 Task: Find connections with filter location Itapipoca with filter topic #tecnologiawith filter profile language Potuguese with filter current company Sopra Banking Software with filter school Indian Institute of Management Ahmedabad with filter industry Hydroelectric Power Generation with filter service category Information Security with filter keywords title Copy Editor
Action: Mouse moved to (619, 127)
Screenshot: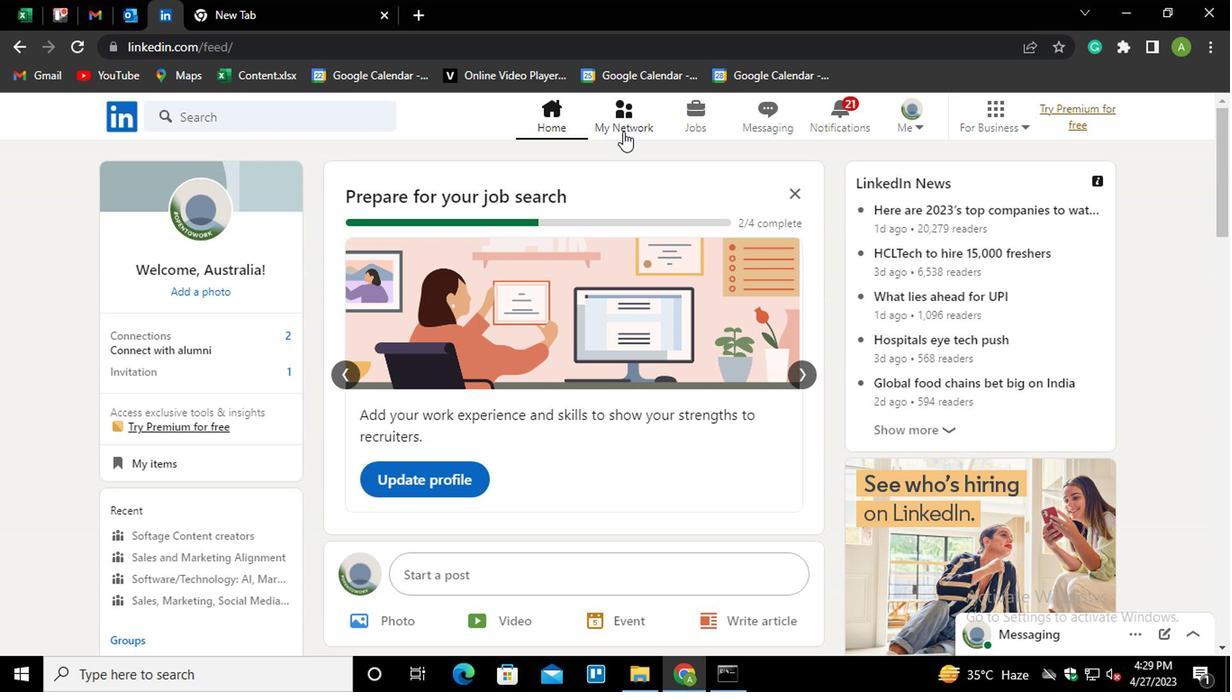 
Action: Mouse pressed left at (619, 127)
Screenshot: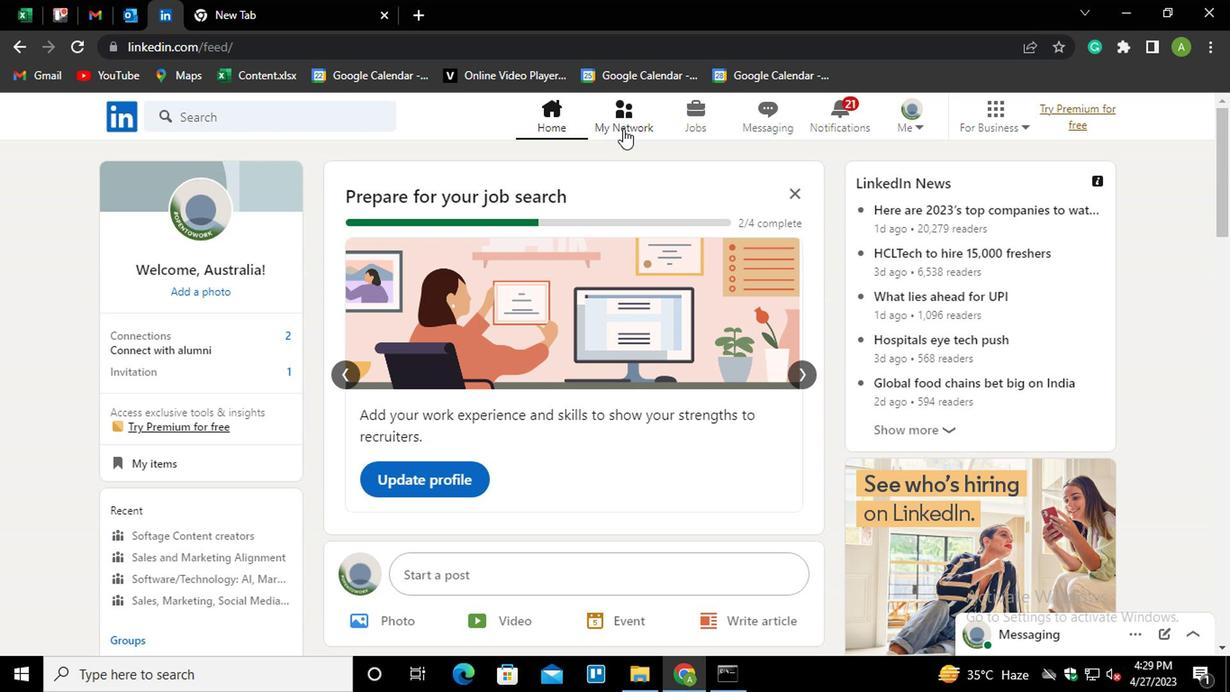 
Action: Mouse moved to (314, 216)
Screenshot: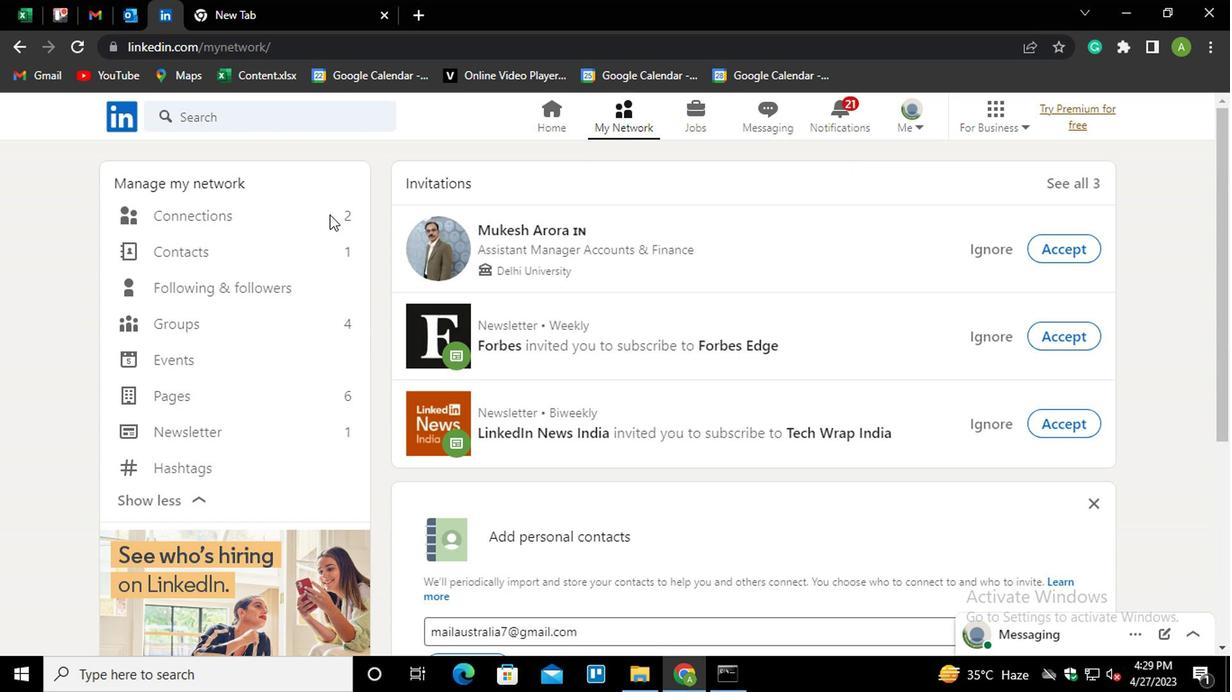 
Action: Mouse pressed left at (314, 216)
Screenshot: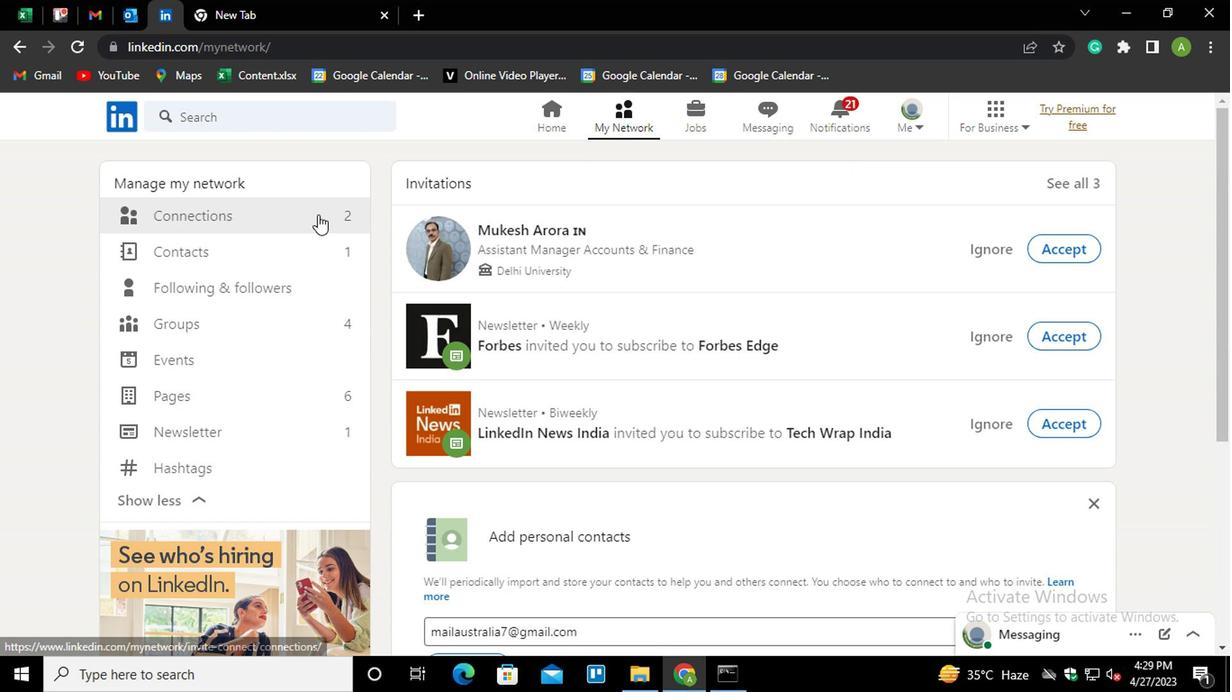 
Action: Mouse moved to (766, 221)
Screenshot: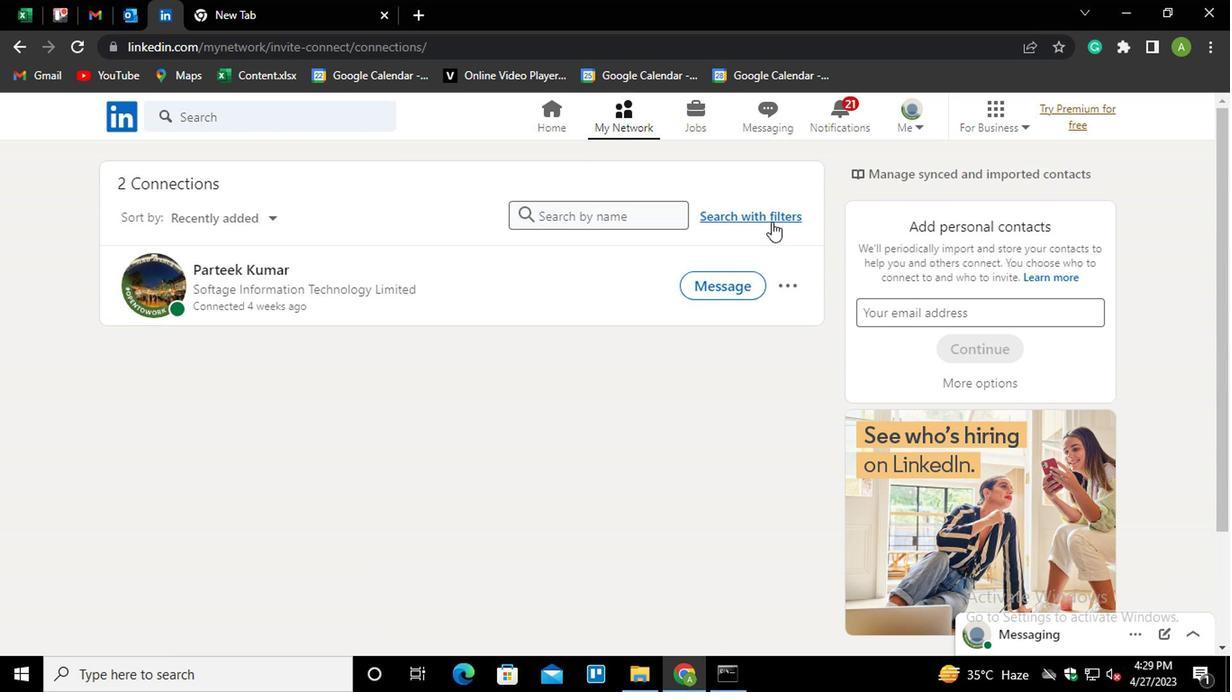 
Action: Mouse pressed left at (766, 221)
Screenshot: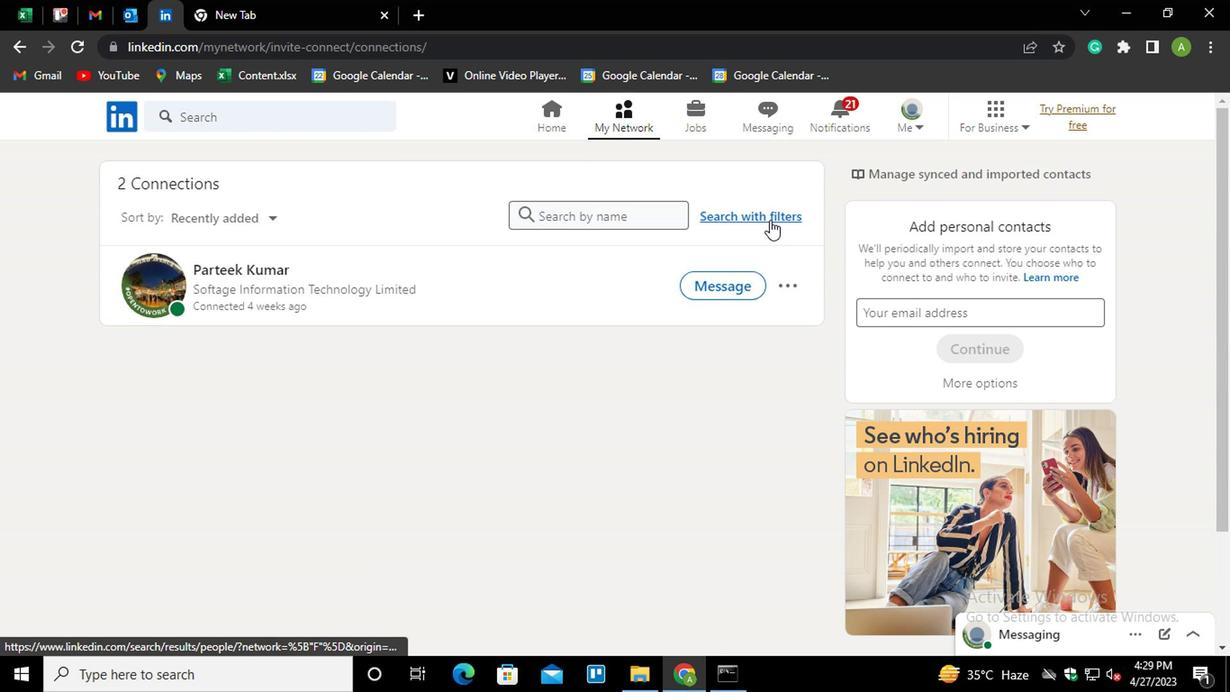 
Action: Mouse moved to (662, 167)
Screenshot: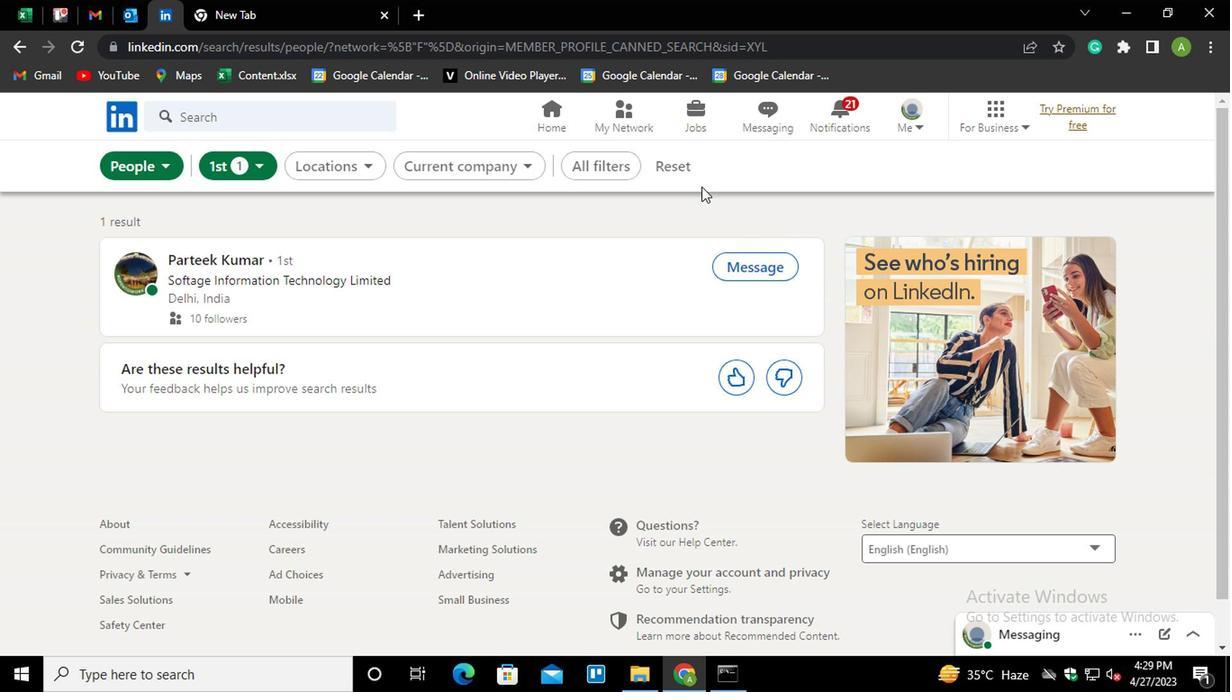 
Action: Mouse pressed left at (662, 167)
Screenshot: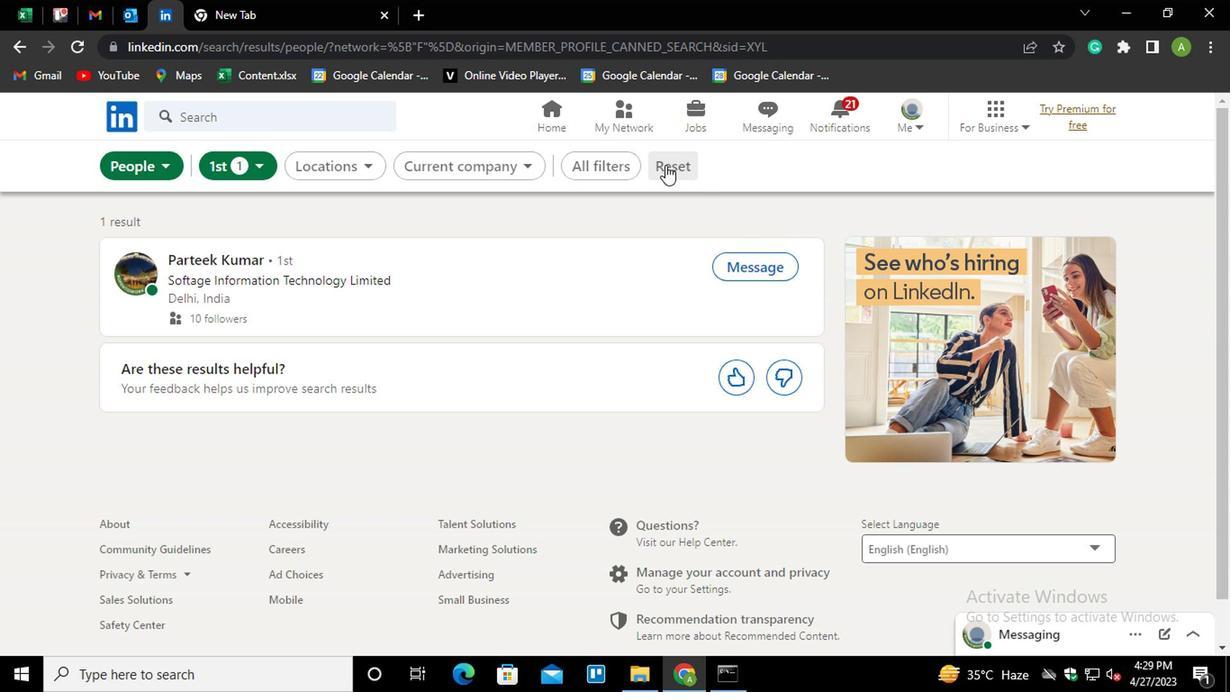 
Action: Mouse moved to (653, 169)
Screenshot: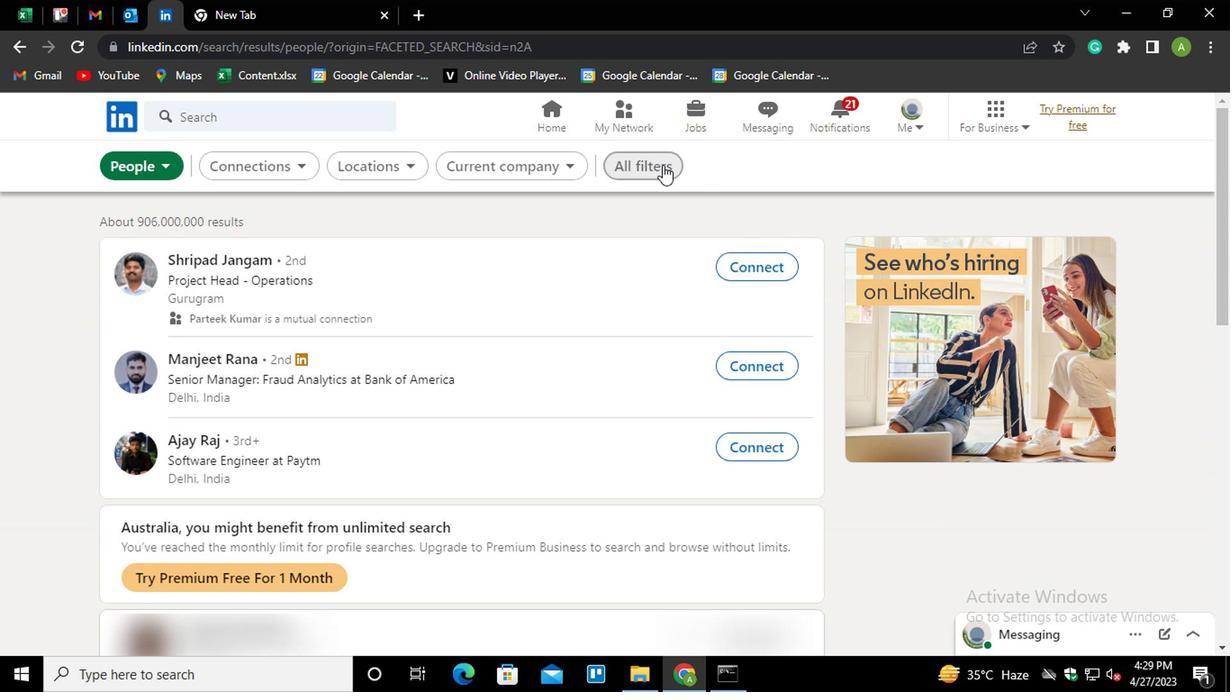 
Action: Mouse pressed left at (653, 169)
Screenshot: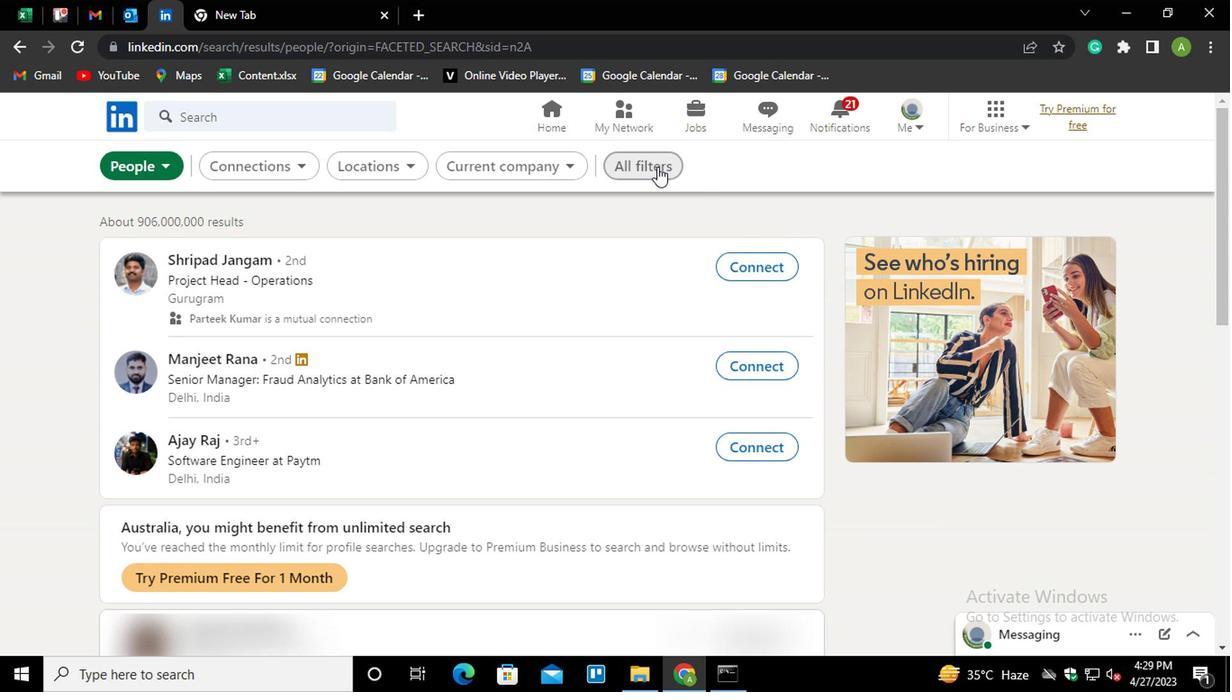
Action: Mouse moved to (942, 378)
Screenshot: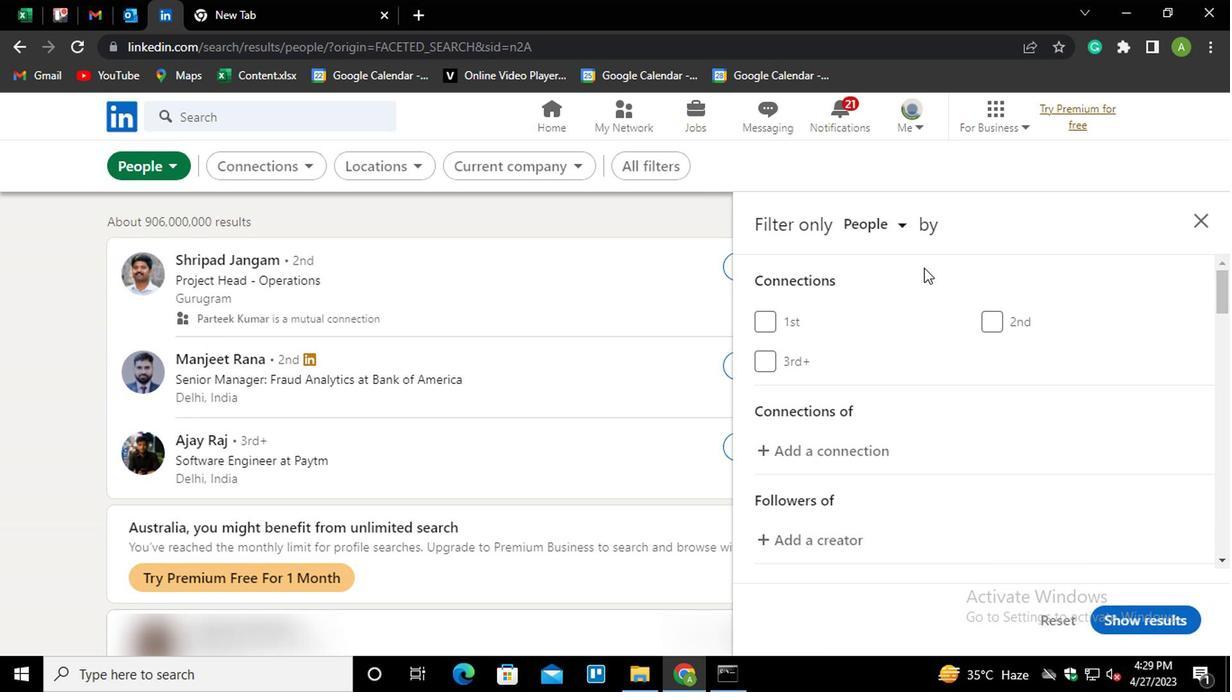 
Action: Mouse scrolled (942, 377) with delta (0, 0)
Screenshot: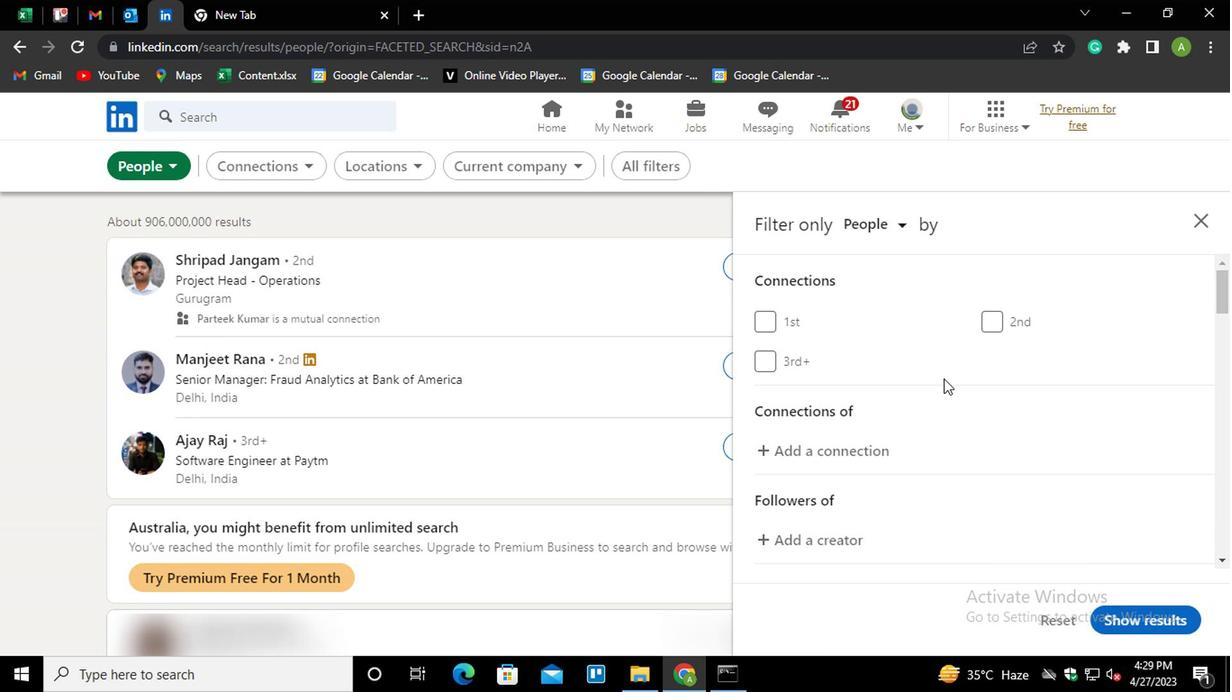 
Action: Mouse scrolled (942, 377) with delta (0, 0)
Screenshot: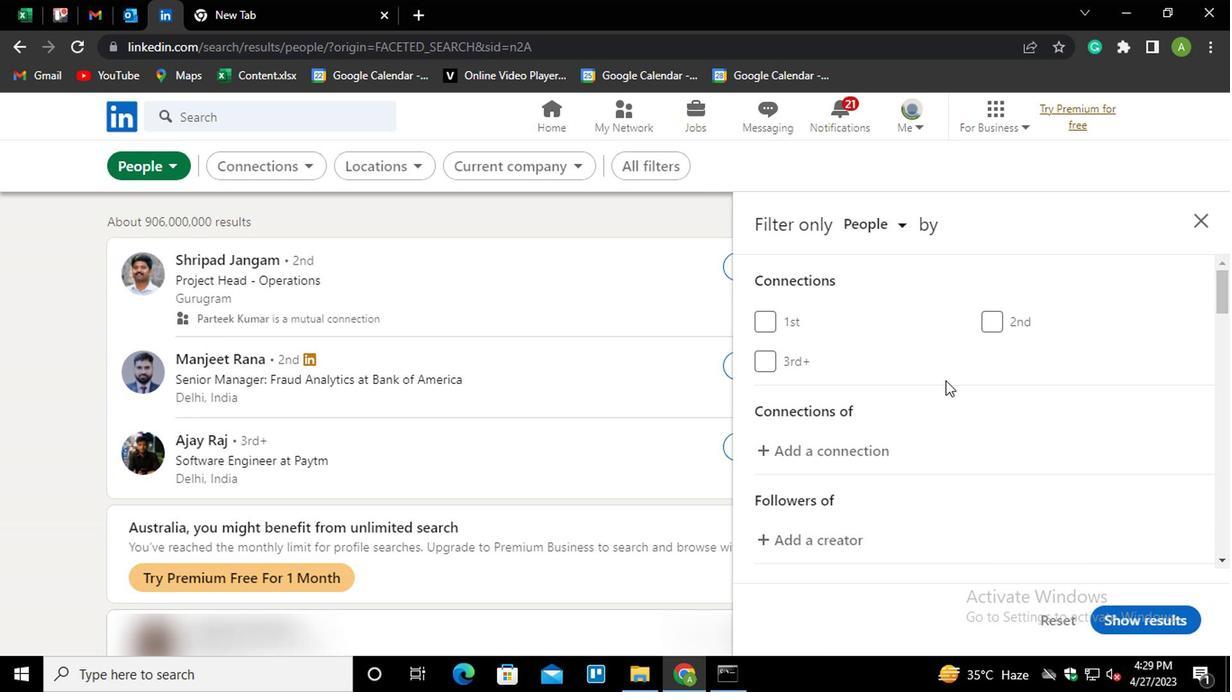 
Action: Mouse scrolled (942, 377) with delta (0, 0)
Screenshot: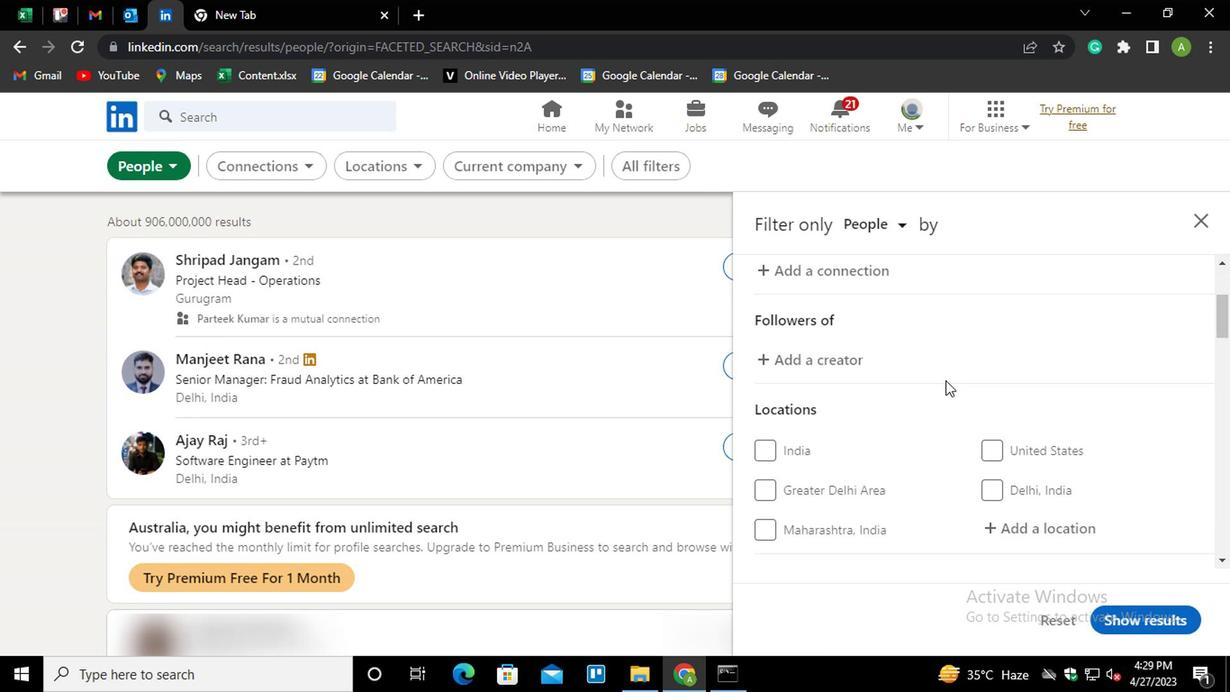 
Action: Mouse moved to (944, 380)
Screenshot: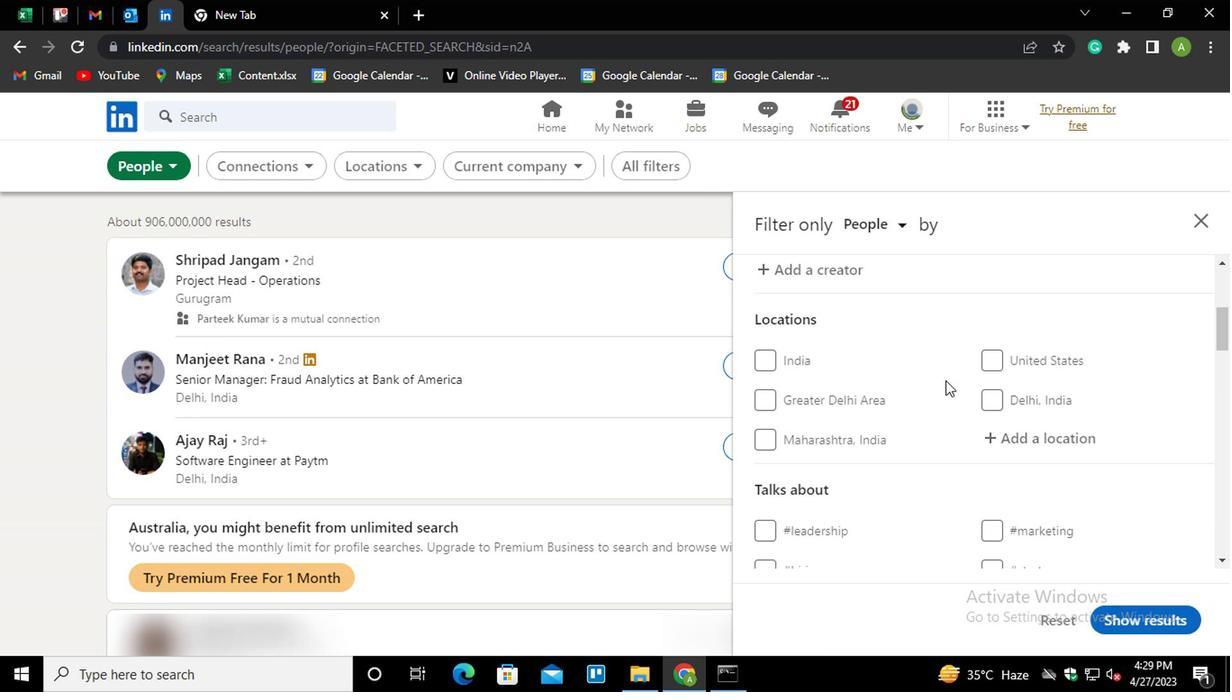 
Action: Mouse scrolled (944, 378) with delta (0, -1)
Screenshot: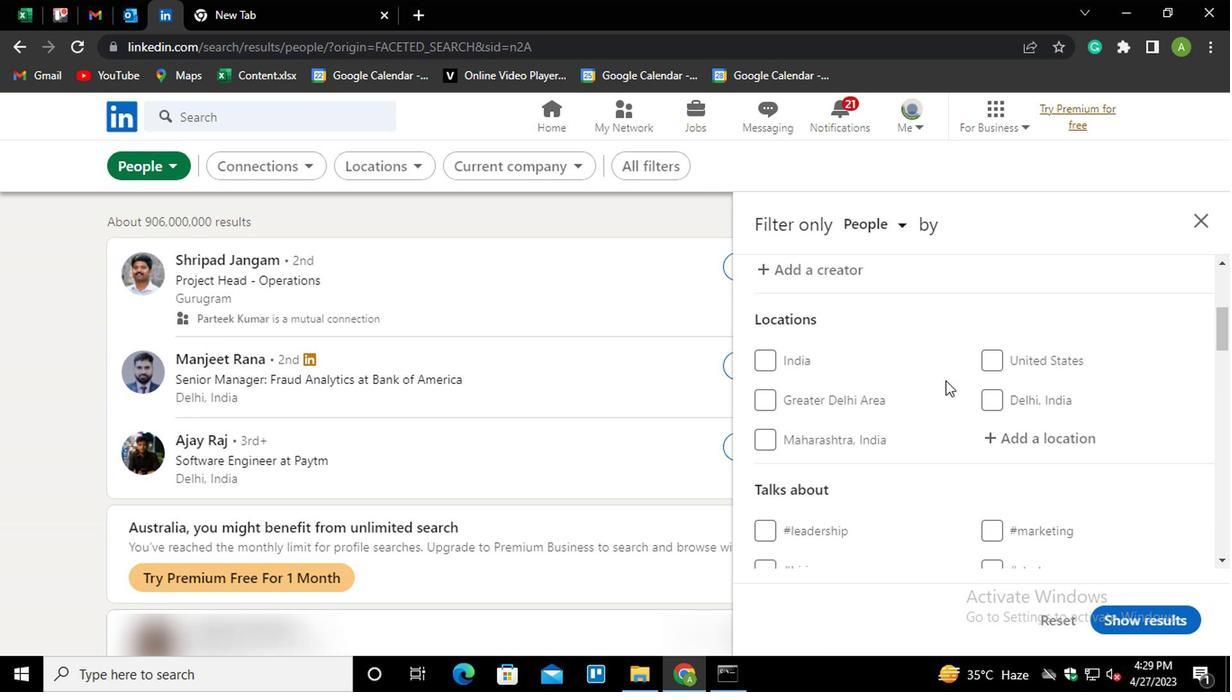 
Action: Mouse moved to (1027, 346)
Screenshot: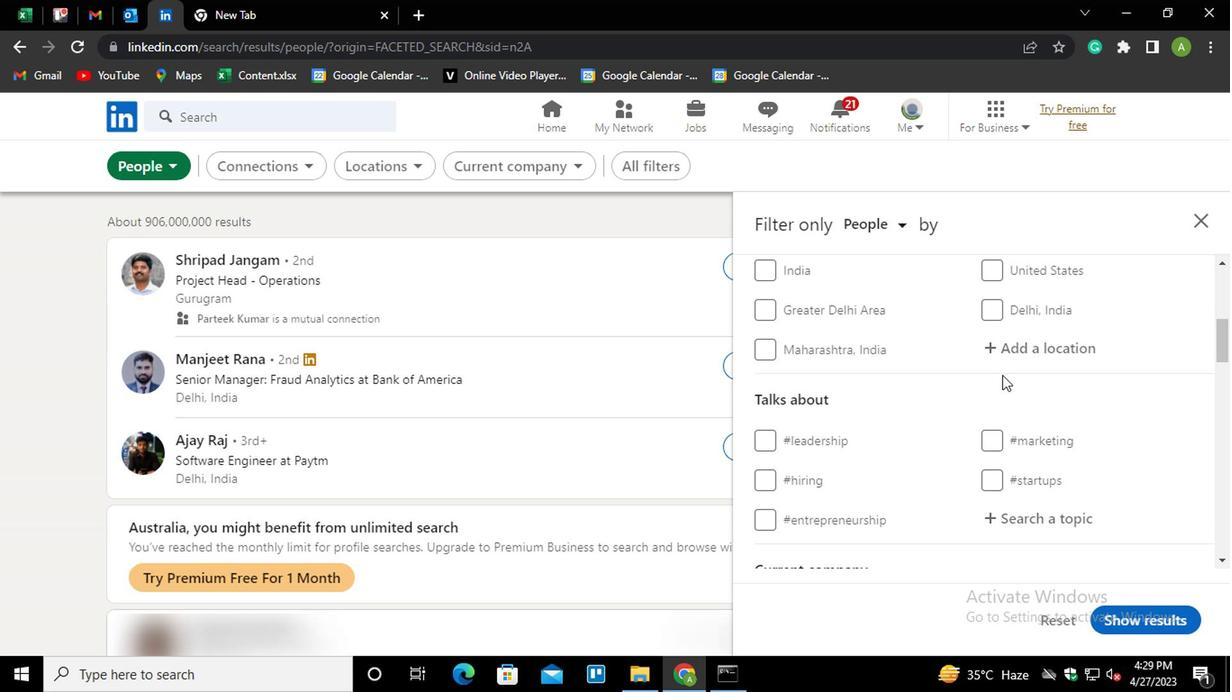 
Action: Mouse pressed left at (1027, 346)
Screenshot: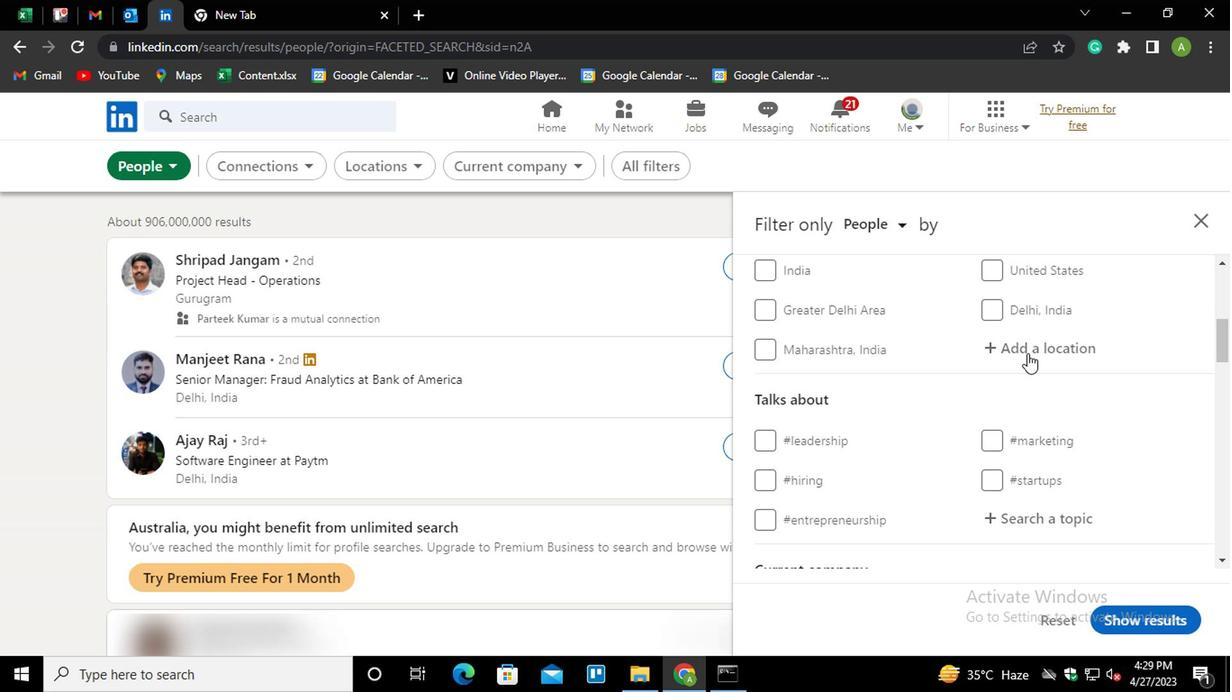 
Action: Mouse moved to (1030, 347)
Screenshot: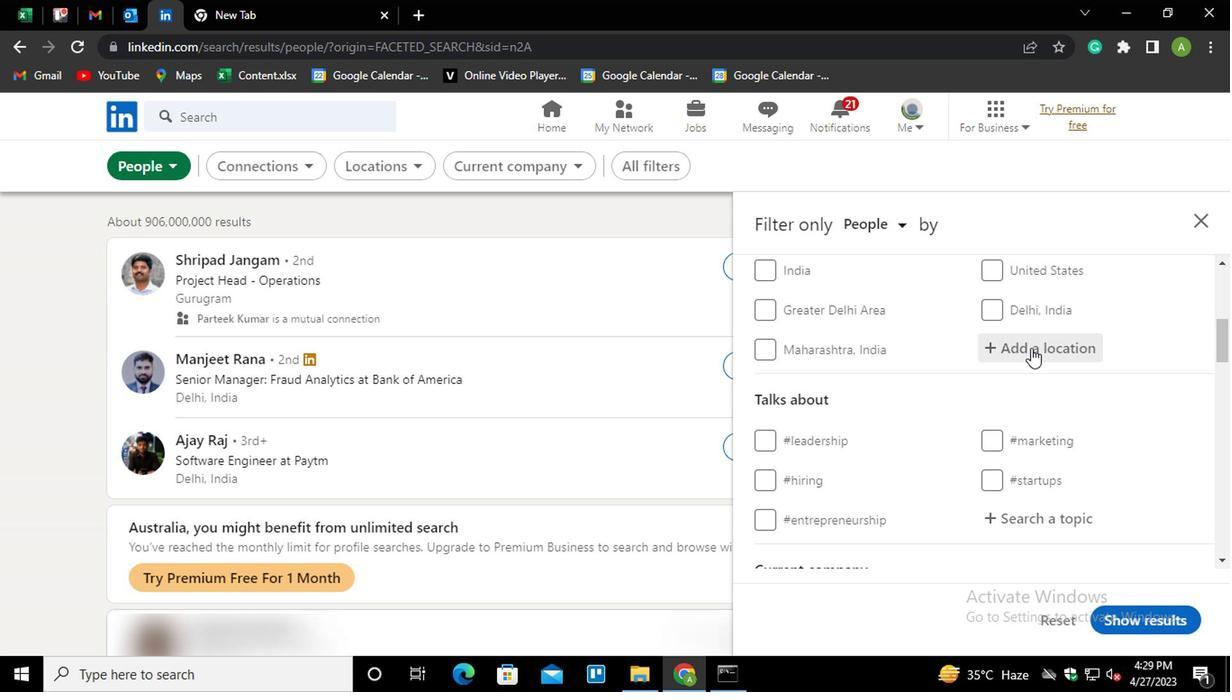 
Action: Mouse pressed left at (1030, 347)
Screenshot: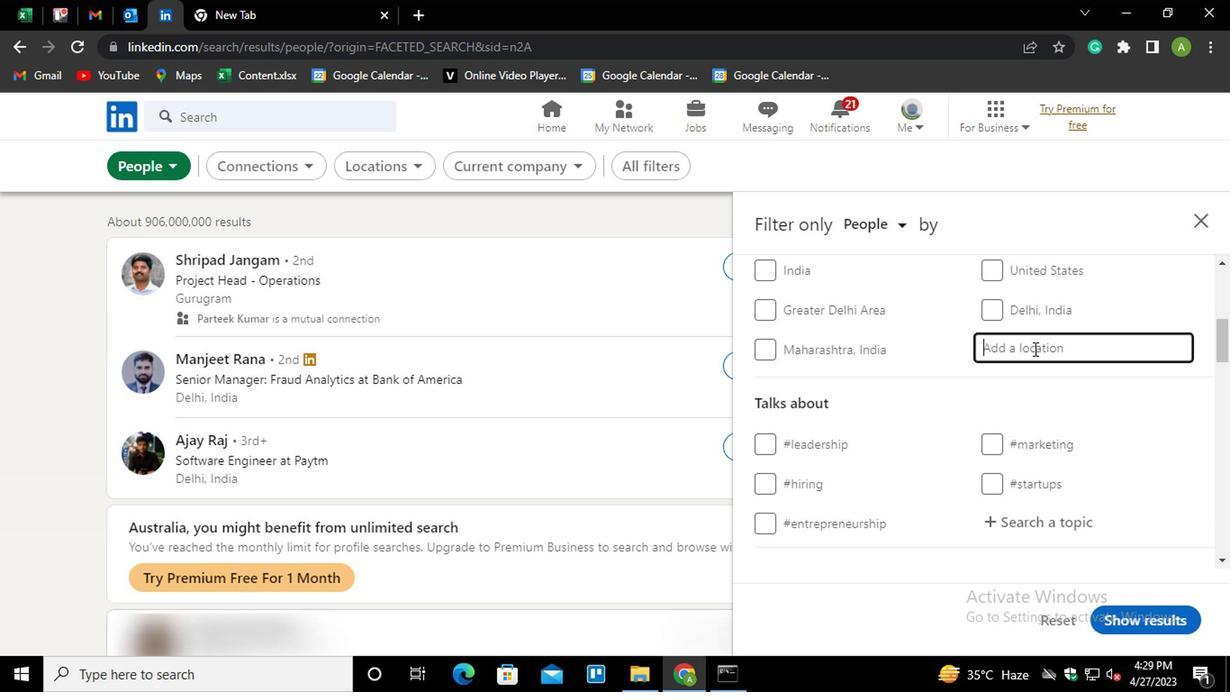 
Action: Key pressed <Key.shift>ITAPIPO<Key.left><Key.down><Key.enter>
Screenshot: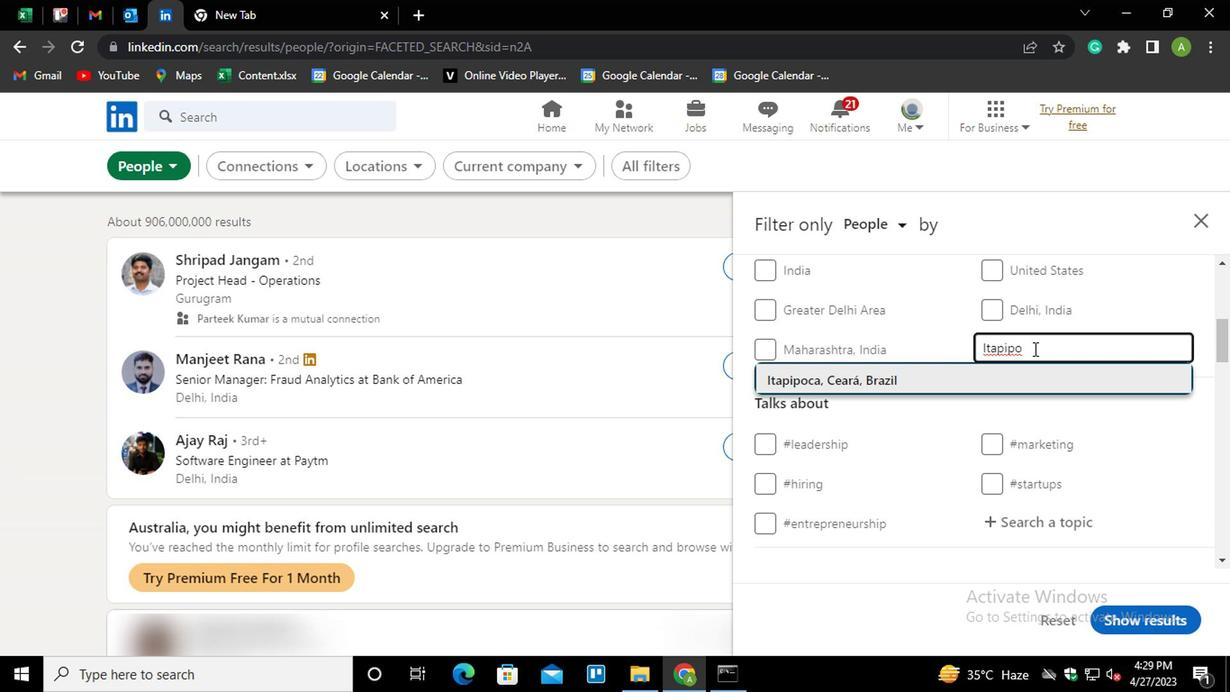 
Action: Mouse moved to (1042, 344)
Screenshot: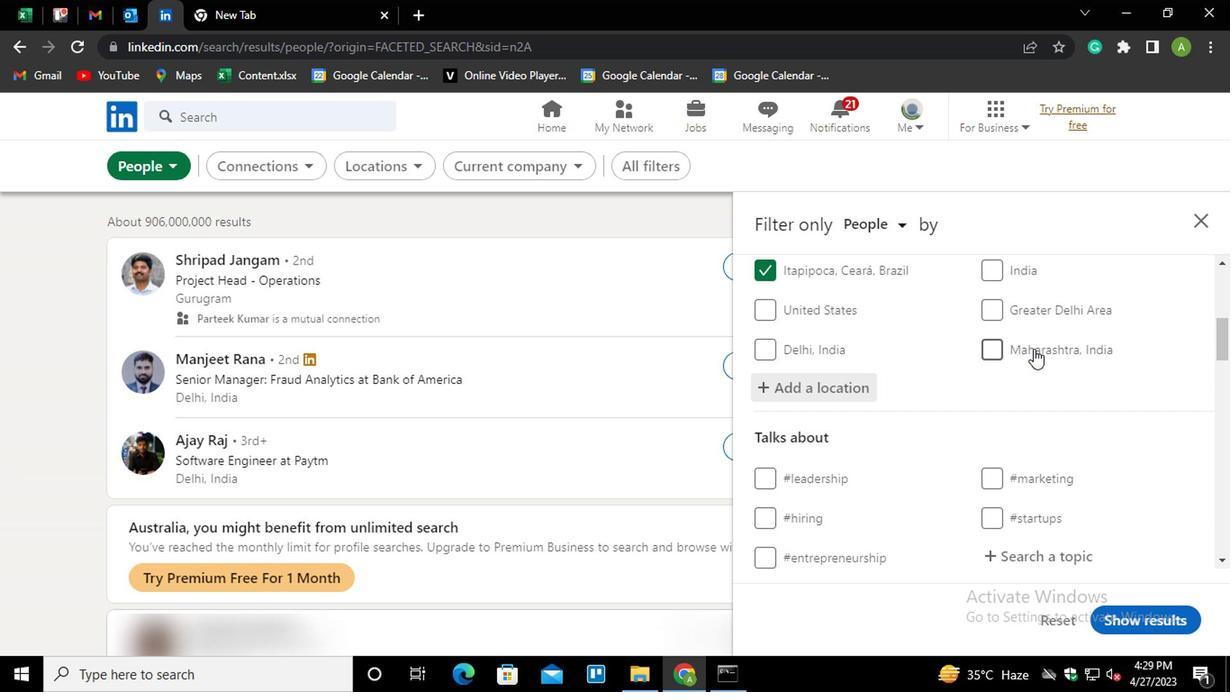 
Action: Mouse scrolled (1042, 343) with delta (0, -1)
Screenshot: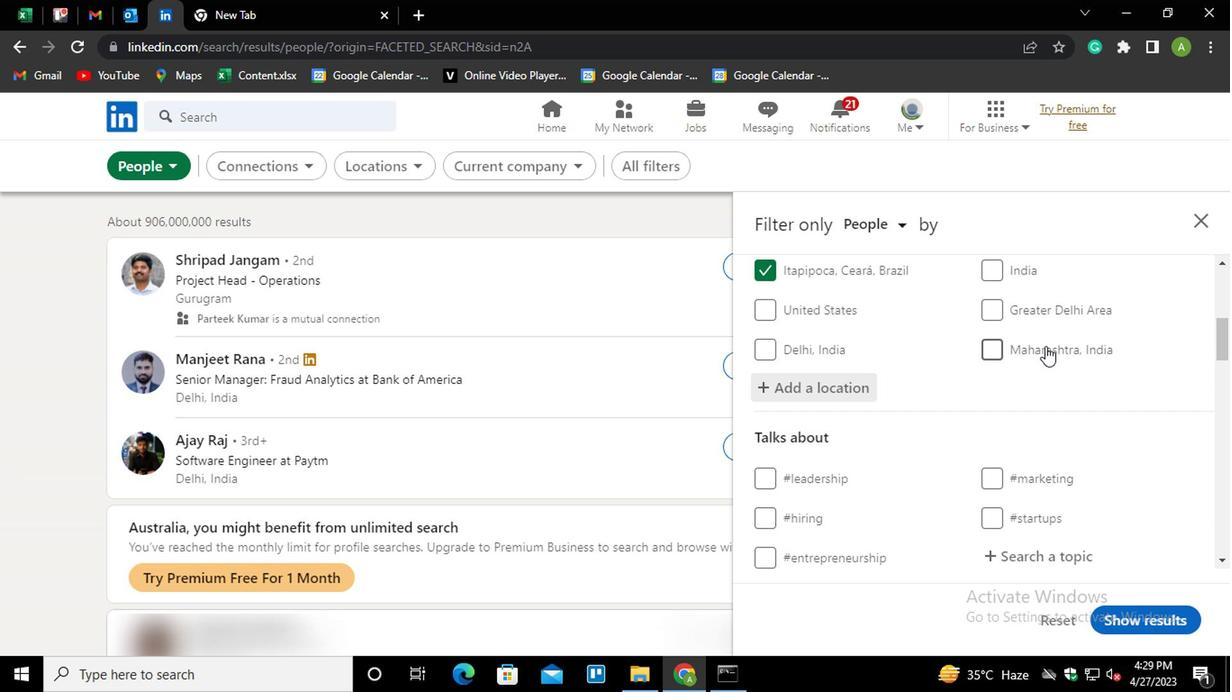 
Action: Mouse scrolled (1042, 343) with delta (0, -1)
Screenshot: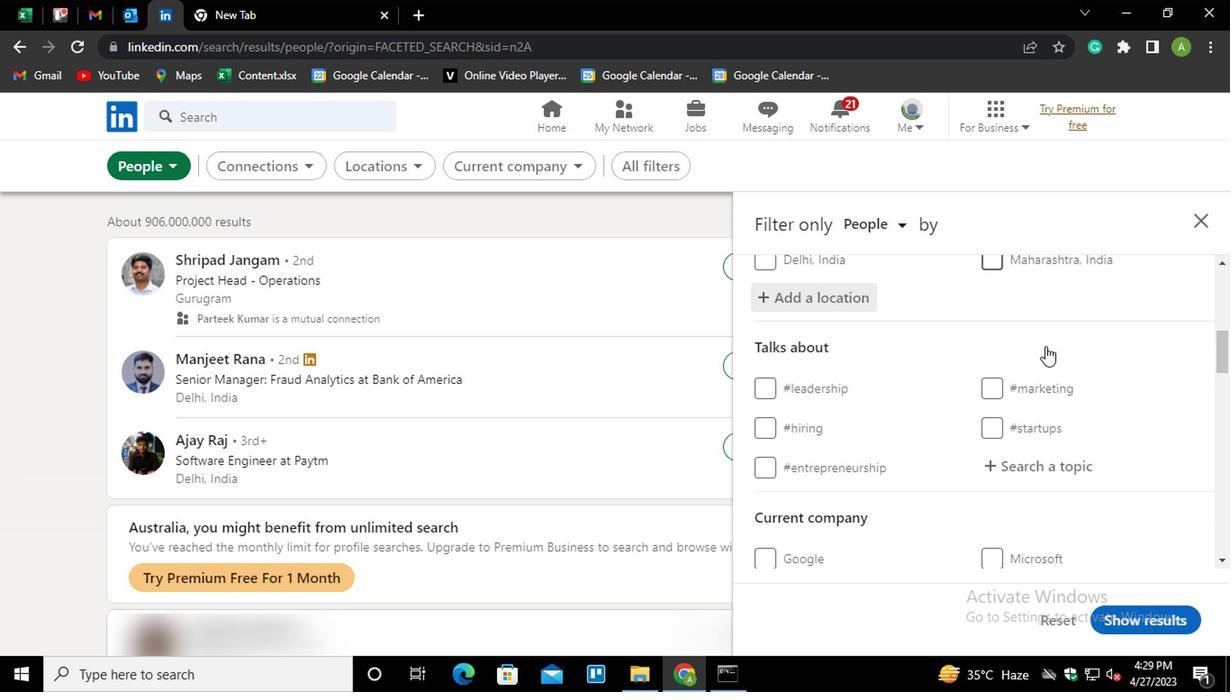 
Action: Mouse moved to (1029, 378)
Screenshot: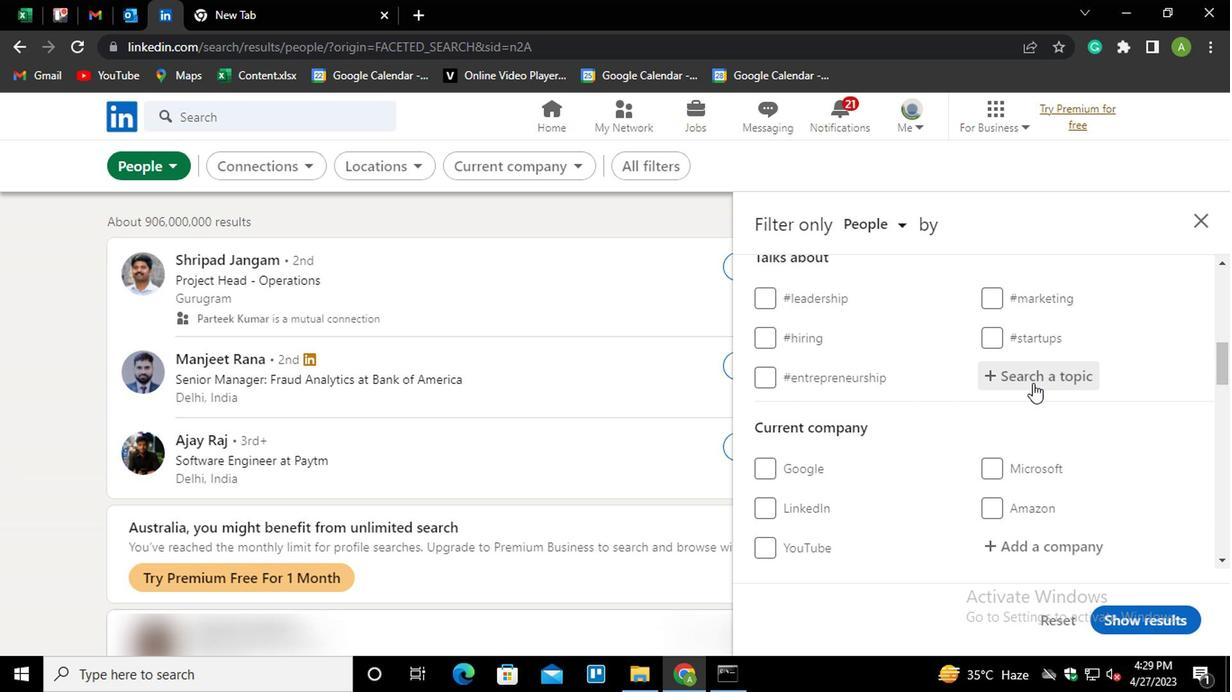 
Action: Mouse pressed left at (1029, 378)
Screenshot: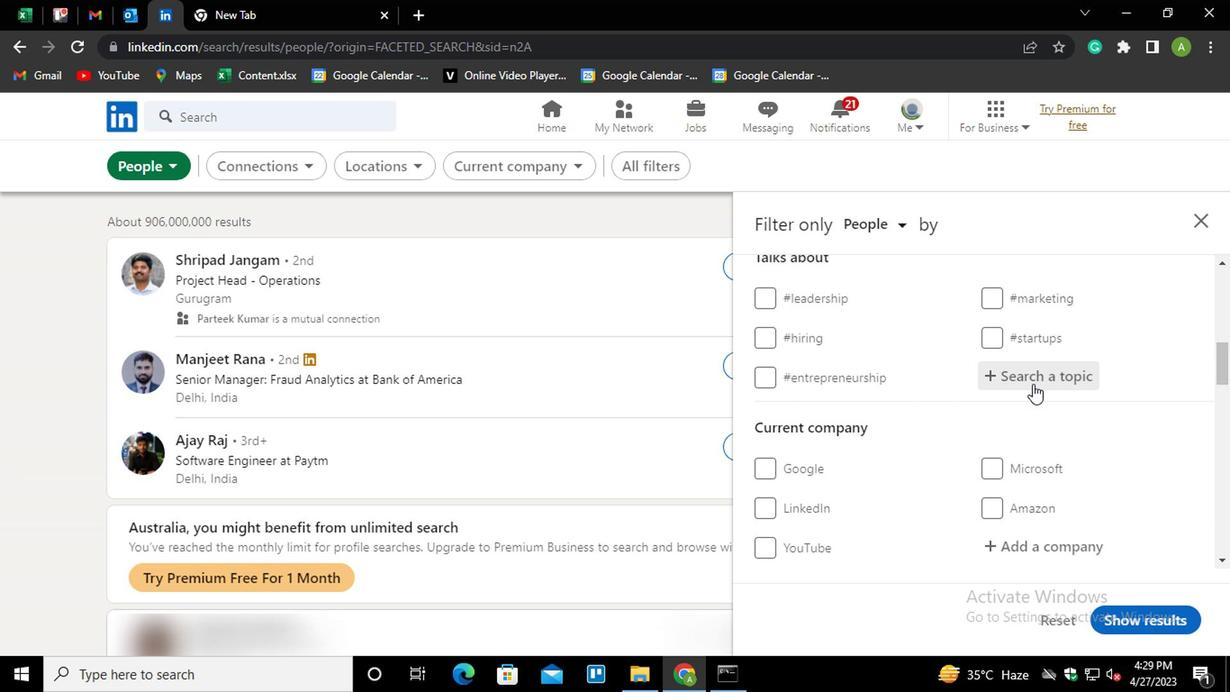 
Action: Key pressed TECHO<Key.backspace>NOLO<Key.down><Key.down>GIA<Key.down><Key.enter>
Screenshot: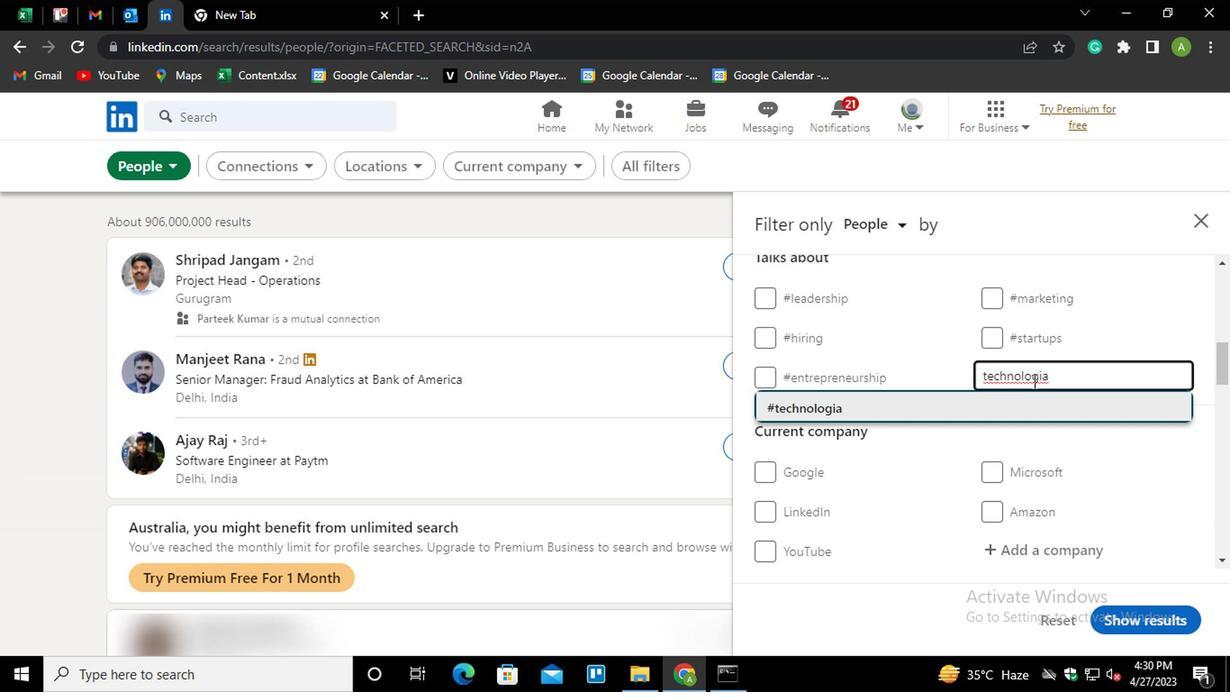 
Action: Mouse scrolled (1029, 378) with delta (0, 0)
Screenshot: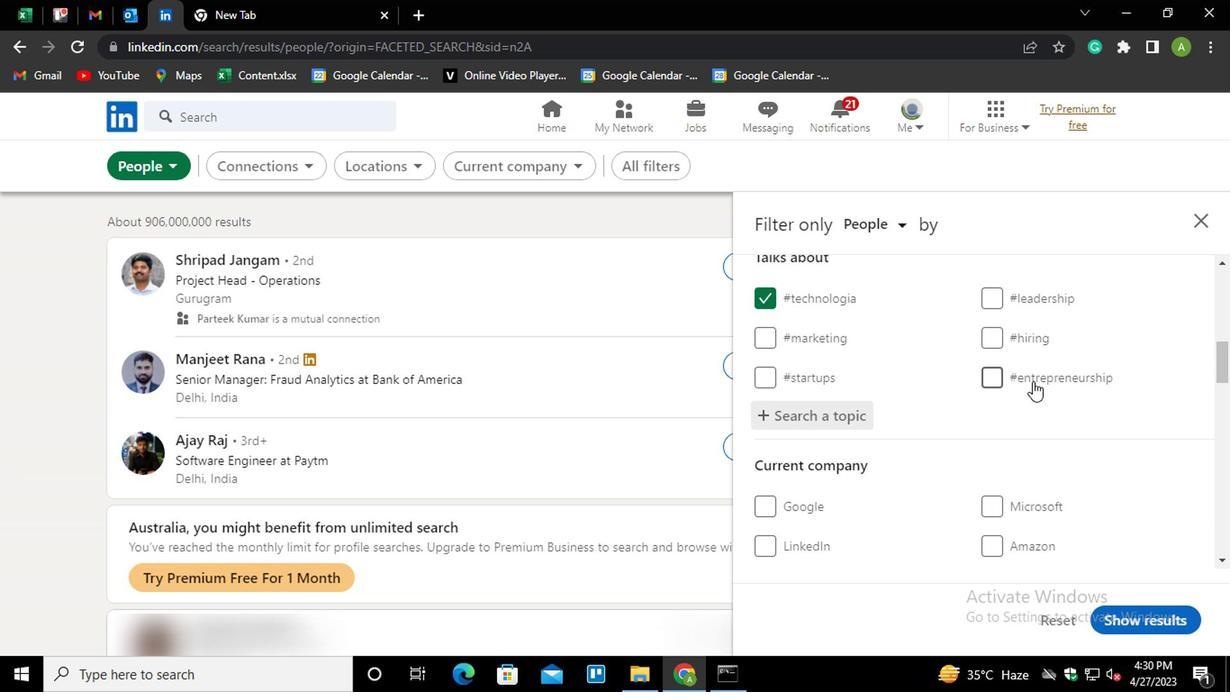 
Action: Mouse scrolled (1029, 378) with delta (0, 0)
Screenshot: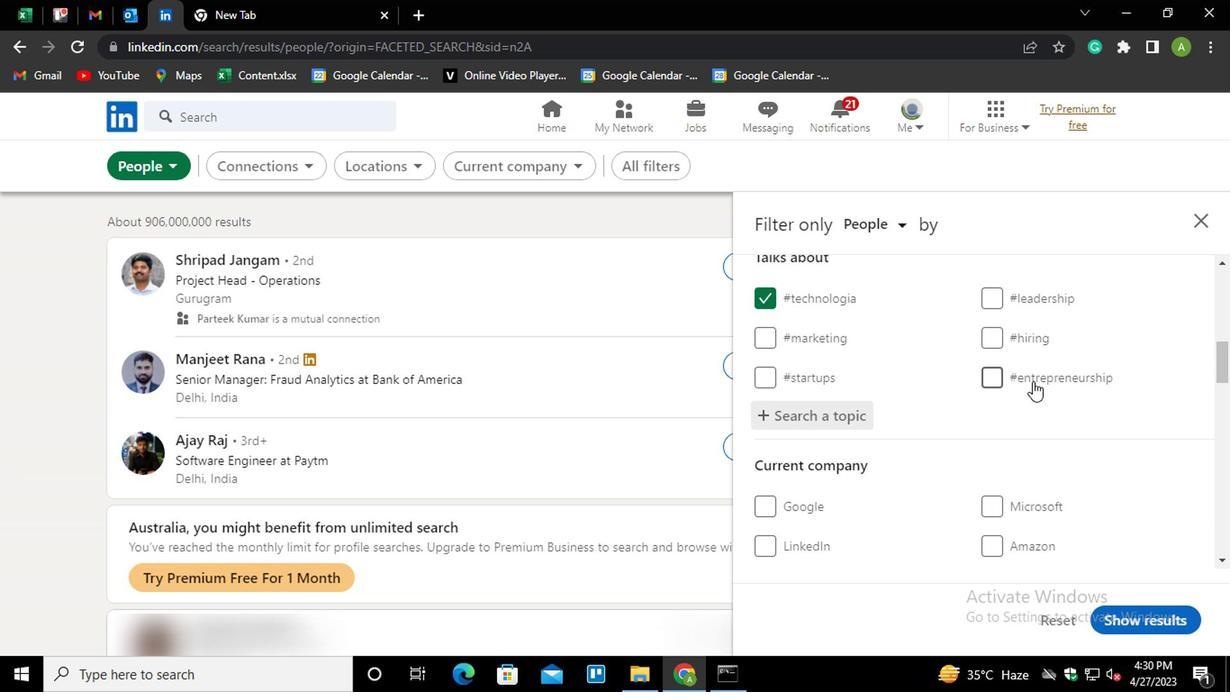 
Action: Mouse scrolled (1029, 378) with delta (0, 0)
Screenshot: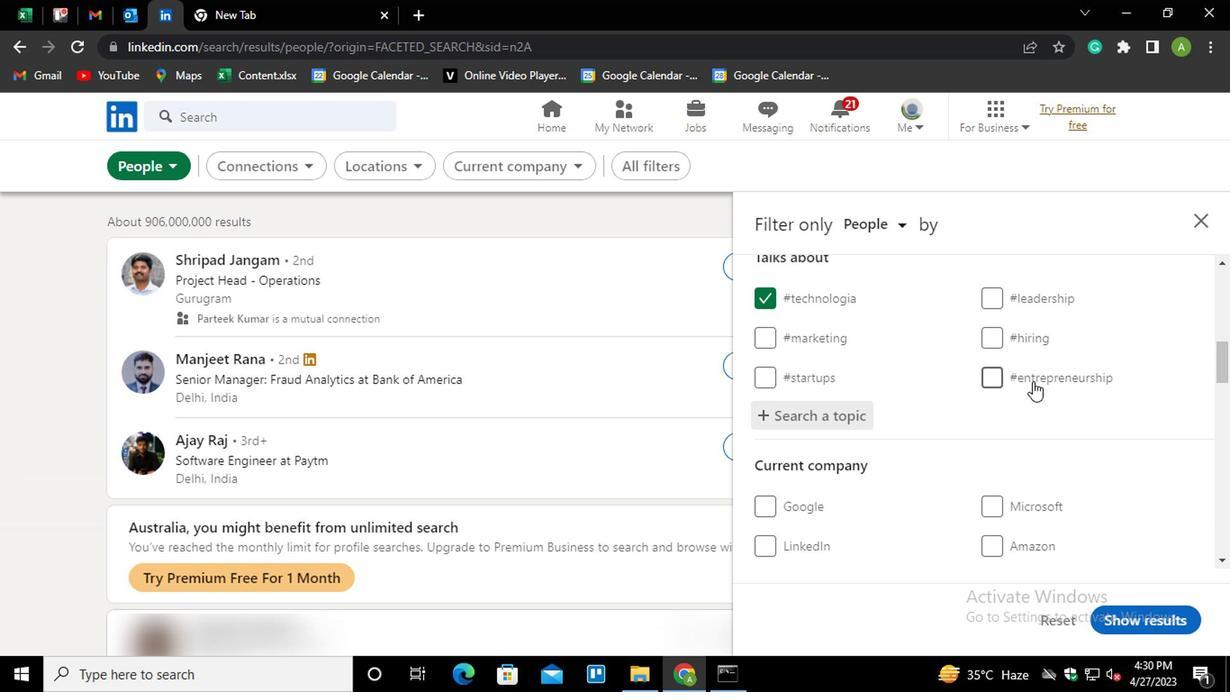 
Action: Mouse scrolled (1029, 378) with delta (0, 0)
Screenshot: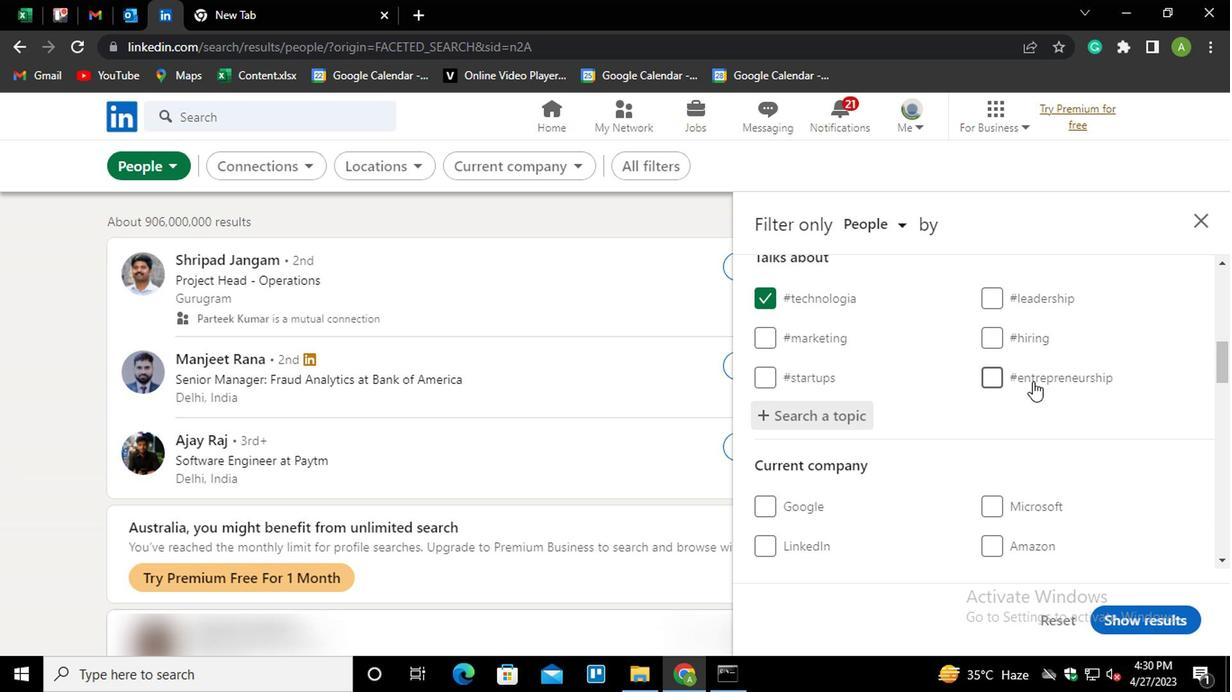 
Action: Mouse scrolled (1029, 378) with delta (0, 0)
Screenshot: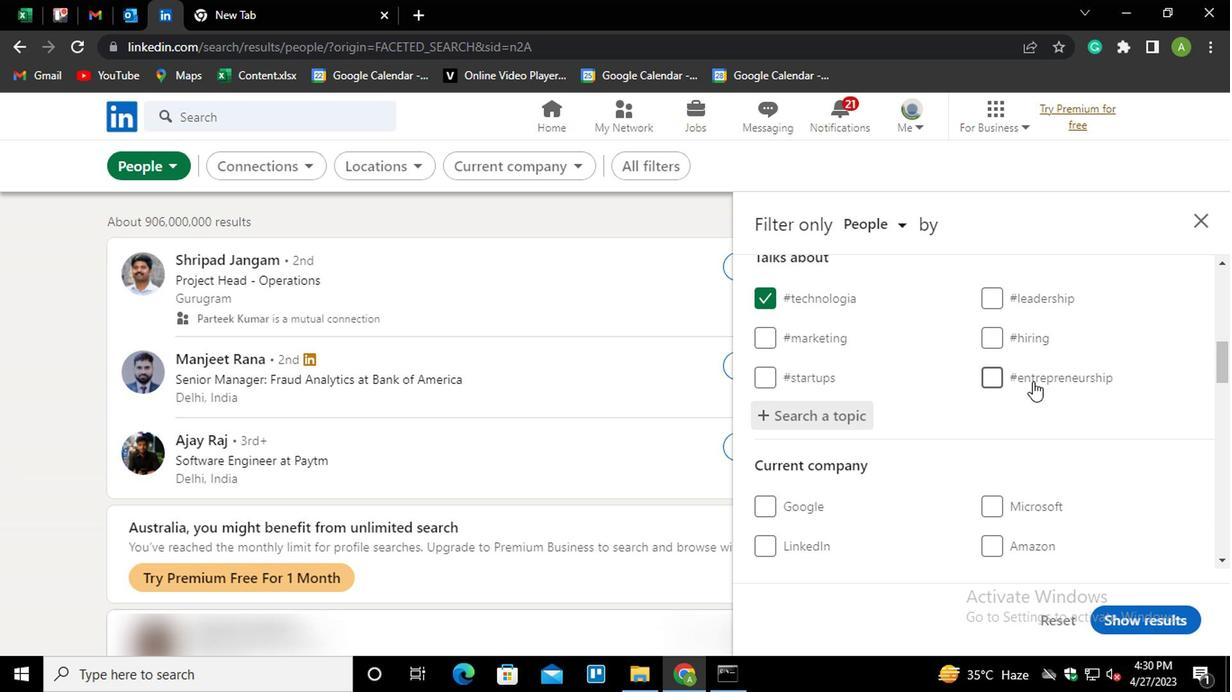 
Action: Mouse moved to (1034, 428)
Screenshot: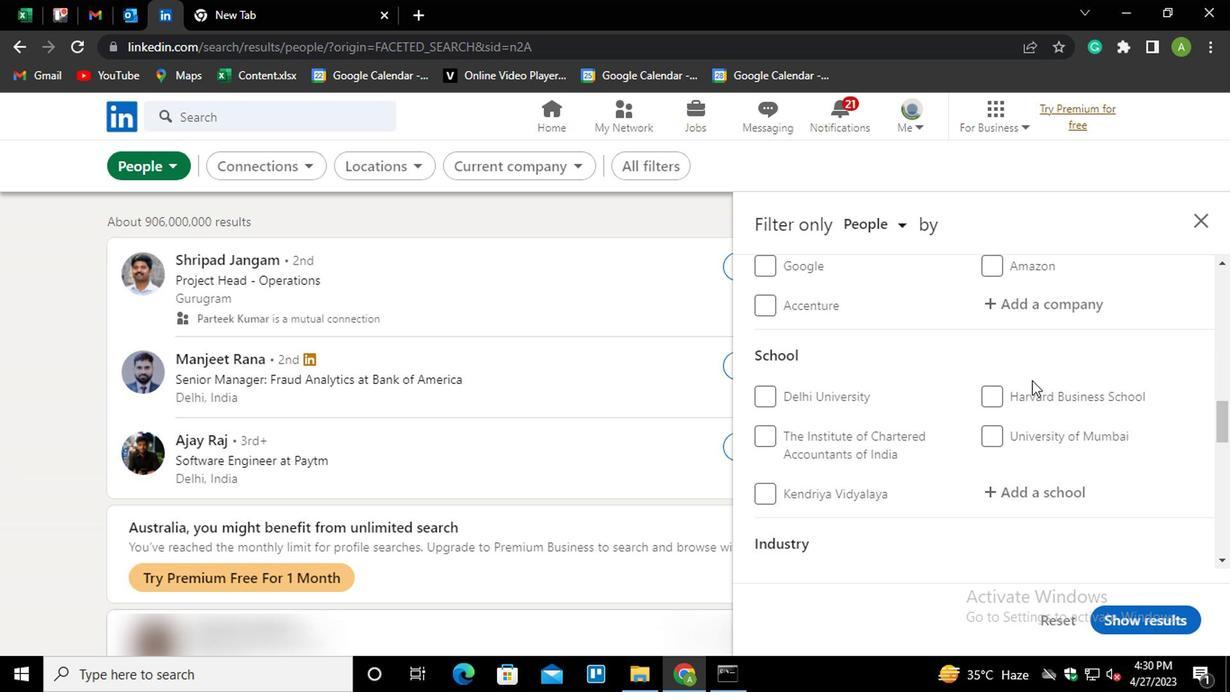 
Action: Mouse scrolled (1034, 427) with delta (0, 0)
Screenshot: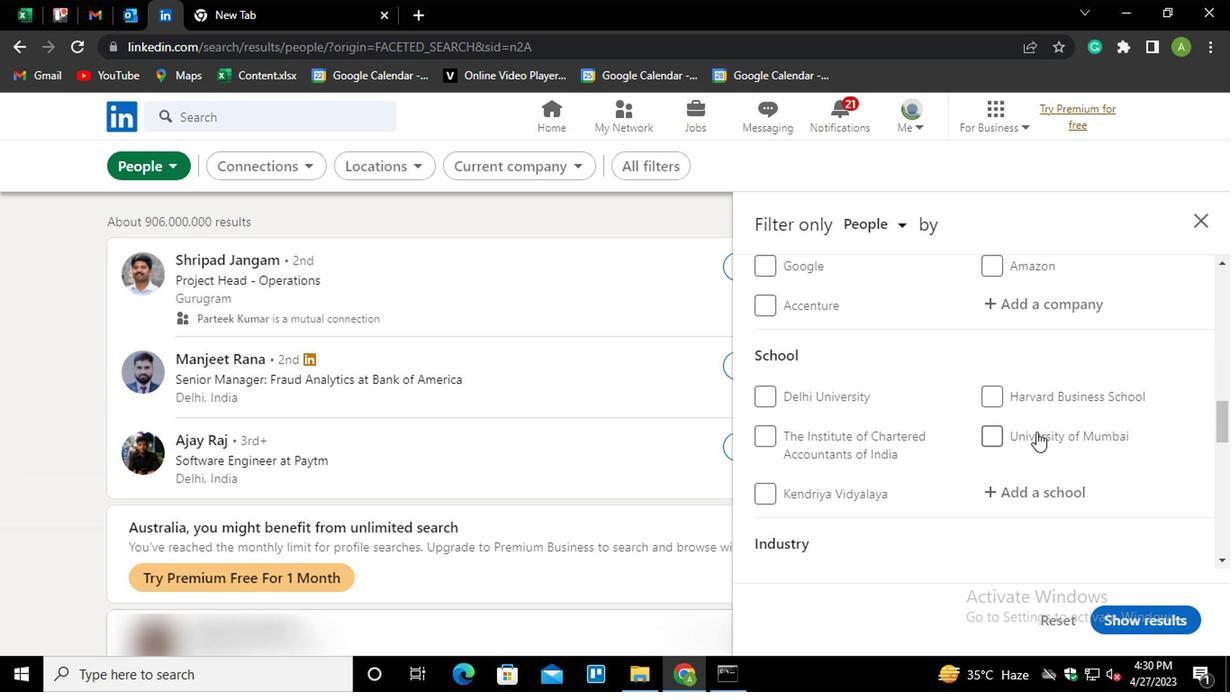 
Action: Mouse scrolled (1034, 427) with delta (0, 0)
Screenshot: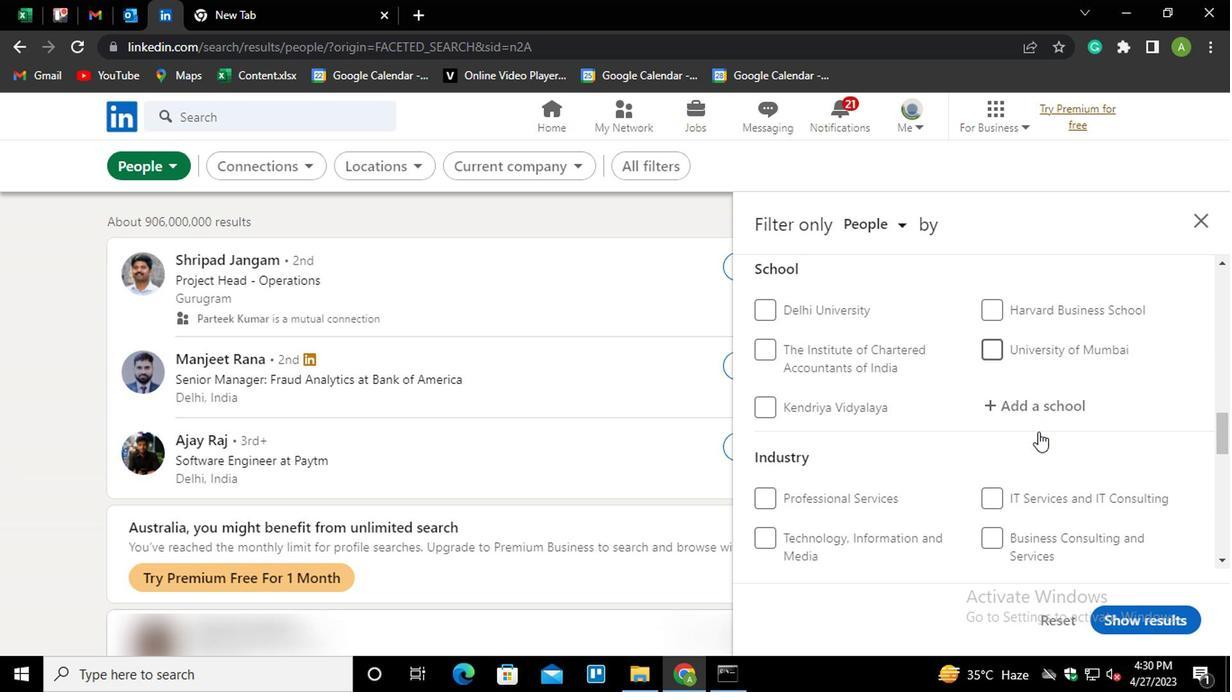 
Action: Mouse scrolled (1034, 427) with delta (0, 0)
Screenshot: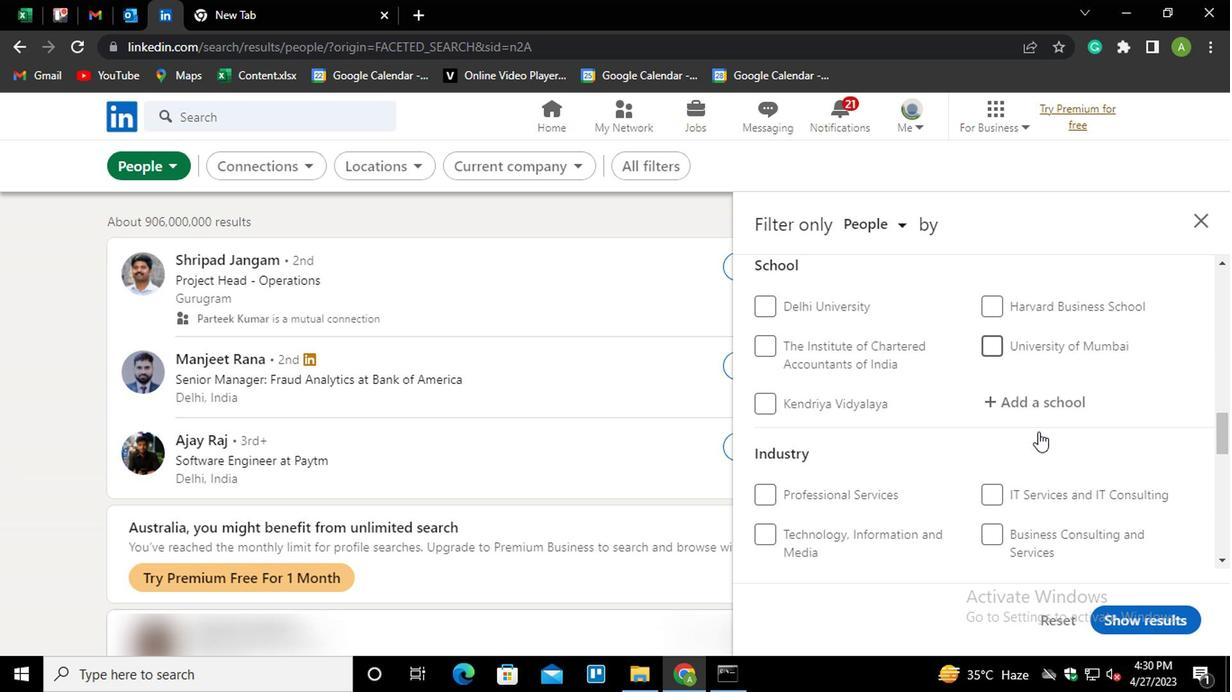 
Action: Mouse moved to (1035, 428)
Screenshot: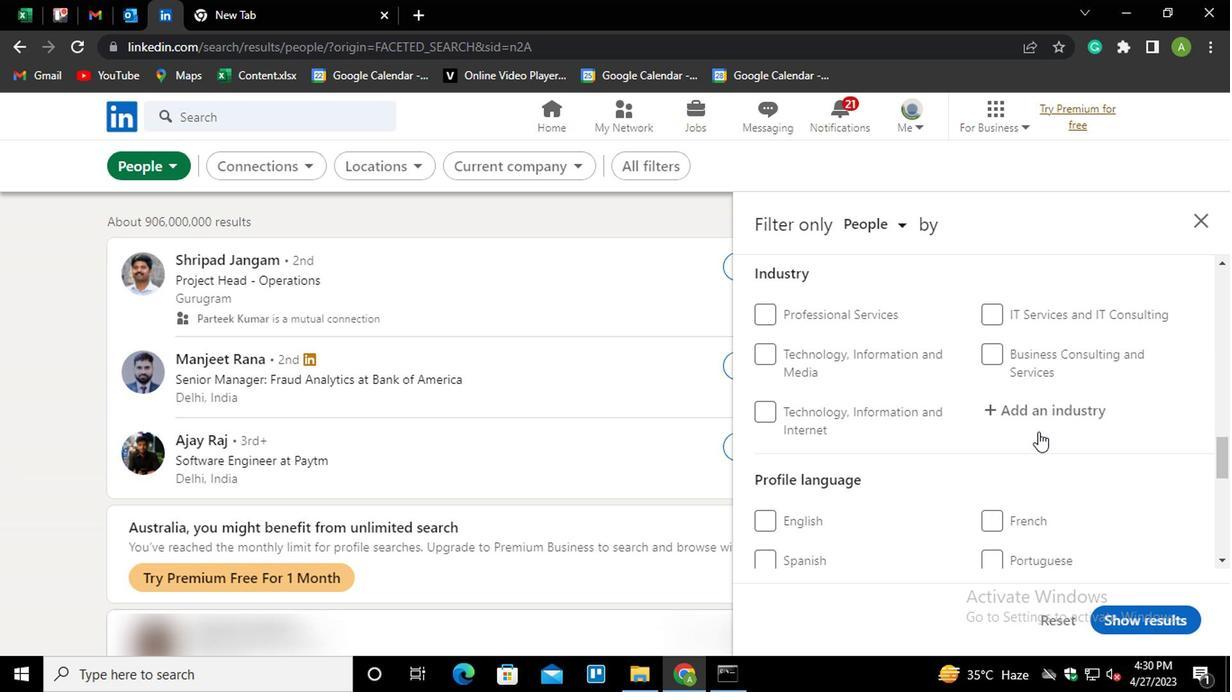 
Action: Mouse scrolled (1035, 427) with delta (0, 0)
Screenshot: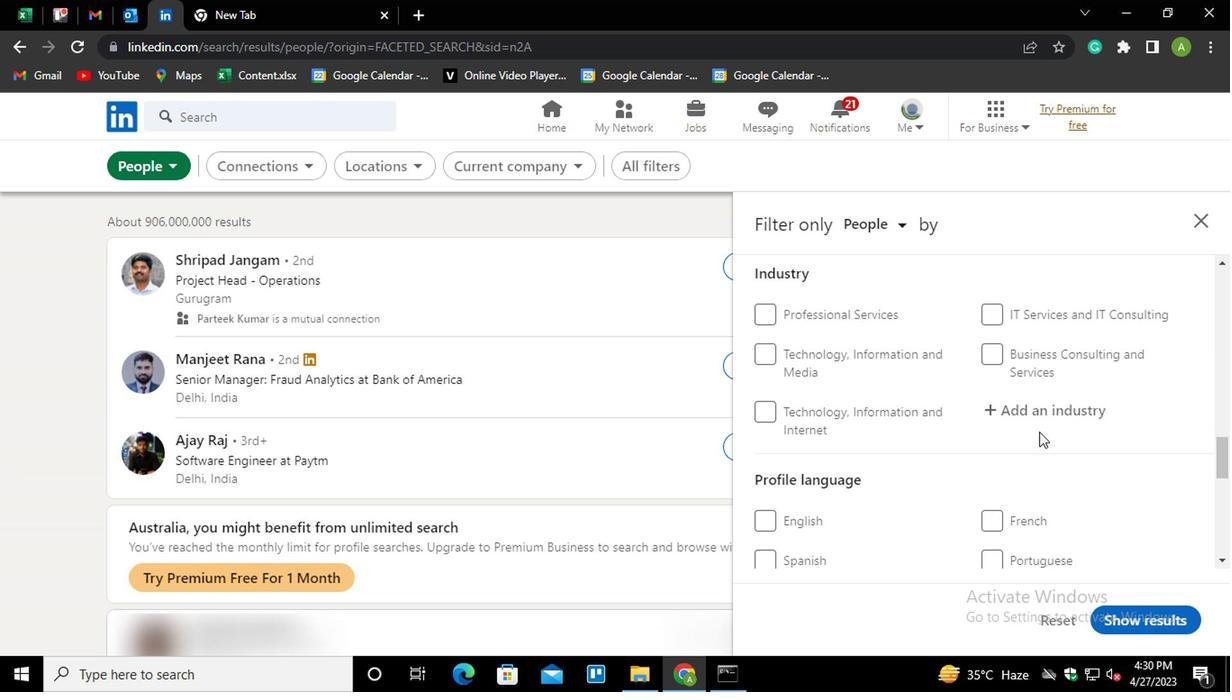 
Action: Mouse scrolled (1035, 427) with delta (0, 0)
Screenshot: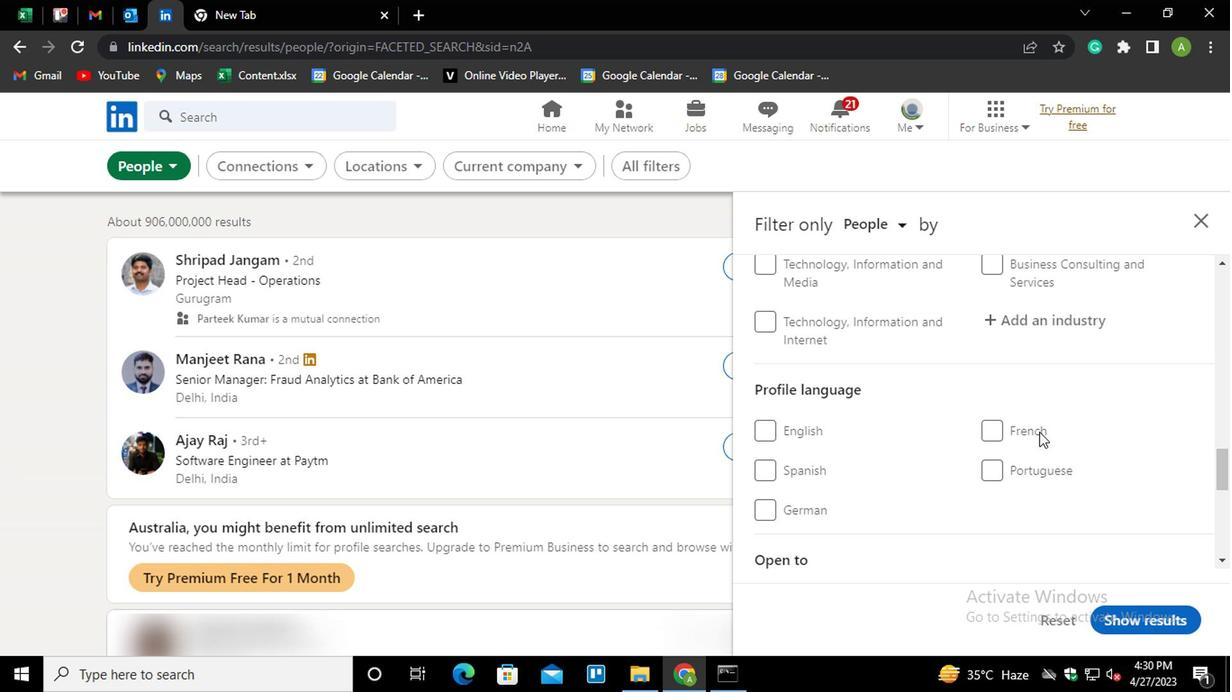 
Action: Mouse moved to (987, 378)
Screenshot: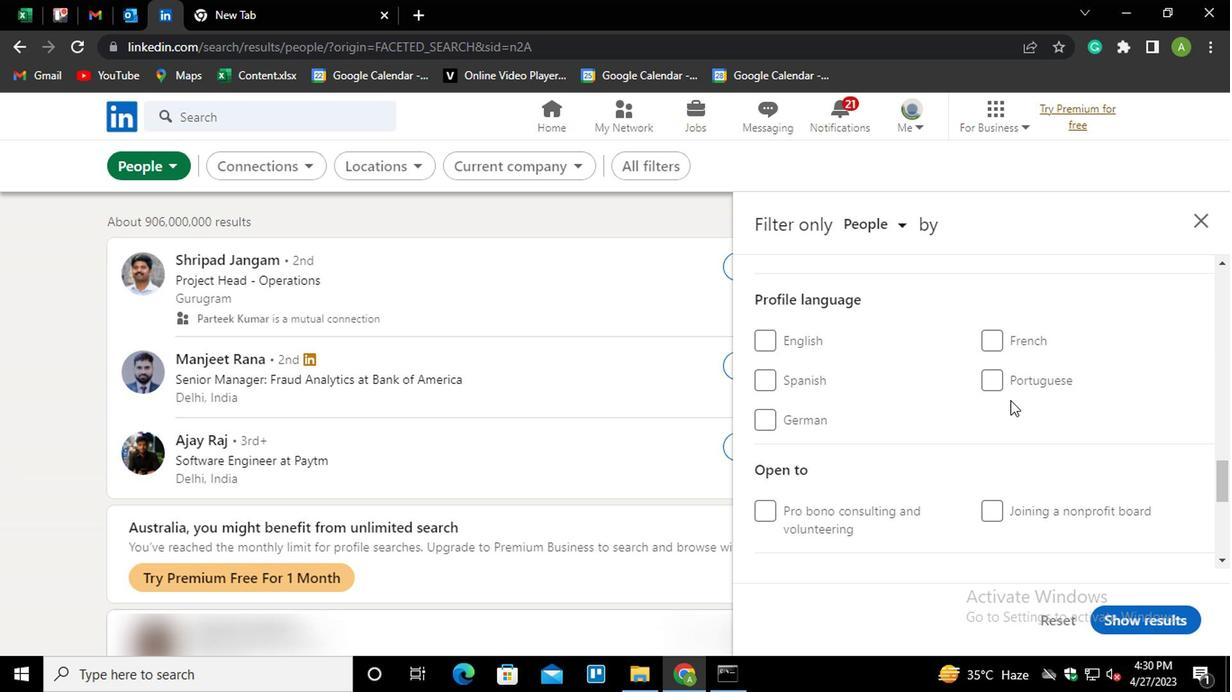 
Action: Mouse pressed left at (987, 378)
Screenshot: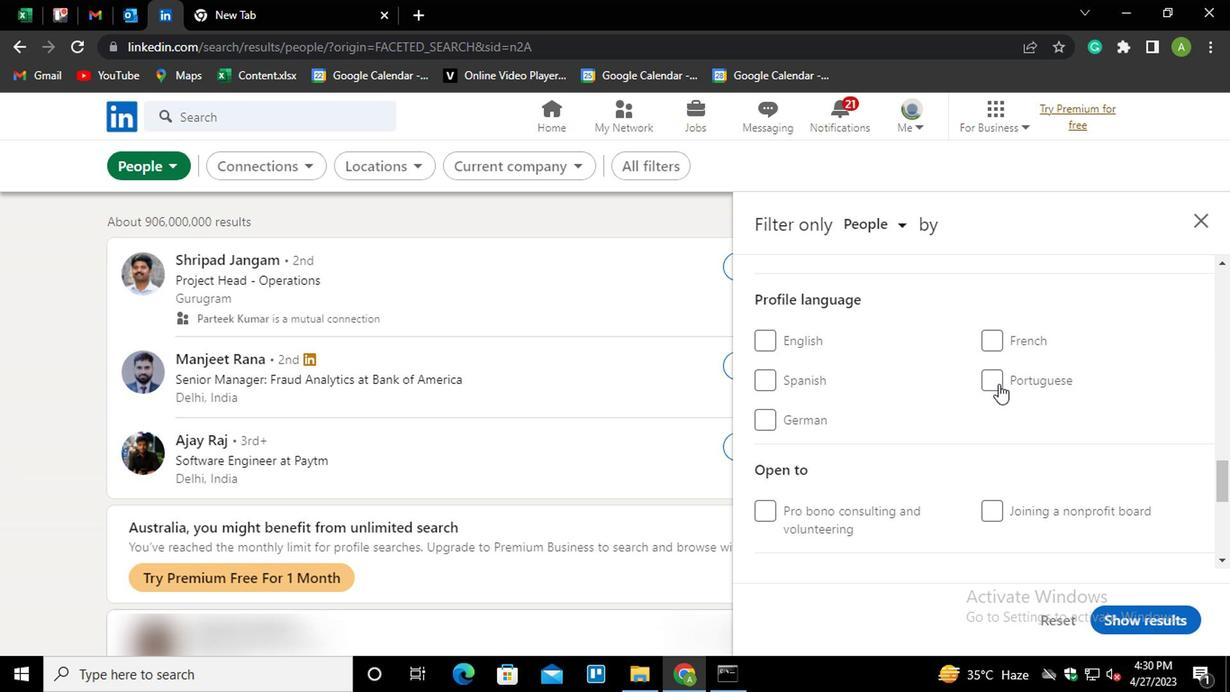 
Action: Mouse moved to (1063, 413)
Screenshot: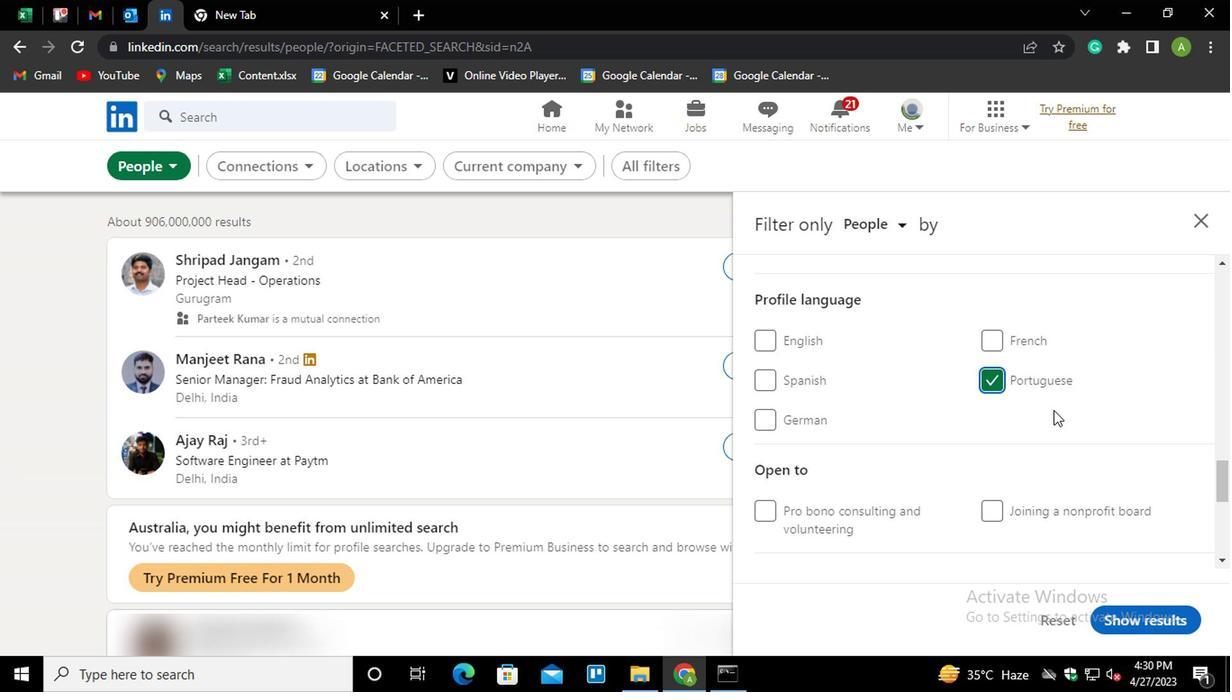 
Action: Mouse scrolled (1063, 414) with delta (0, 0)
Screenshot: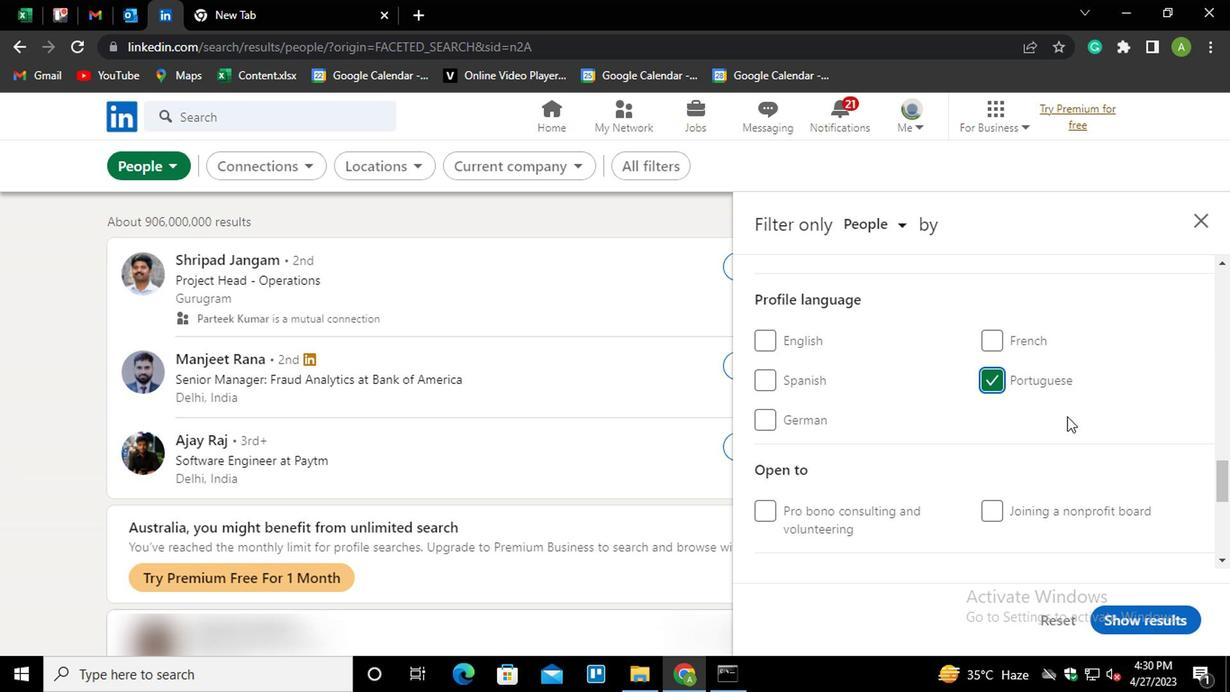 
Action: Mouse moved to (1064, 413)
Screenshot: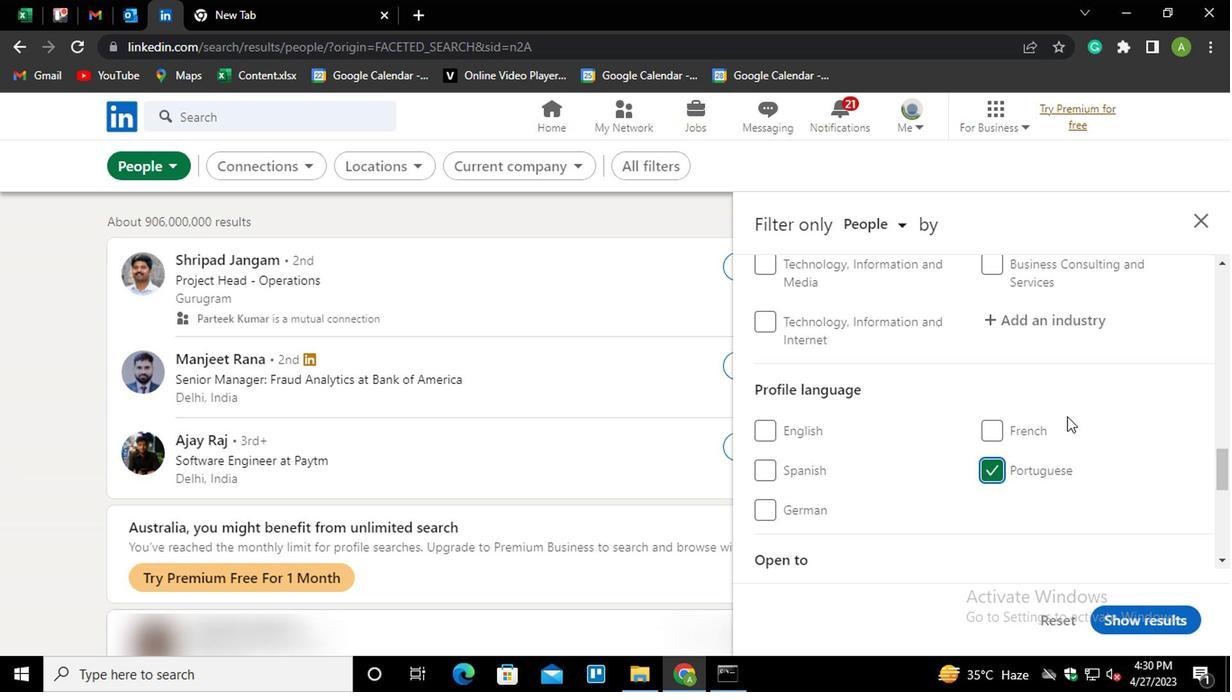 
Action: Mouse scrolled (1064, 414) with delta (0, 0)
Screenshot: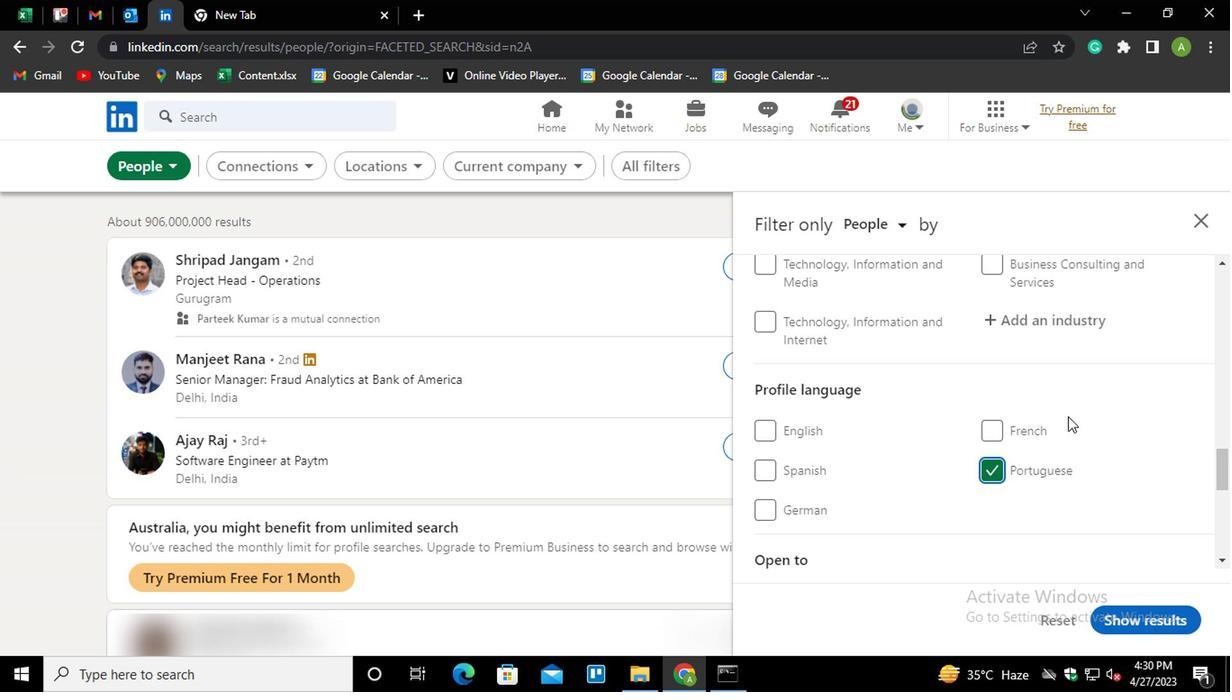 
Action: Mouse scrolled (1064, 414) with delta (0, 0)
Screenshot: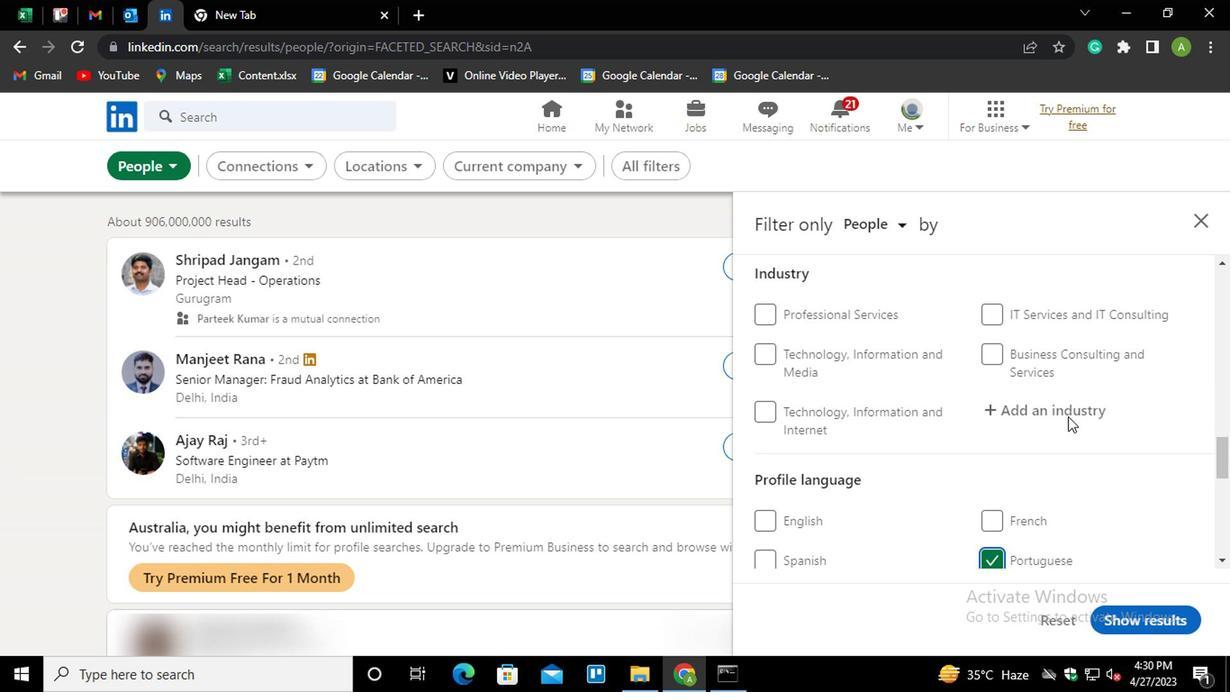 
Action: Mouse scrolled (1064, 414) with delta (0, 0)
Screenshot: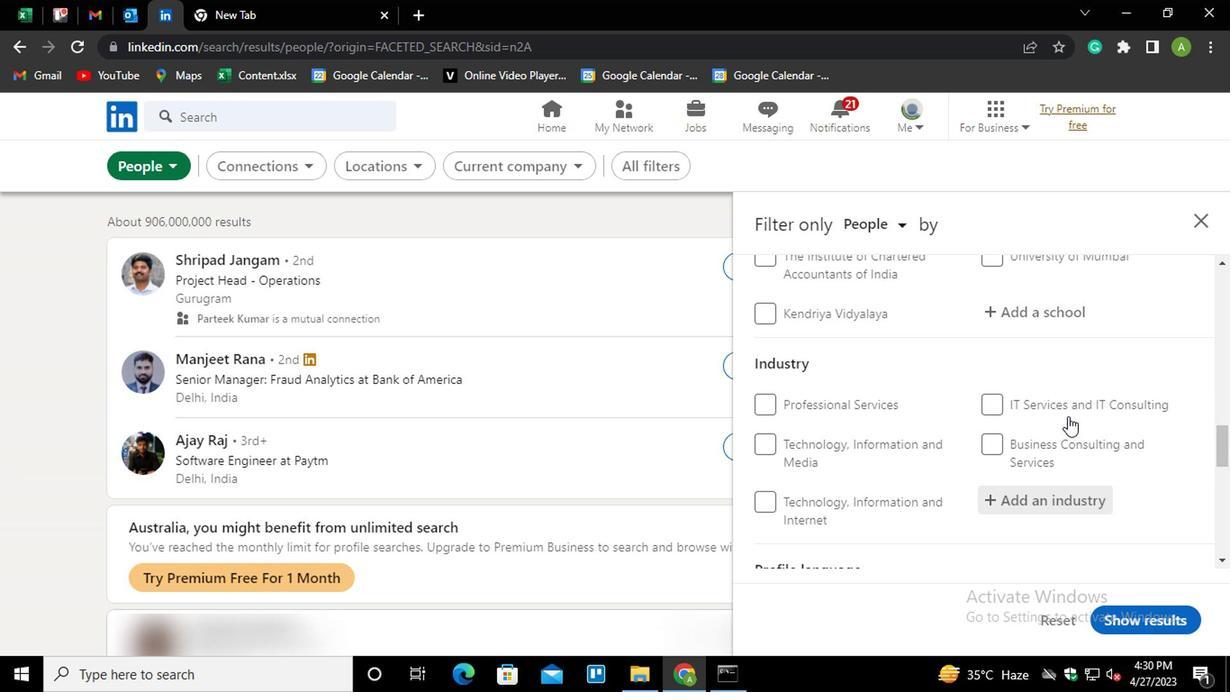 
Action: Mouse scrolled (1064, 414) with delta (0, 0)
Screenshot: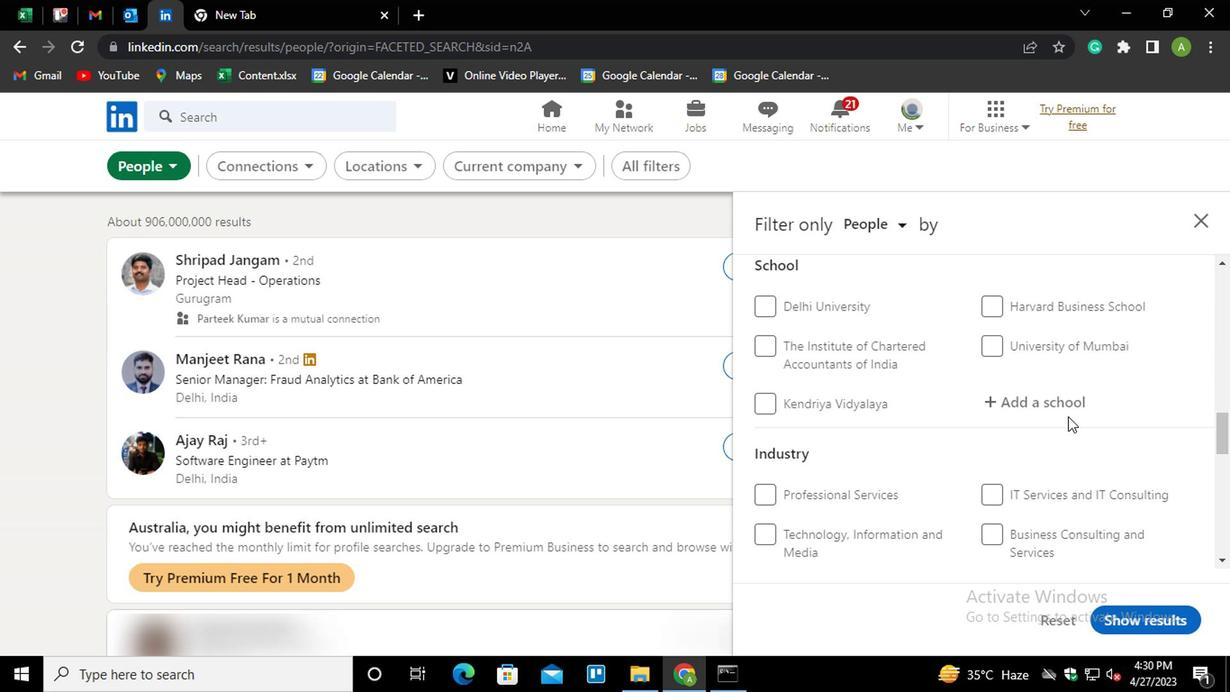 
Action: Mouse moved to (1065, 413)
Screenshot: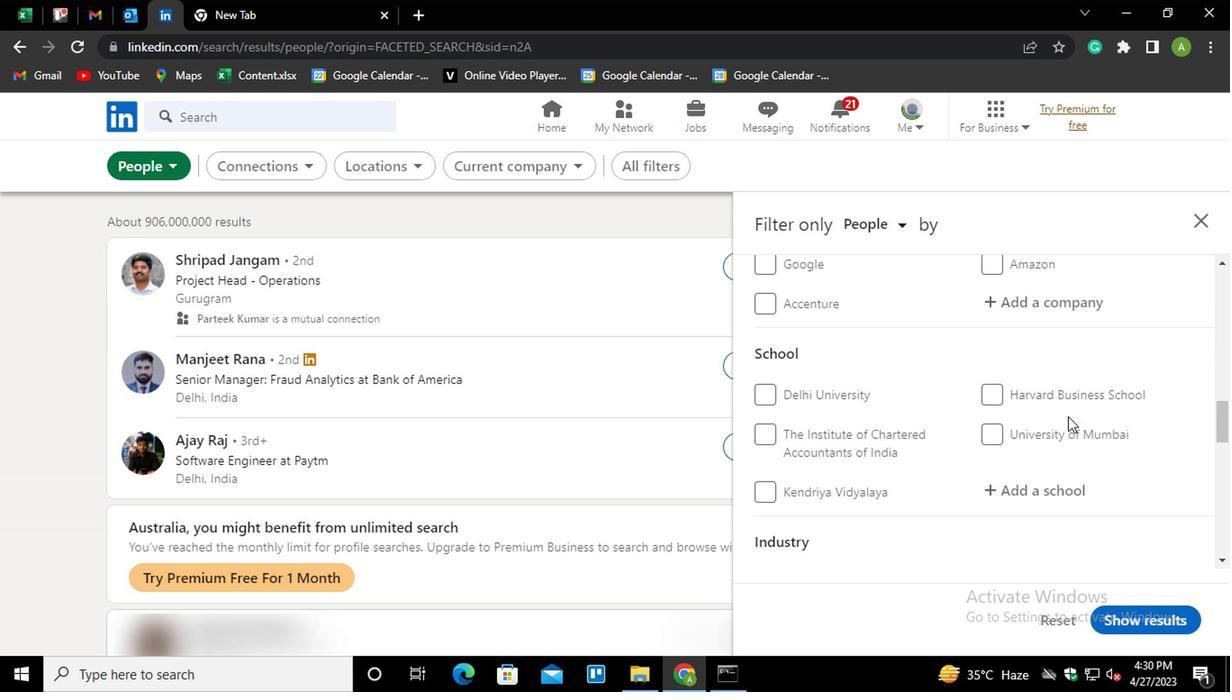 
Action: Mouse scrolled (1065, 414) with delta (0, 0)
Screenshot: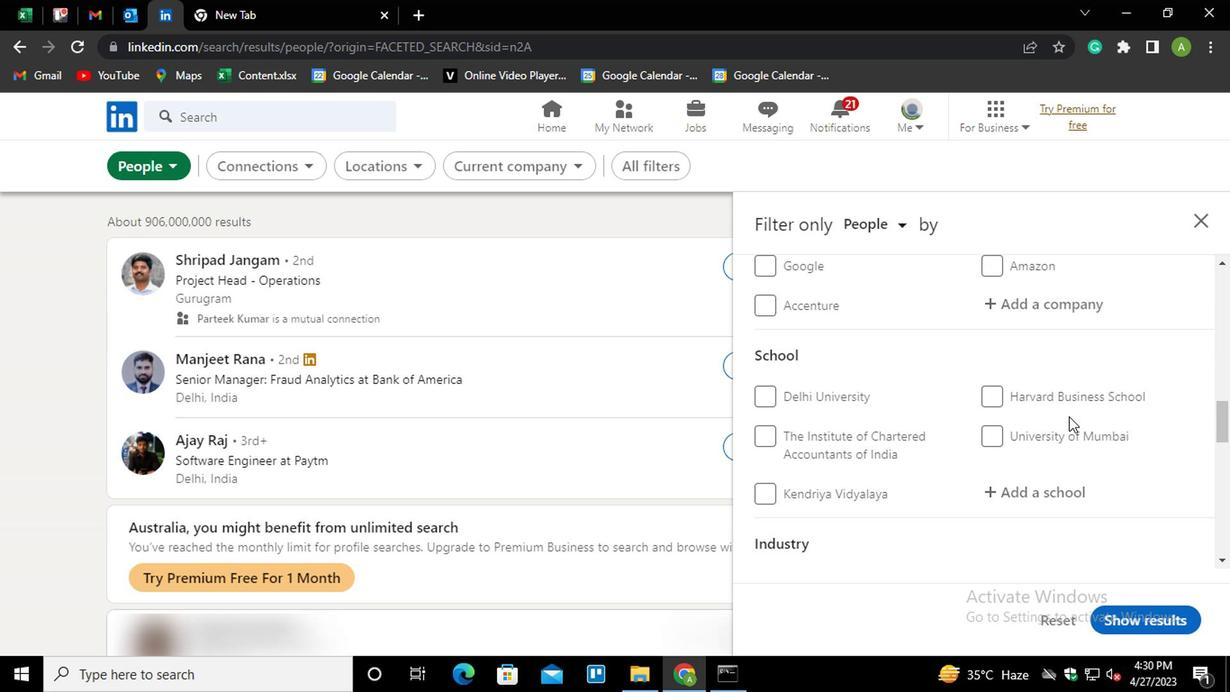 
Action: Mouse scrolled (1065, 414) with delta (0, 0)
Screenshot: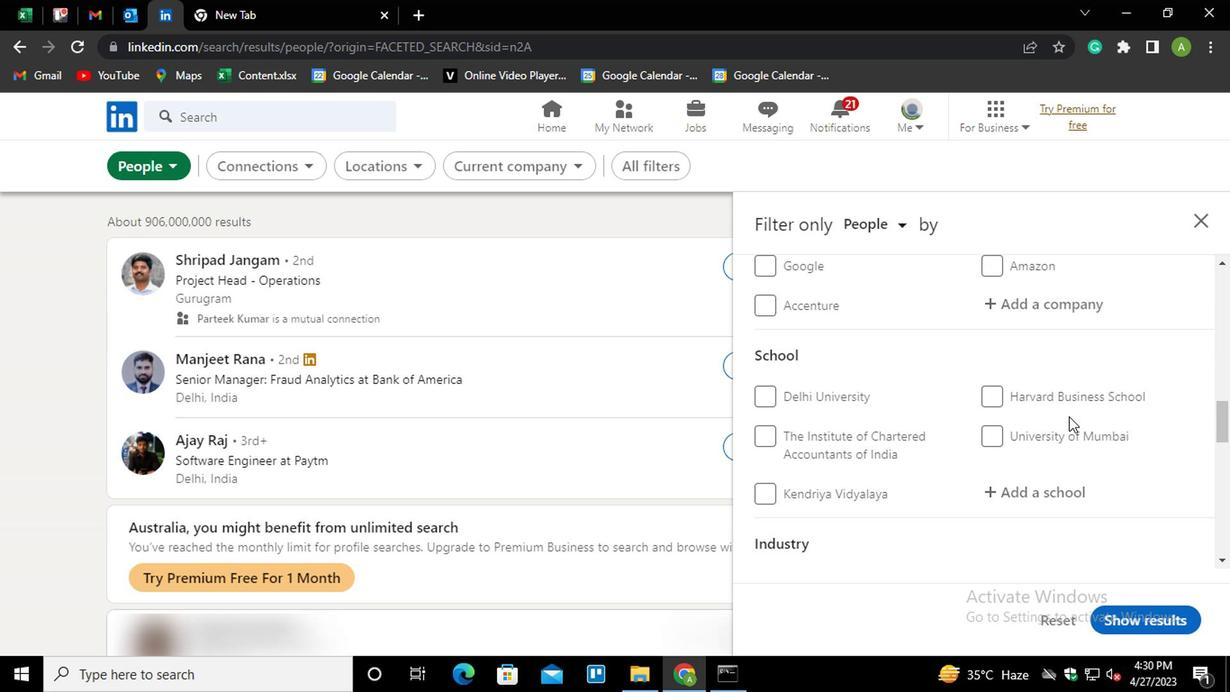 
Action: Mouse moved to (1057, 423)
Screenshot: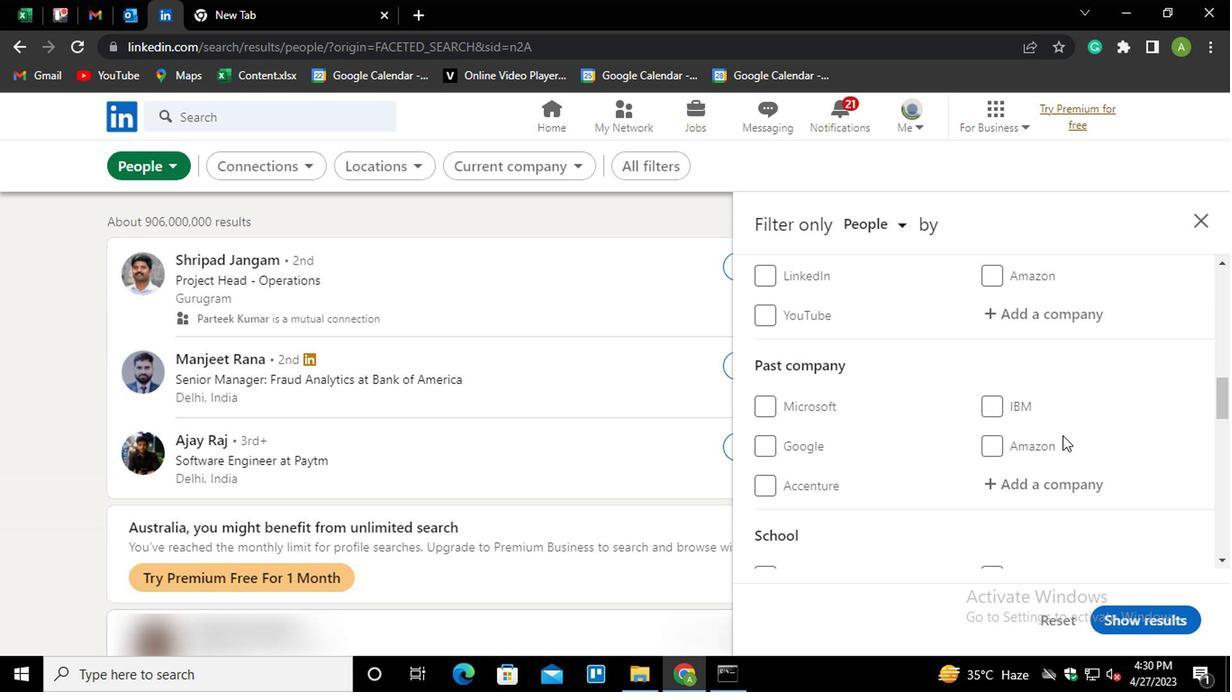 
Action: Mouse scrolled (1057, 425) with delta (0, 1)
Screenshot: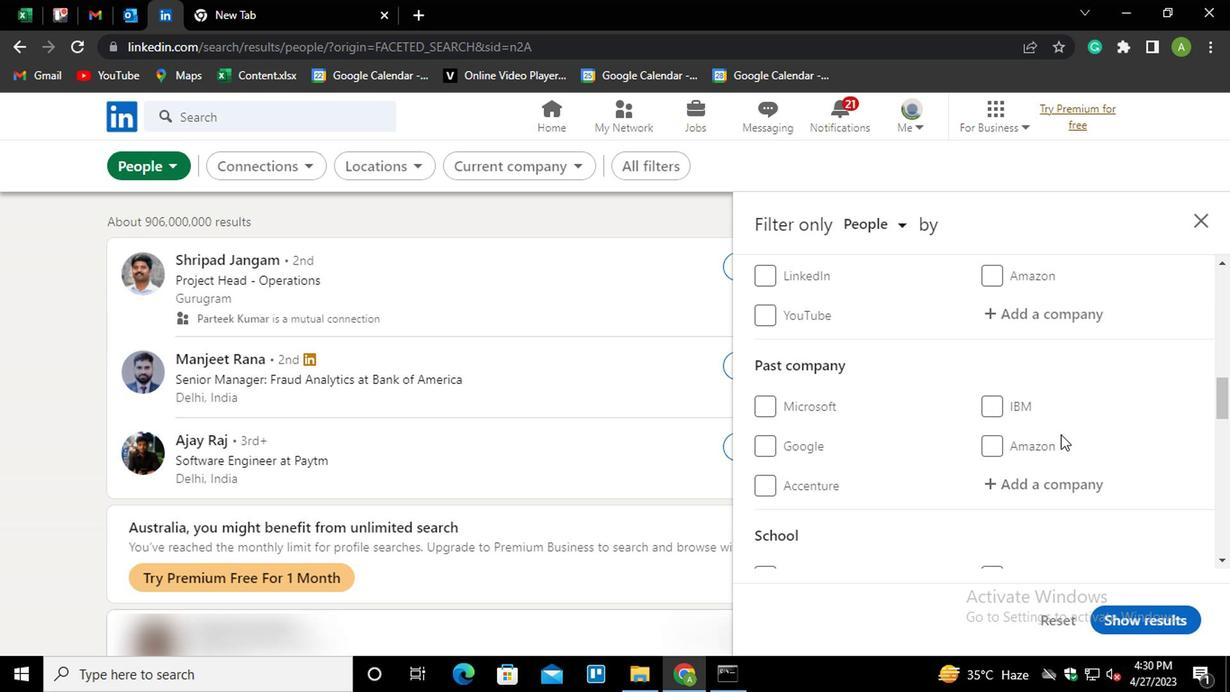 
Action: Mouse moved to (1031, 407)
Screenshot: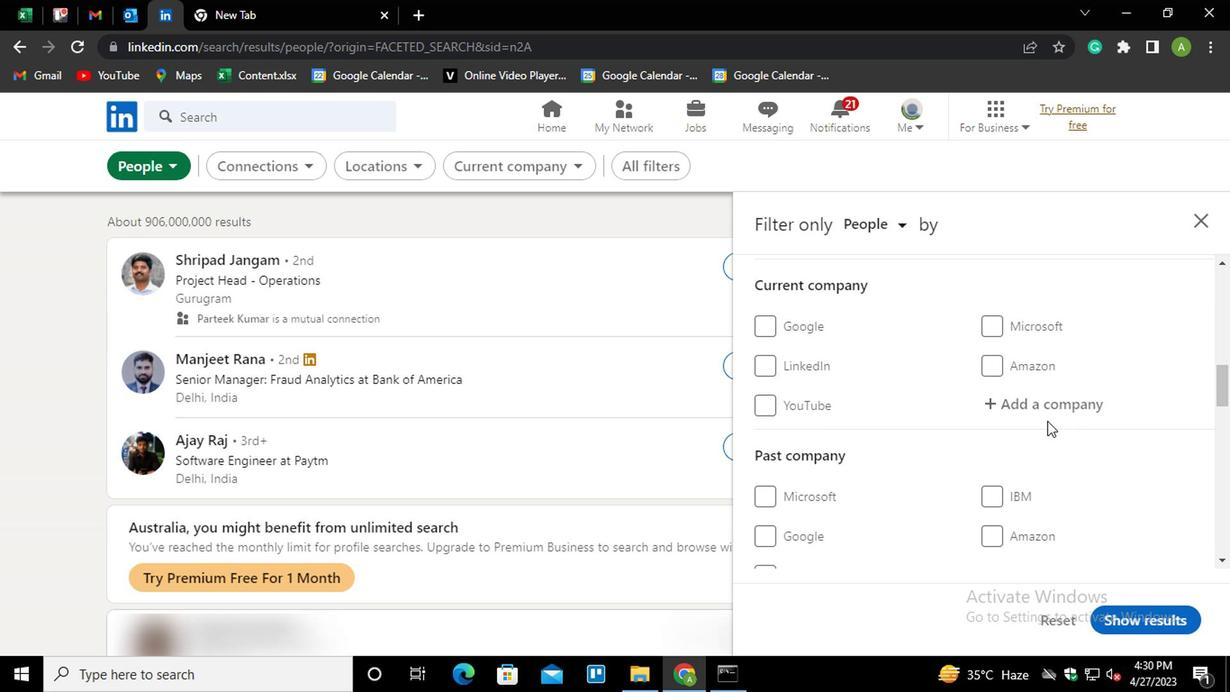 
Action: Mouse pressed left at (1031, 407)
Screenshot: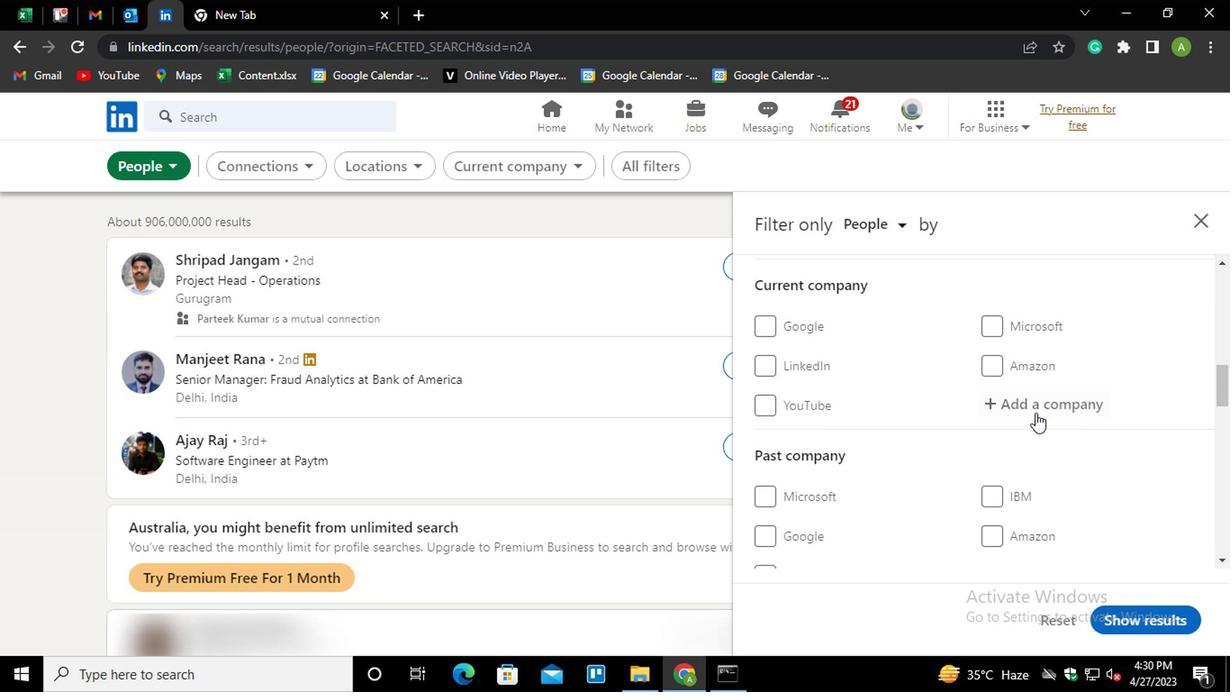 
Action: Key pressed <Key.shift>SOPTA<Key.backspace><Key.backspace>RA<Key.down><Key.down><Key.down><Key.up><Key.enter>
Screenshot: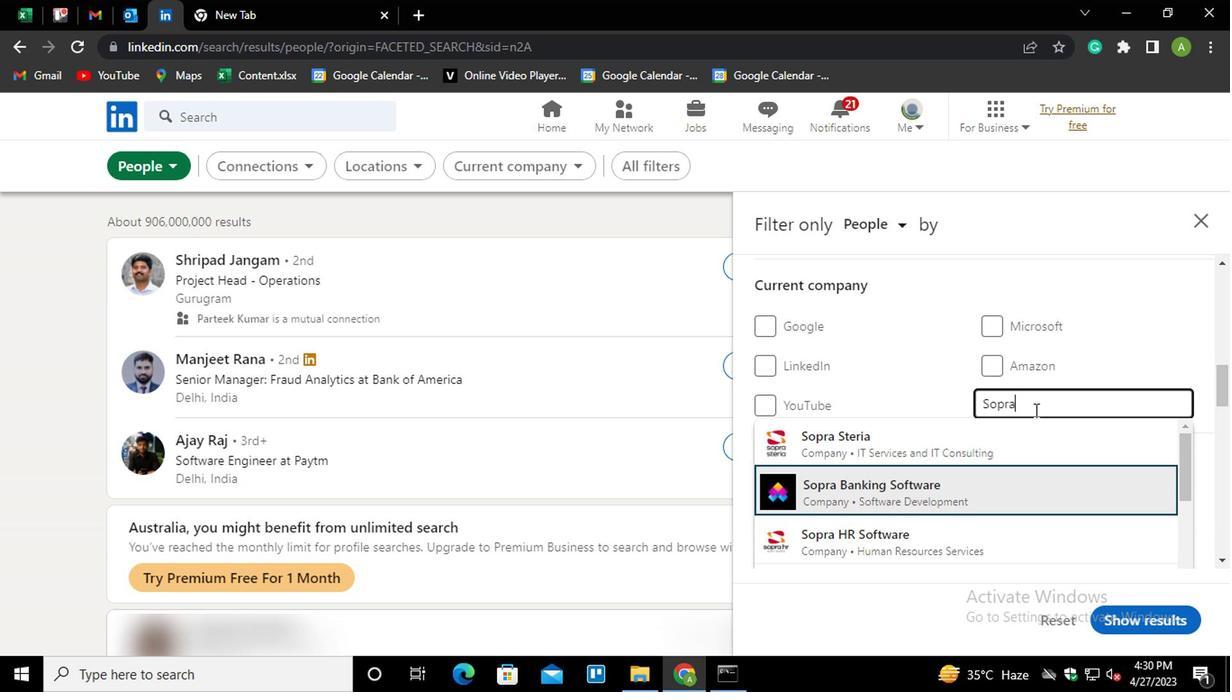 
Action: Mouse moved to (1031, 407)
Screenshot: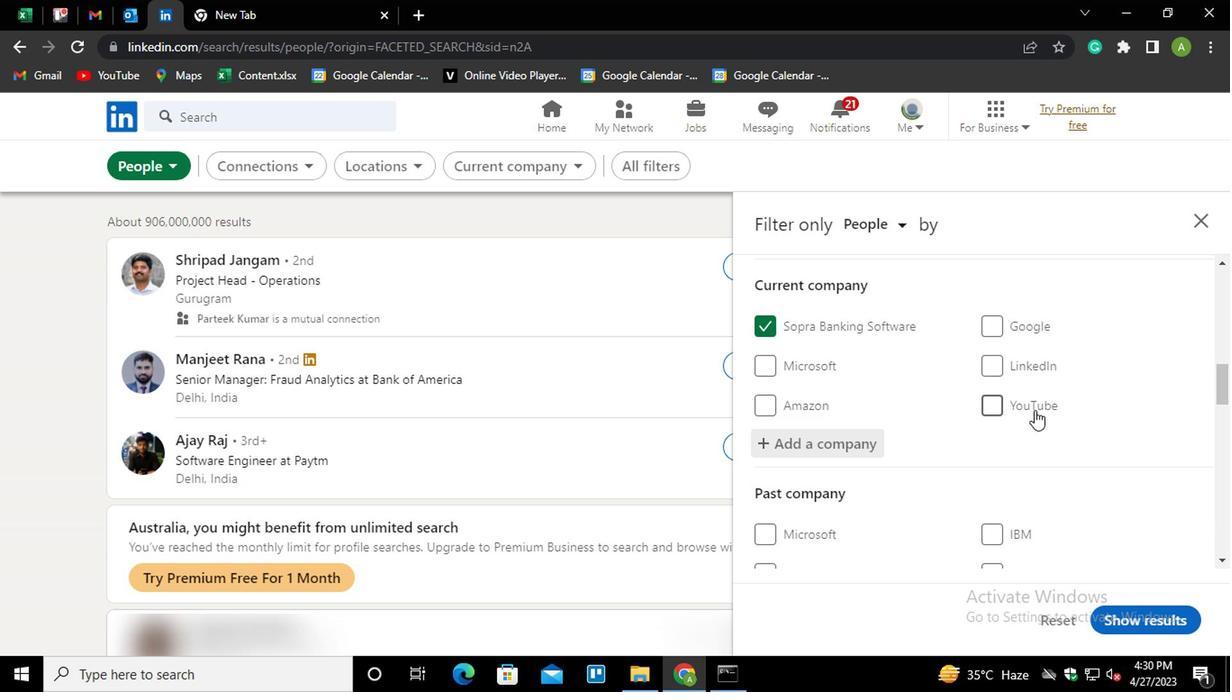 
Action: Mouse scrolled (1031, 406) with delta (0, 0)
Screenshot: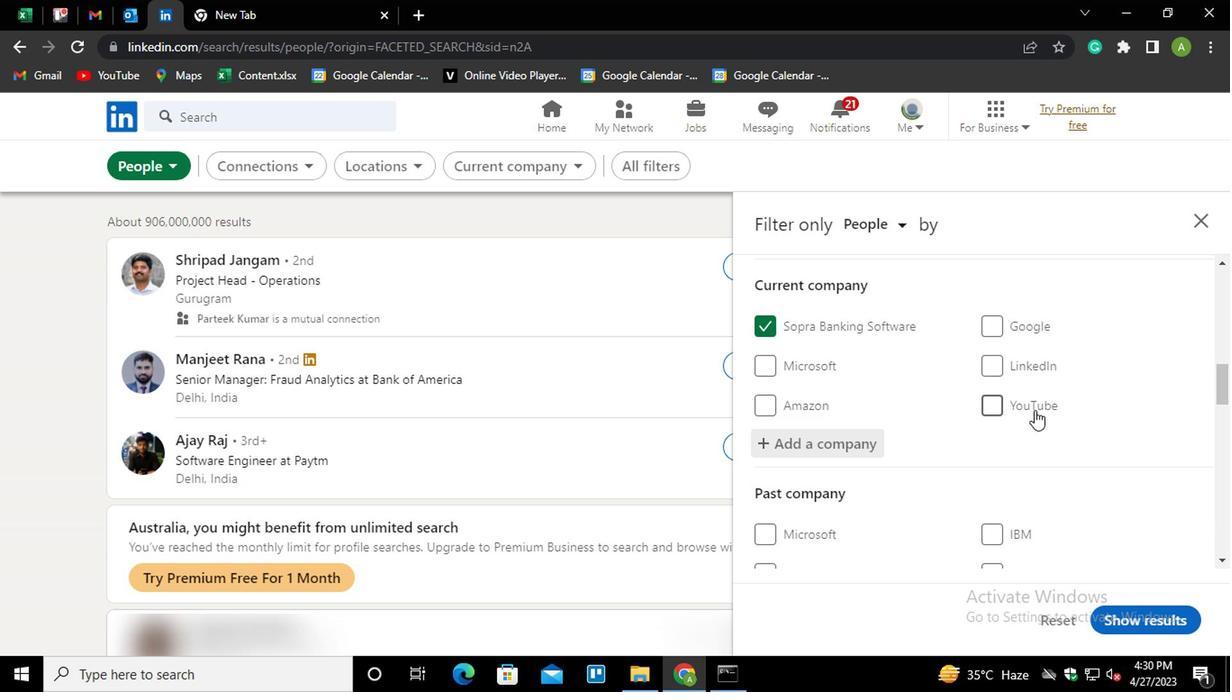 
Action: Mouse scrolled (1031, 406) with delta (0, 0)
Screenshot: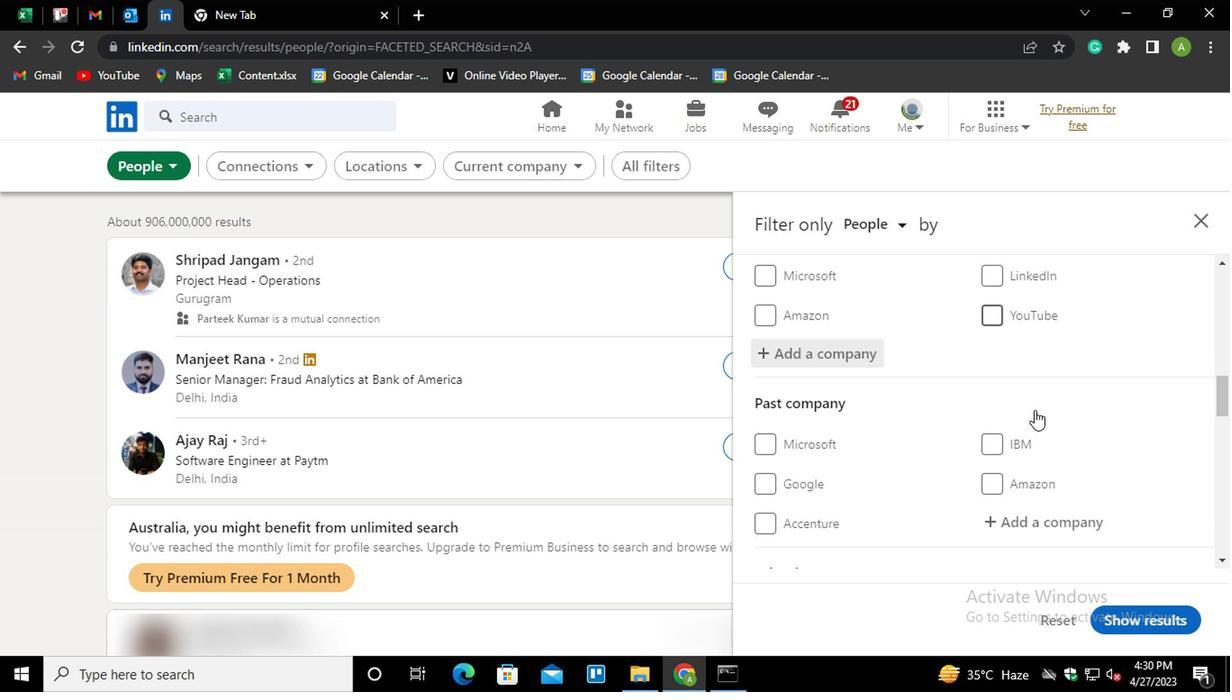 
Action: Mouse scrolled (1031, 406) with delta (0, 0)
Screenshot: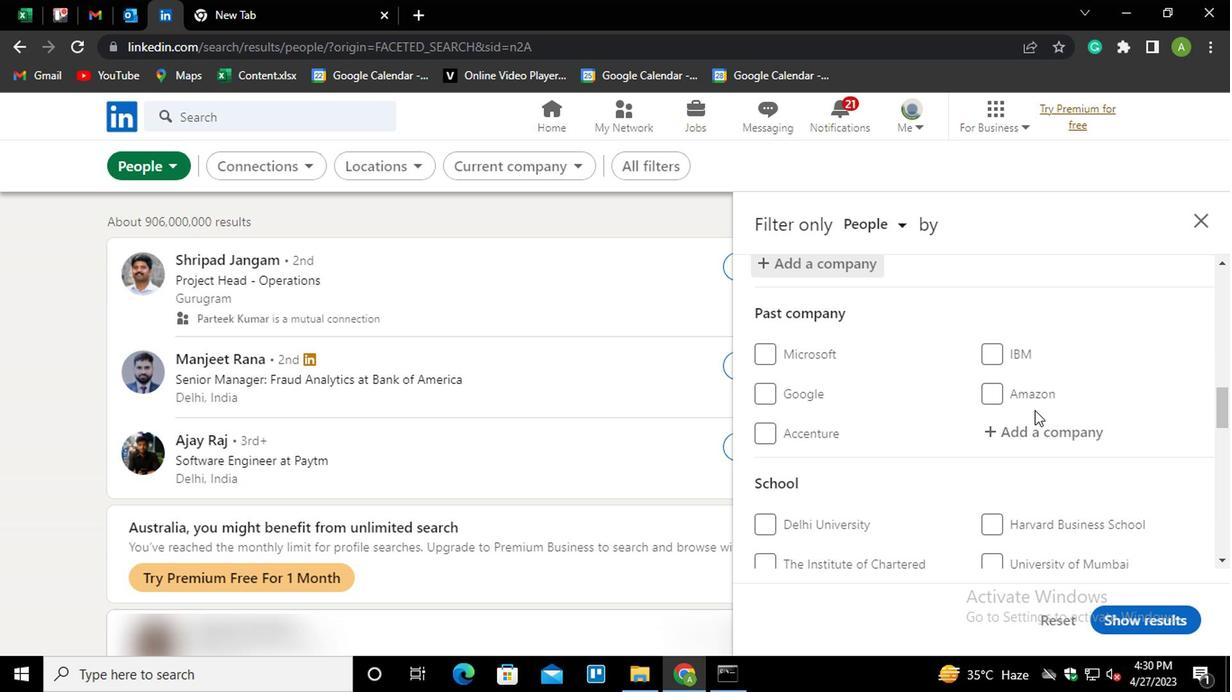 
Action: Mouse scrolled (1031, 406) with delta (0, 0)
Screenshot: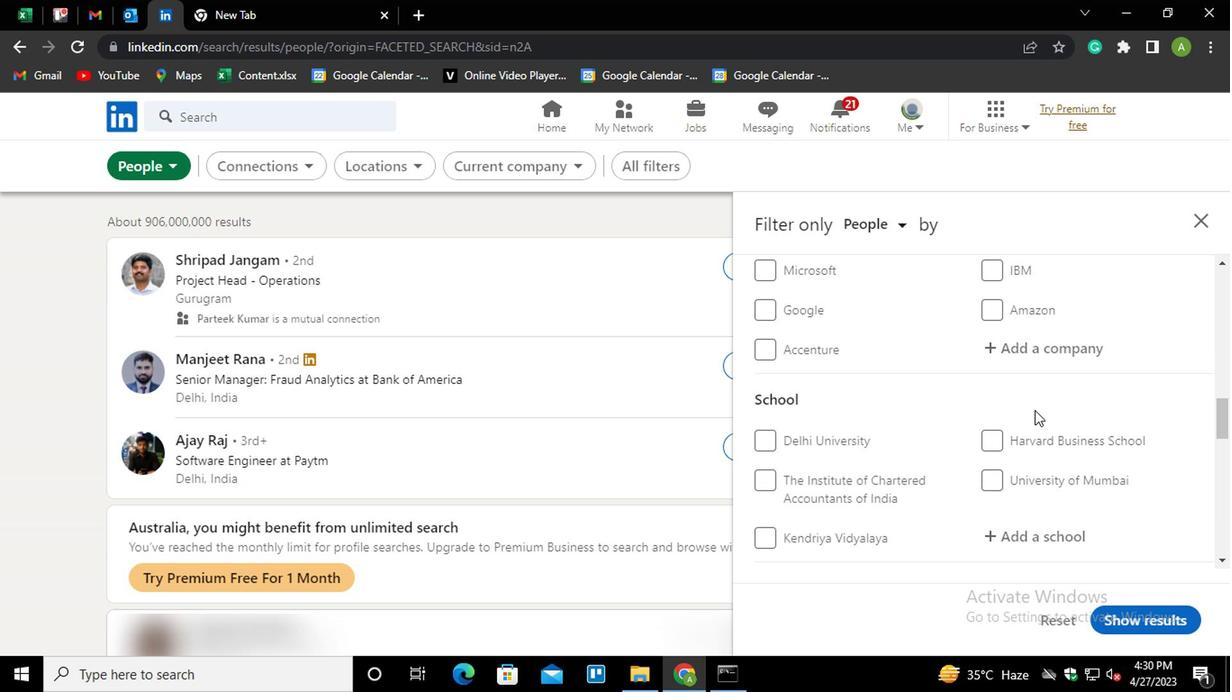 
Action: Mouse moved to (1026, 427)
Screenshot: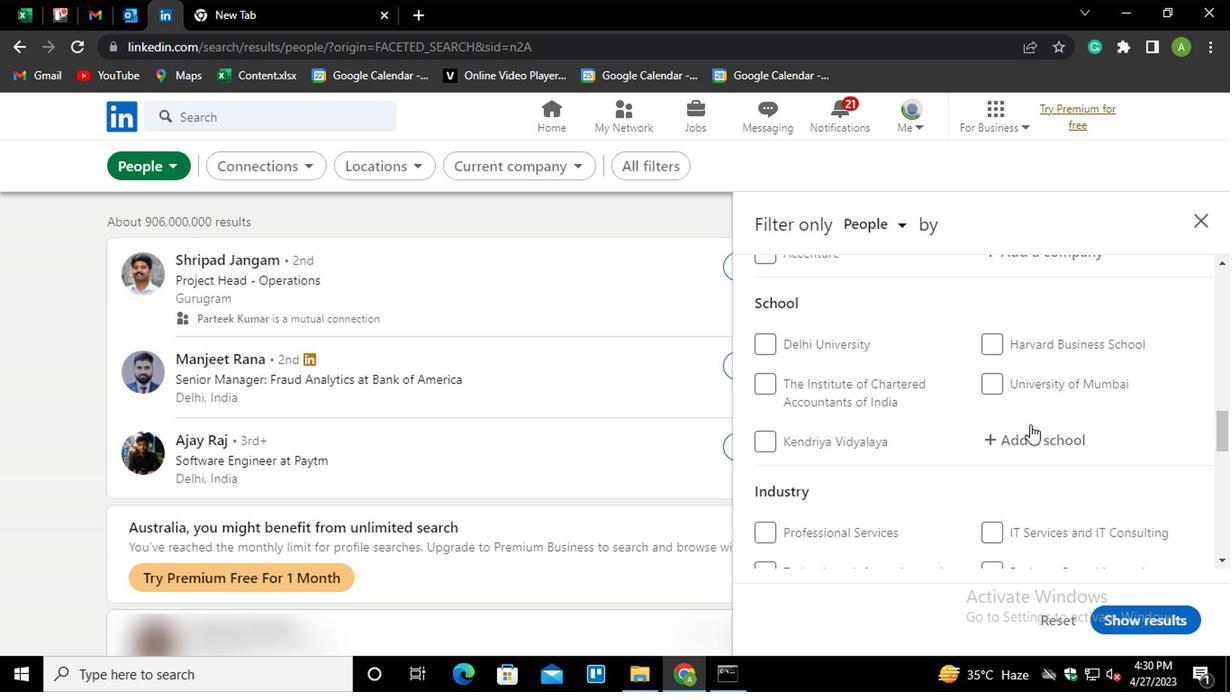 
Action: Mouse pressed left at (1026, 427)
Screenshot: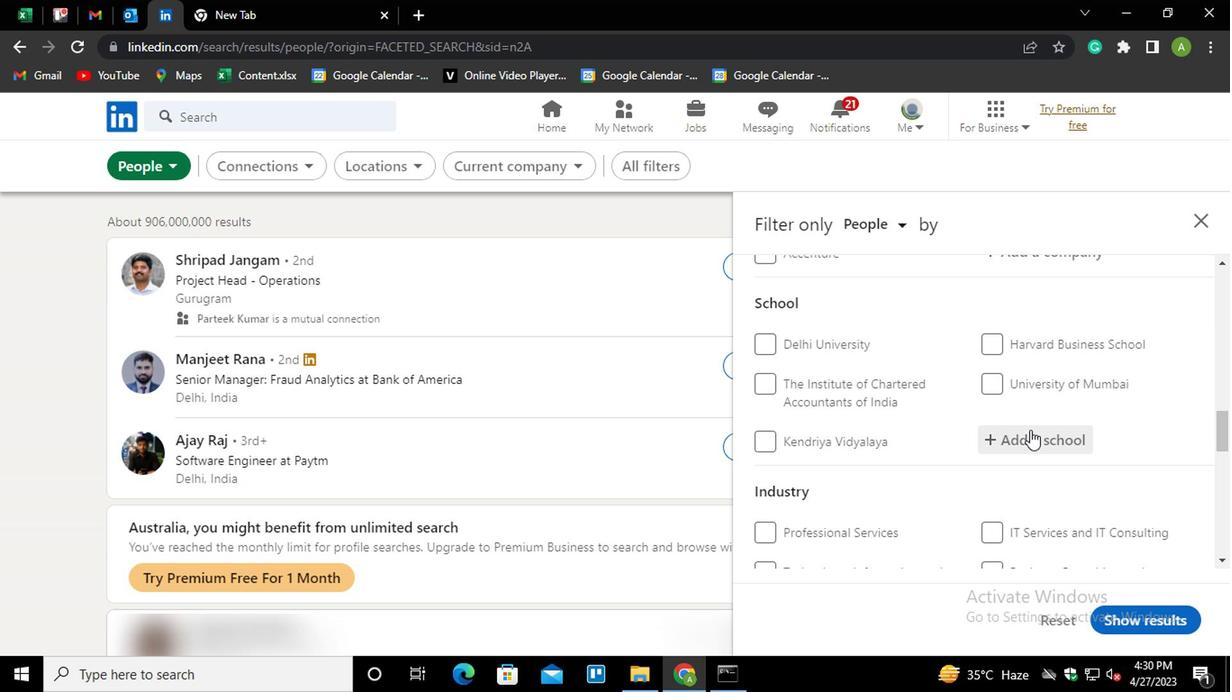
Action: Mouse moved to (1026, 428)
Screenshot: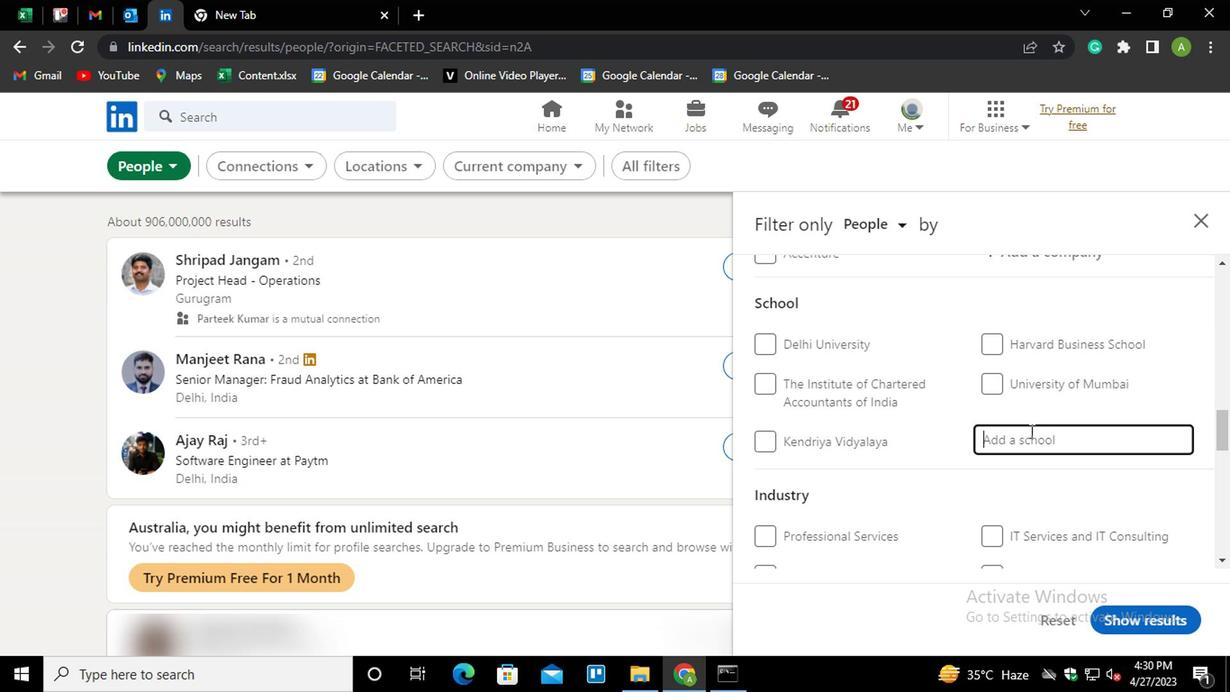 
Action: Key pressed <Key.shift>INDIAN<Key.space><Key.shift>INSTITUTE<Key.down><Key.enter>
Screenshot: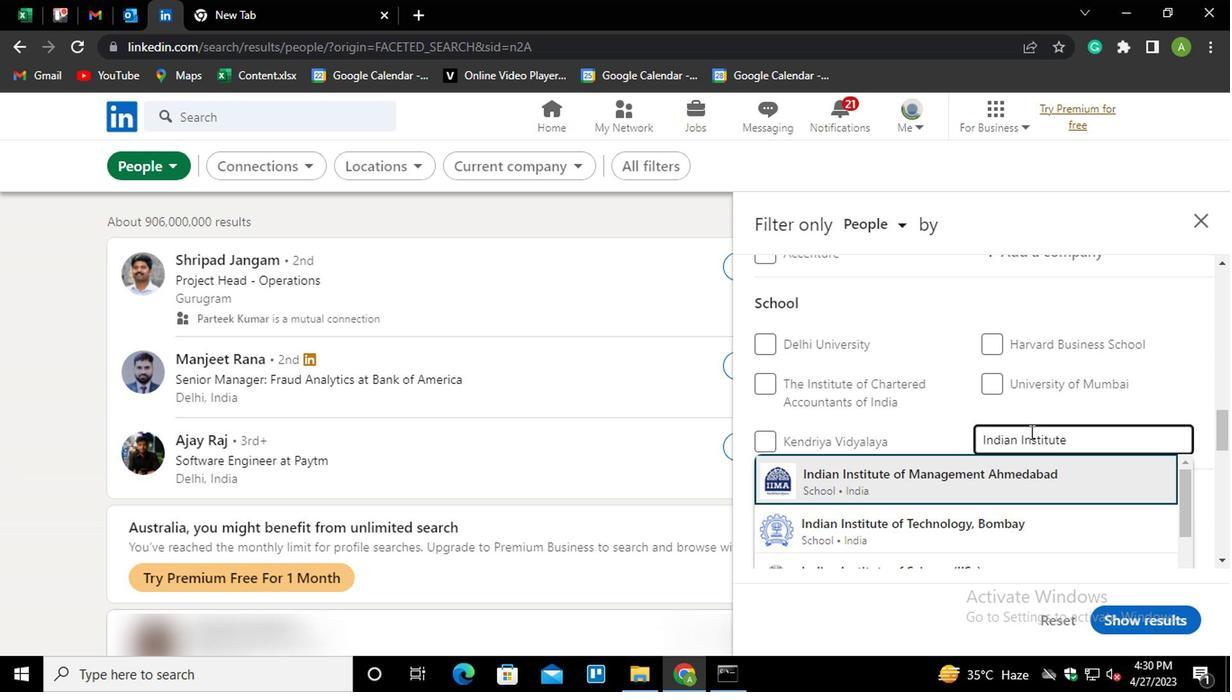 
Action: Mouse scrolled (1026, 427) with delta (0, 0)
Screenshot: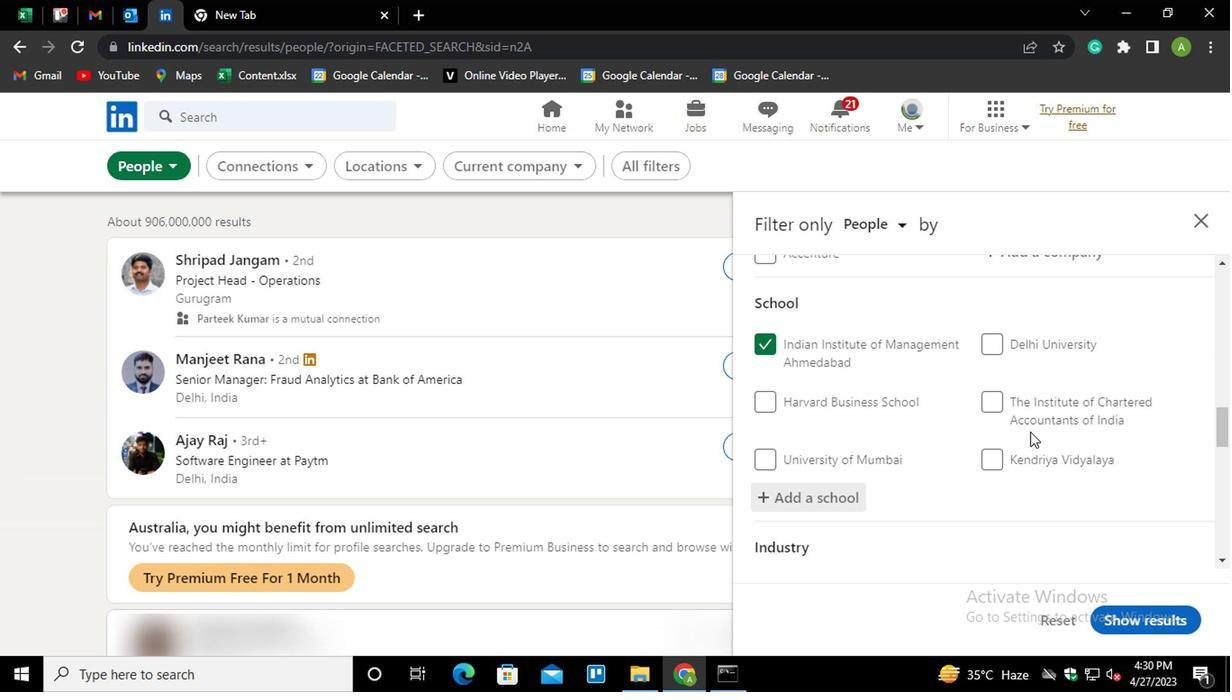 
Action: Mouse scrolled (1026, 427) with delta (0, 0)
Screenshot: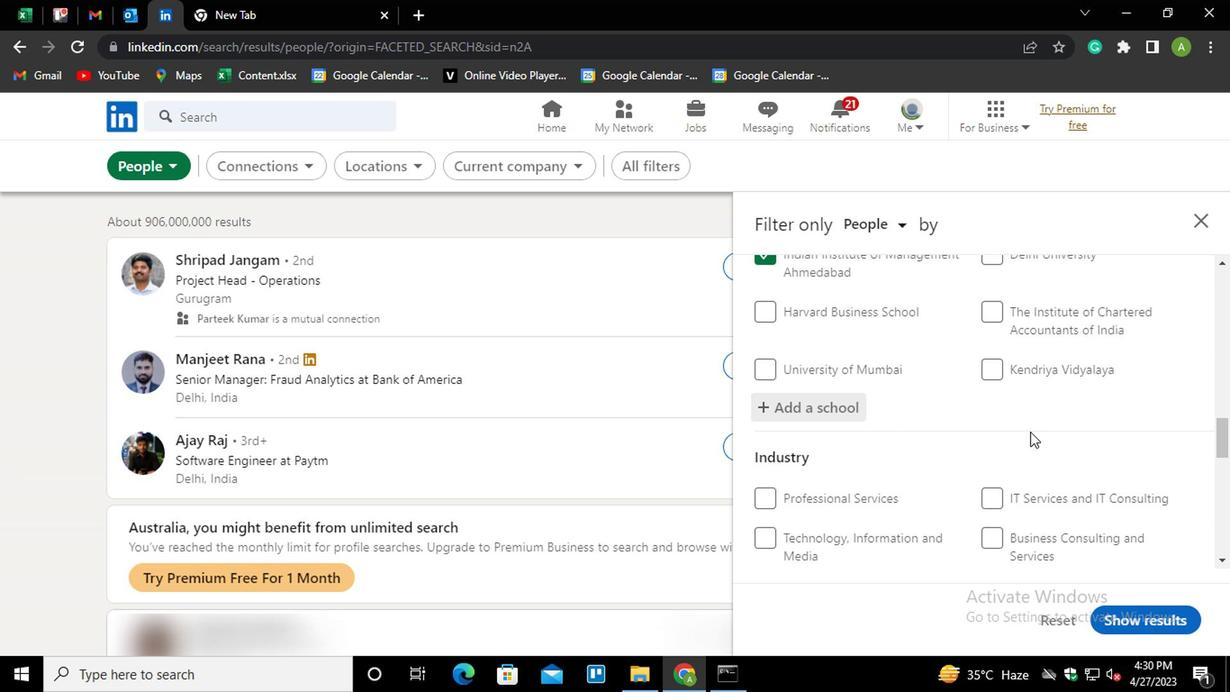 
Action: Mouse scrolled (1026, 427) with delta (0, 0)
Screenshot: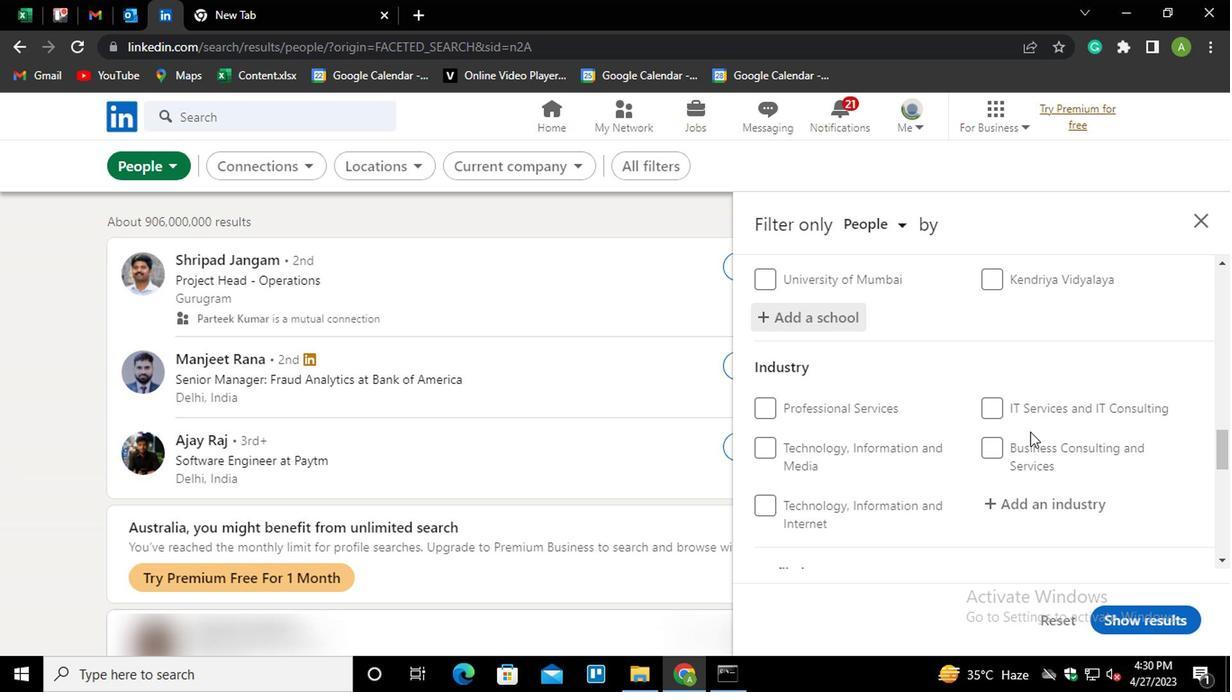 
Action: Mouse moved to (1009, 414)
Screenshot: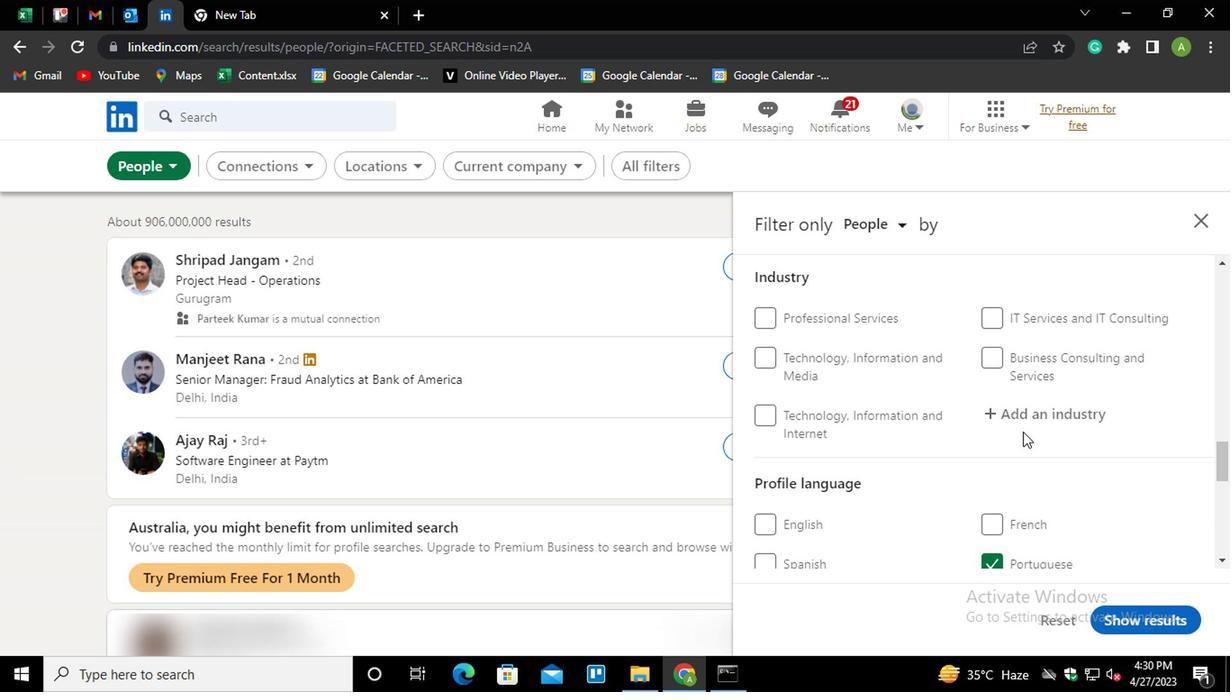 
Action: Mouse pressed left at (1009, 414)
Screenshot: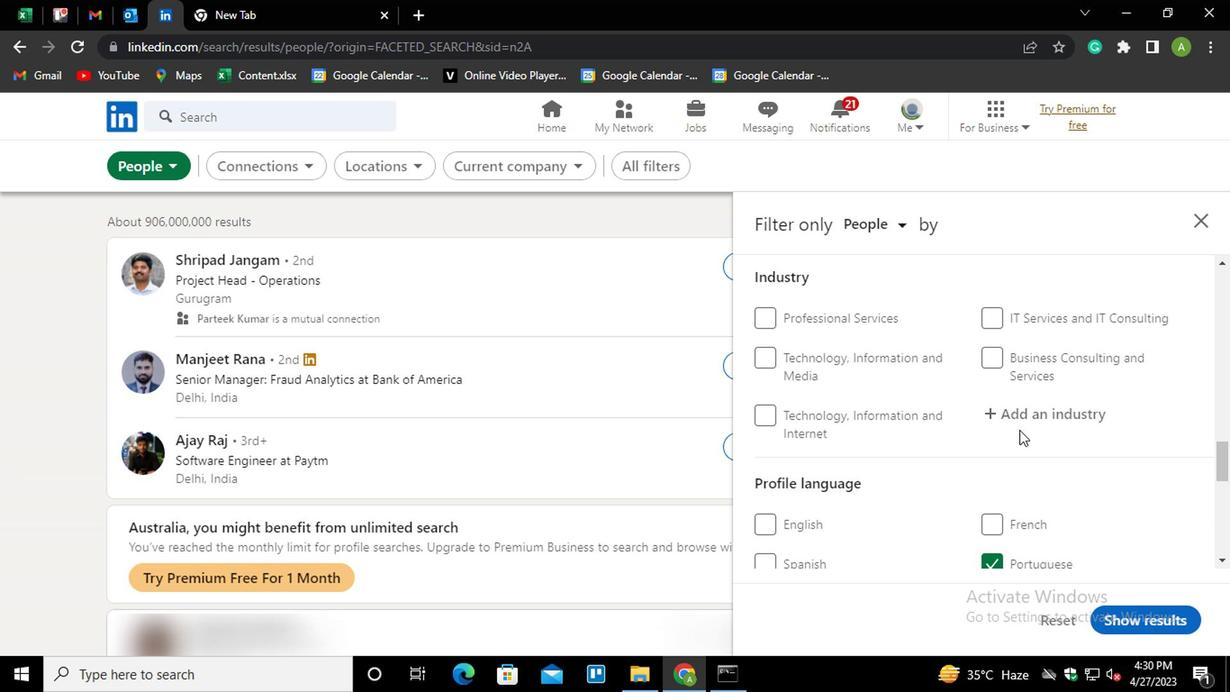 
Action: Key pressed <Key.shift>HYD<Key.down><Key.enter>
Screenshot: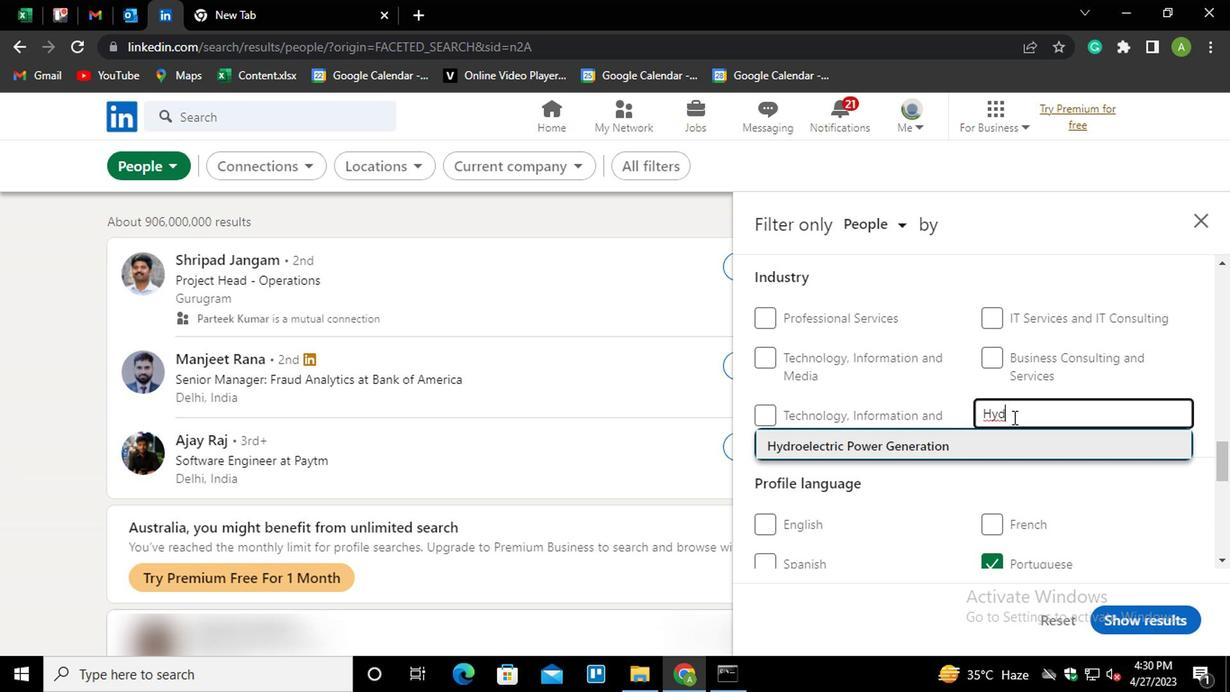 
Action: Mouse scrolled (1009, 413) with delta (0, 0)
Screenshot: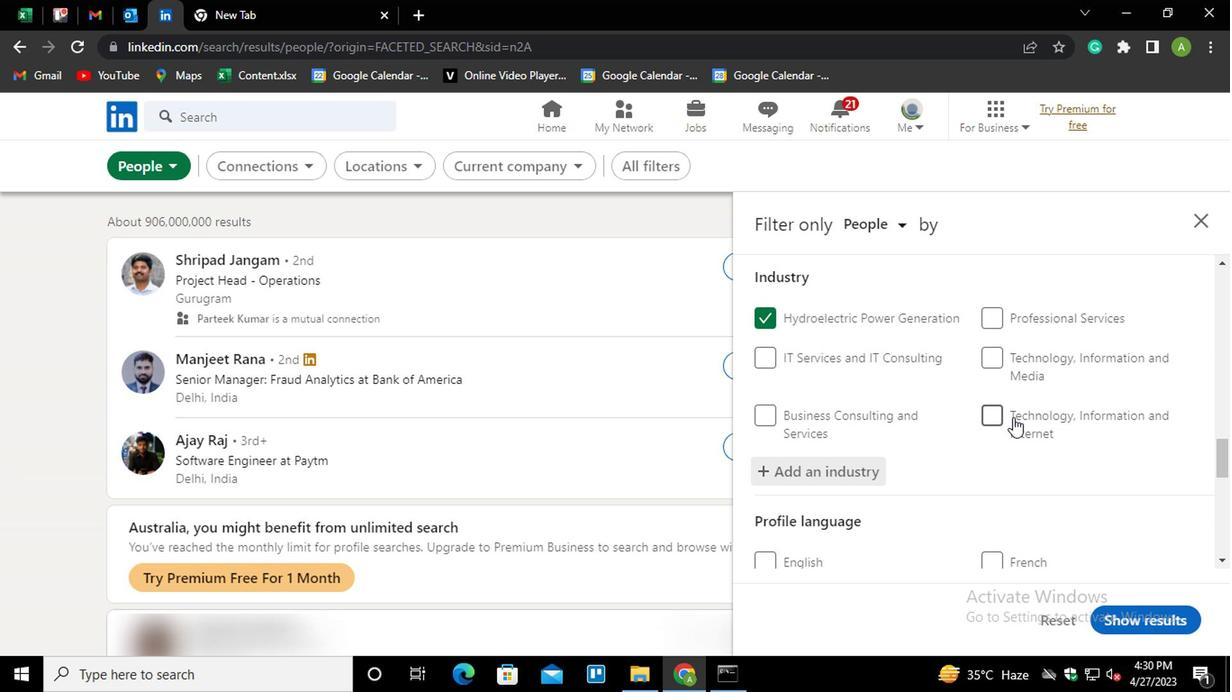 
Action: Mouse scrolled (1009, 413) with delta (0, 0)
Screenshot: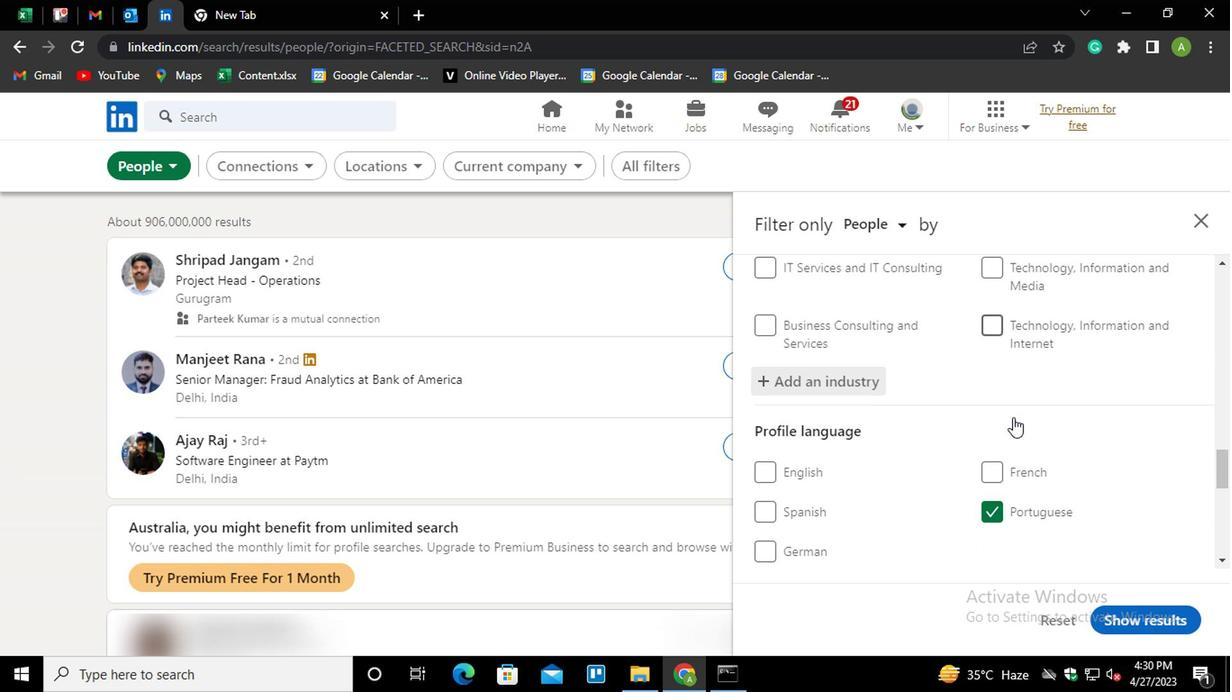 
Action: Mouse scrolled (1009, 413) with delta (0, 0)
Screenshot: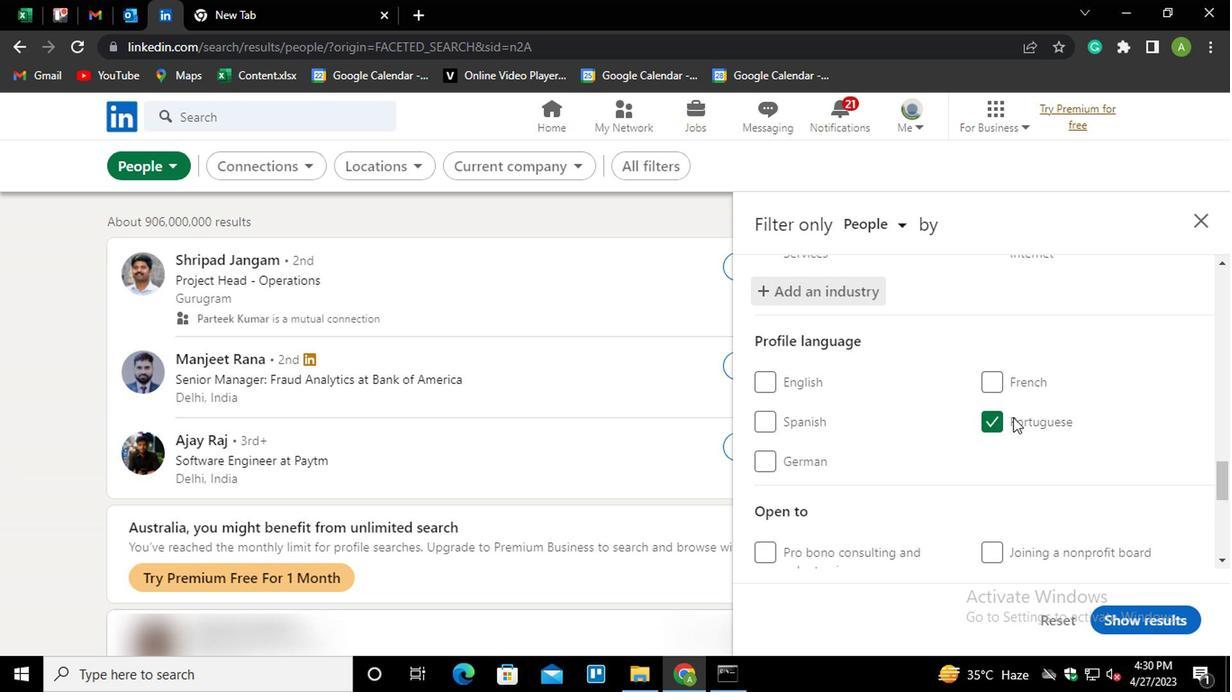 
Action: Mouse scrolled (1009, 413) with delta (0, 0)
Screenshot: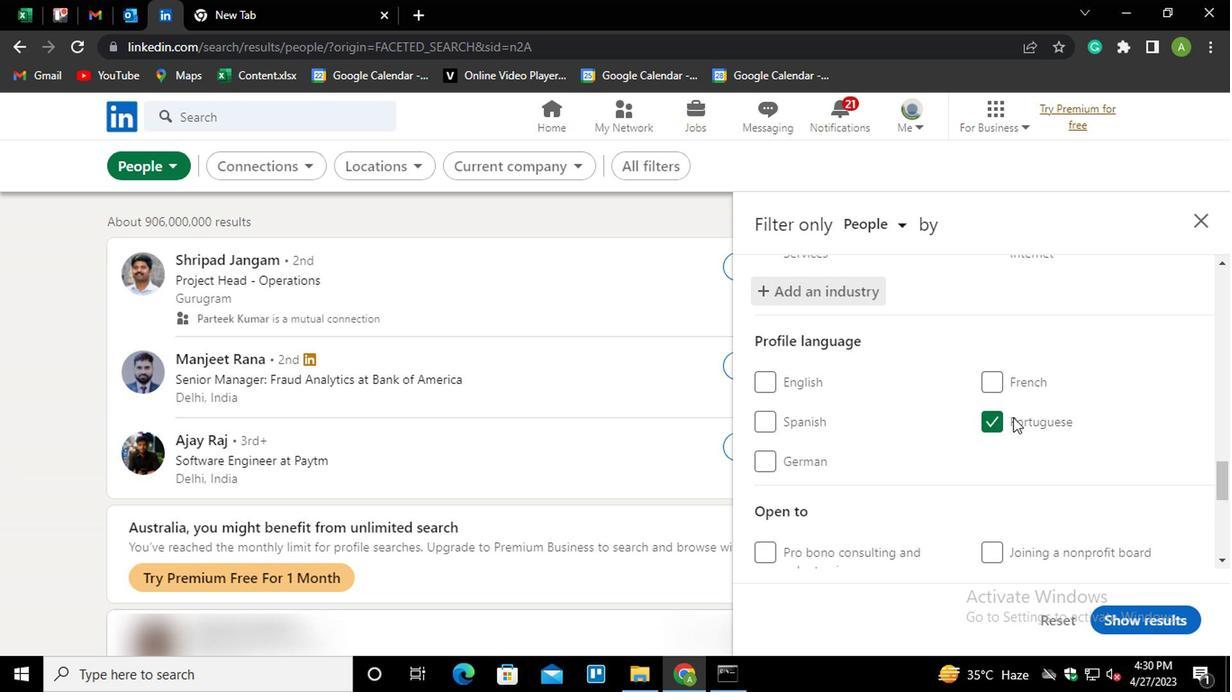
Action: Mouse scrolled (1009, 413) with delta (0, 0)
Screenshot: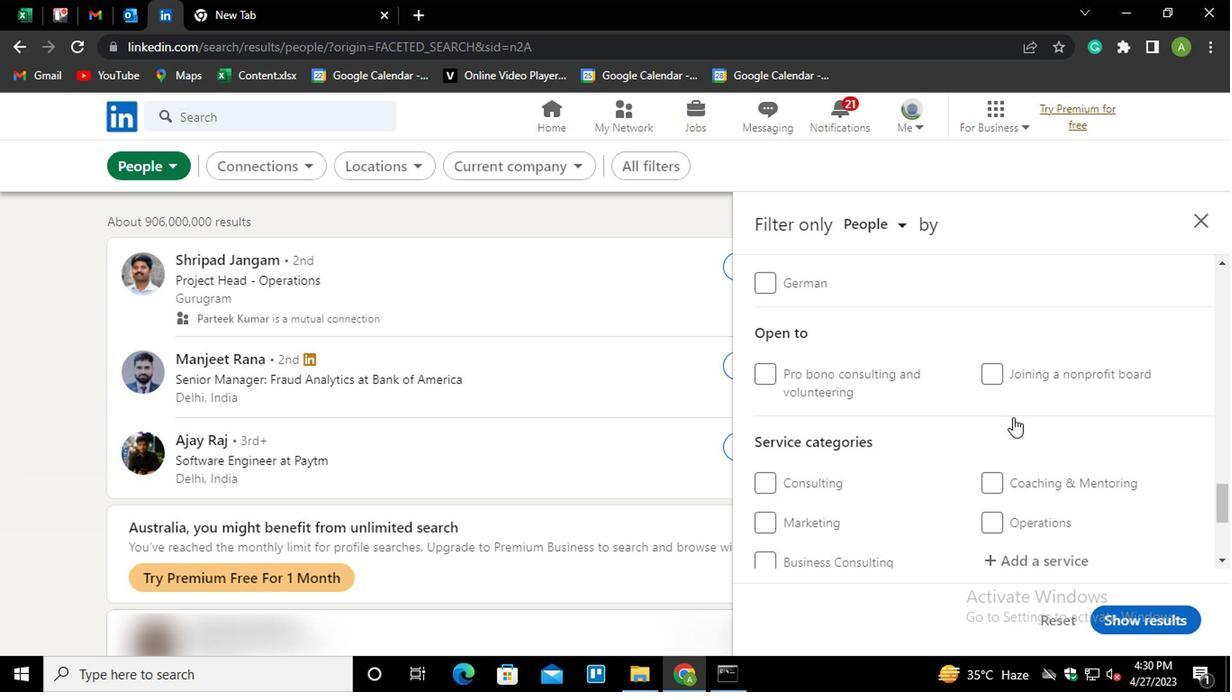
Action: Mouse moved to (1018, 458)
Screenshot: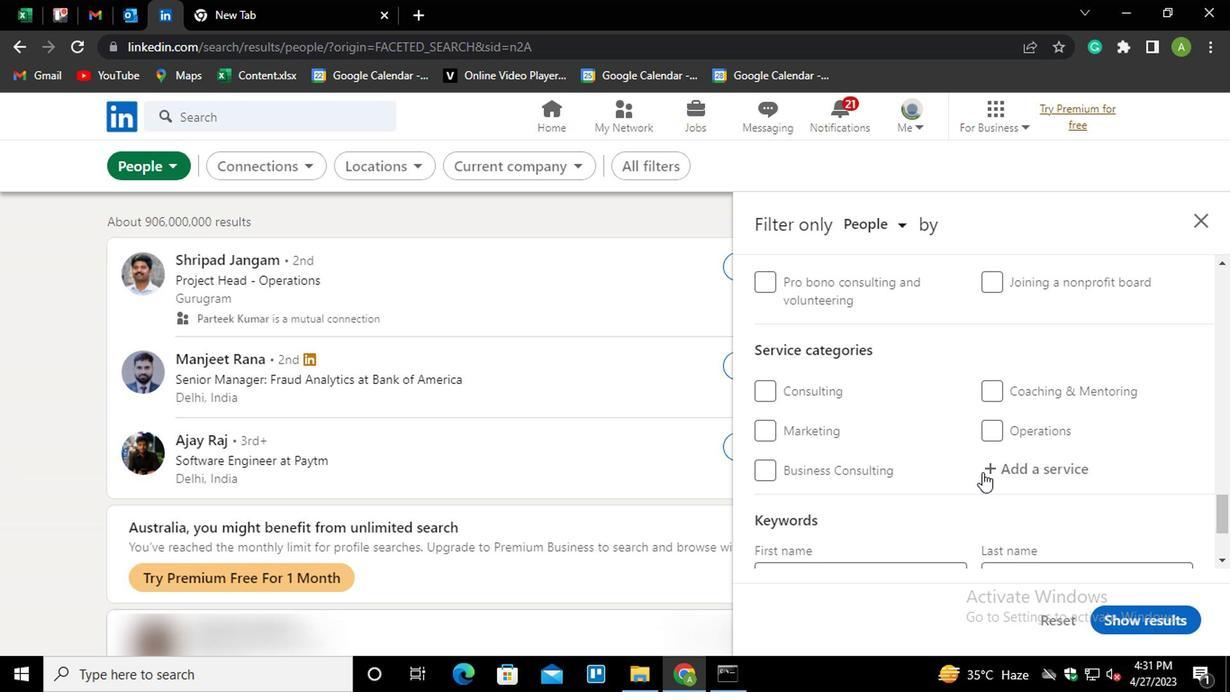 
Action: Mouse pressed left at (1018, 458)
Screenshot: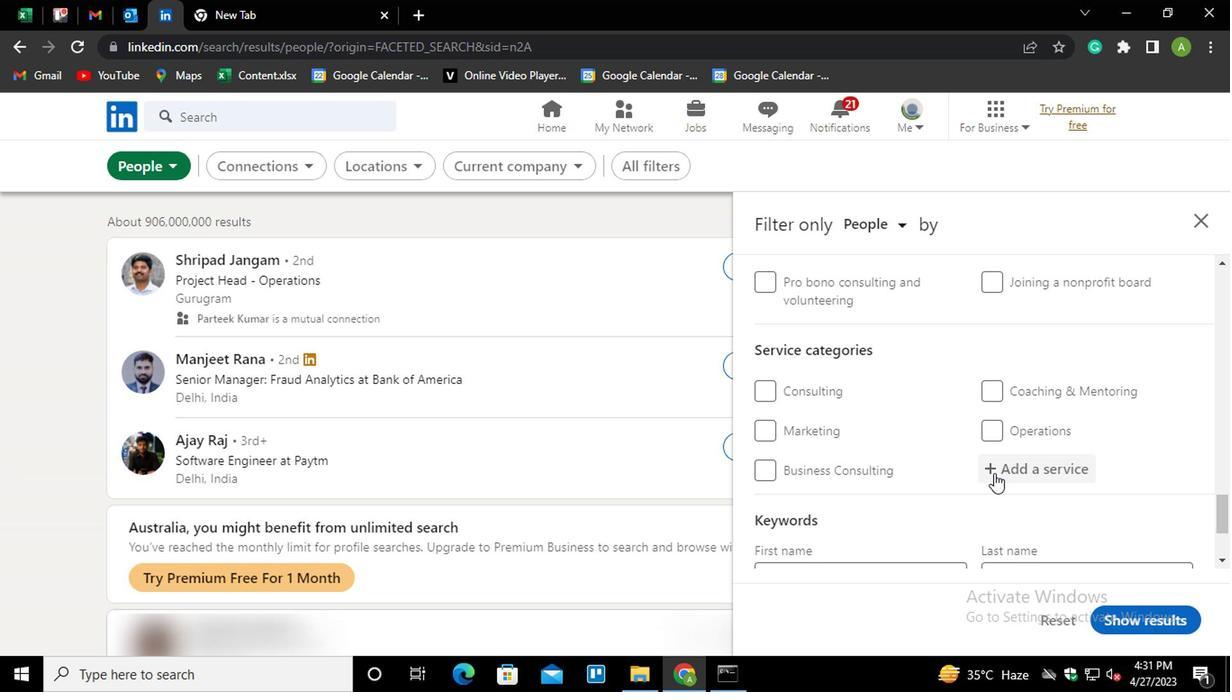 
Action: Mouse moved to (1012, 453)
Screenshot: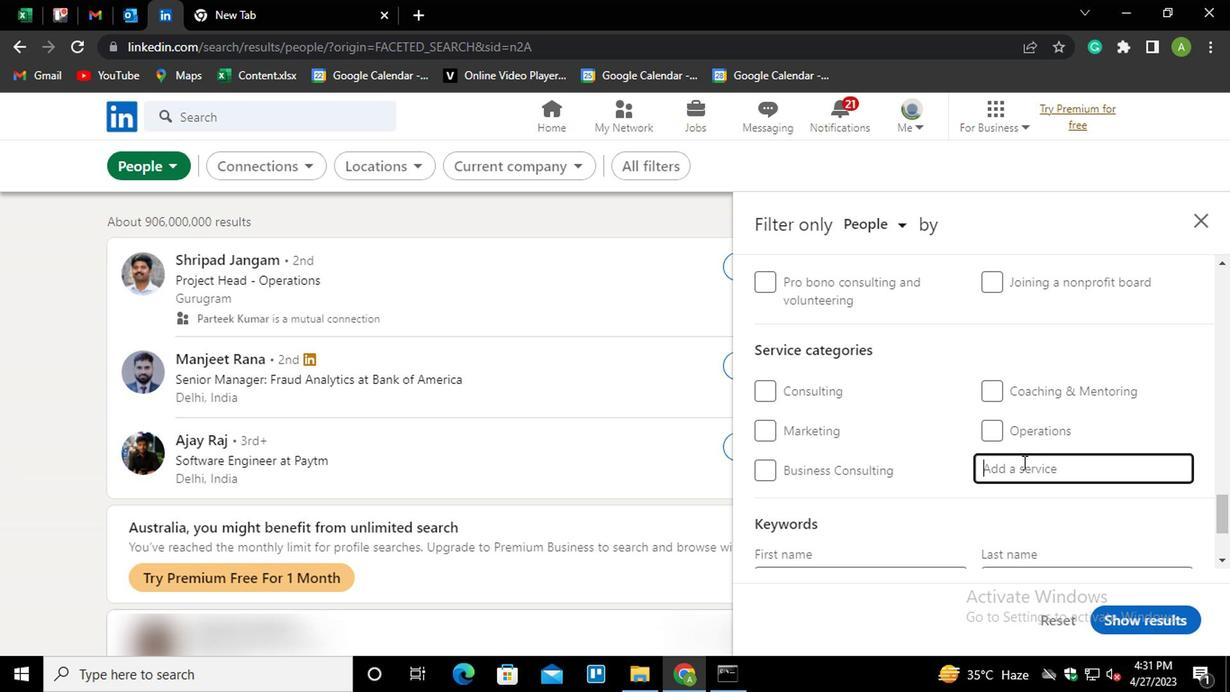 
Action: Key pressed <Key.shift>IN<Key.backspace>NFORMATION<Key.space><Key.shift>S<Key.down><Key.enter>
Screenshot: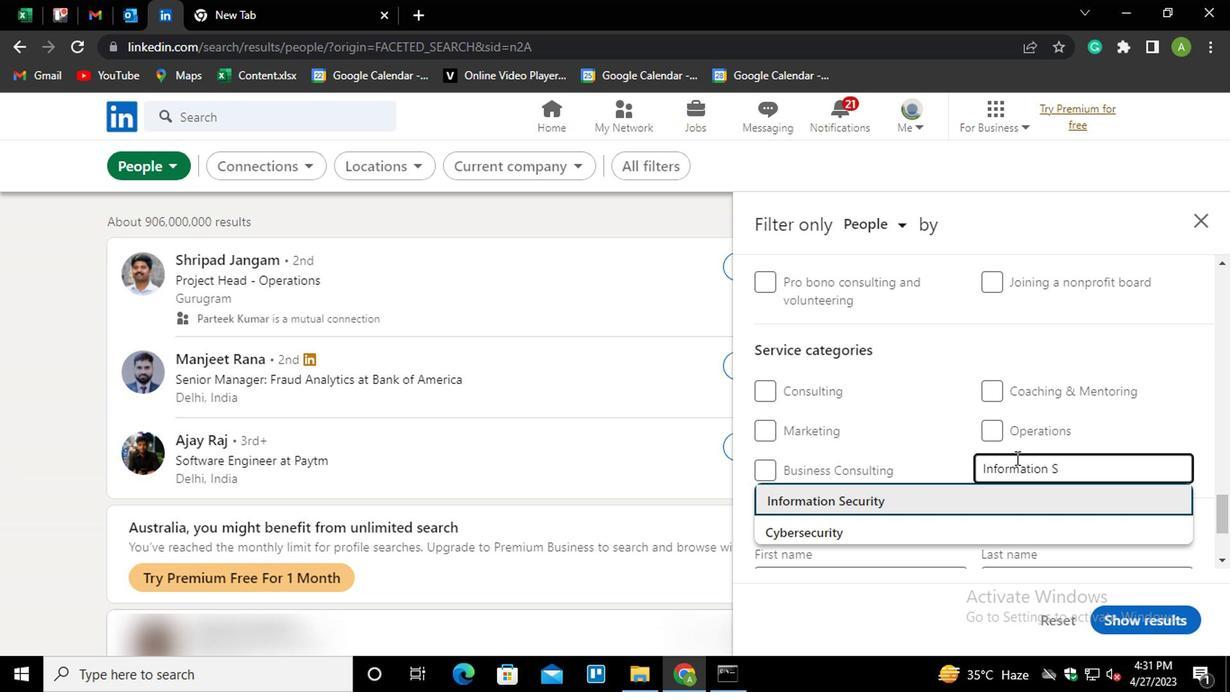 
Action: Mouse moved to (1011, 453)
Screenshot: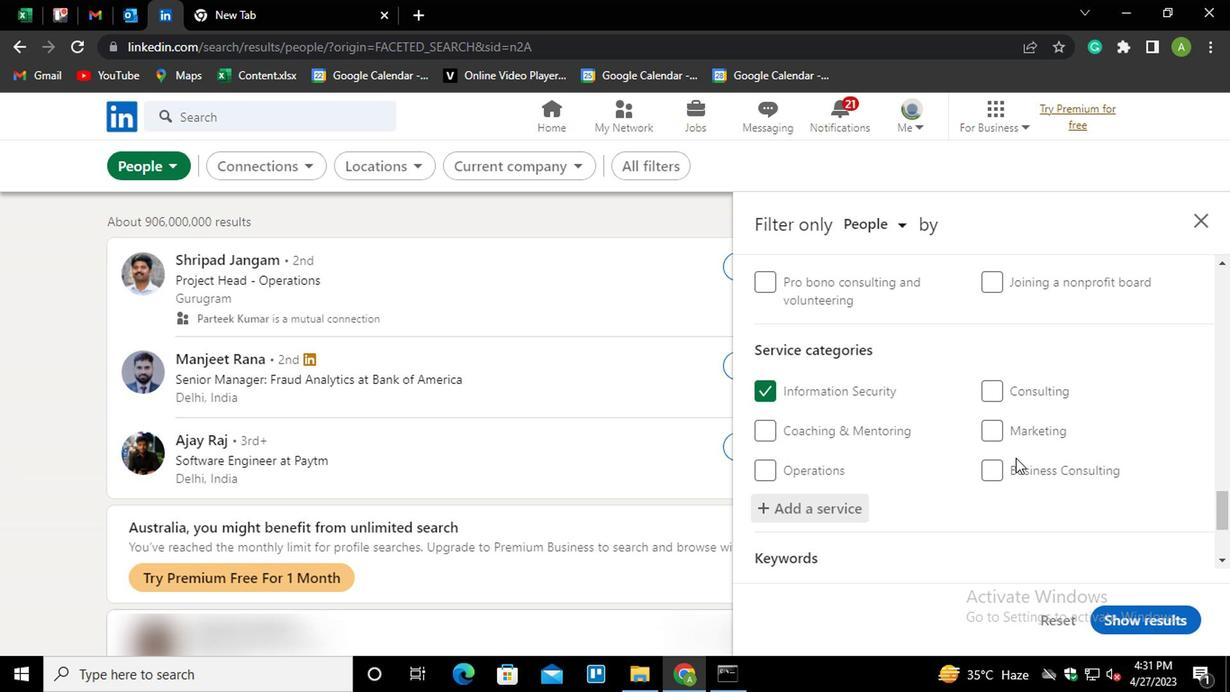 
Action: Mouse scrolled (1011, 452) with delta (0, -1)
Screenshot: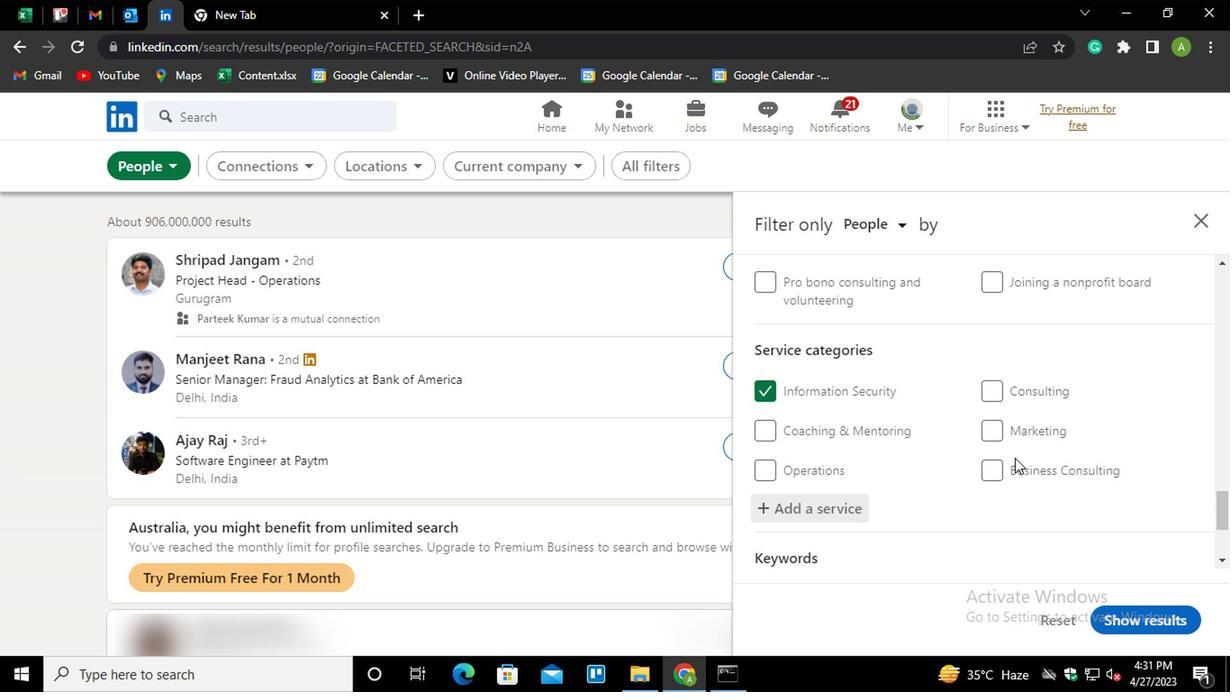 
Action: Mouse scrolled (1011, 452) with delta (0, -1)
Screenshot: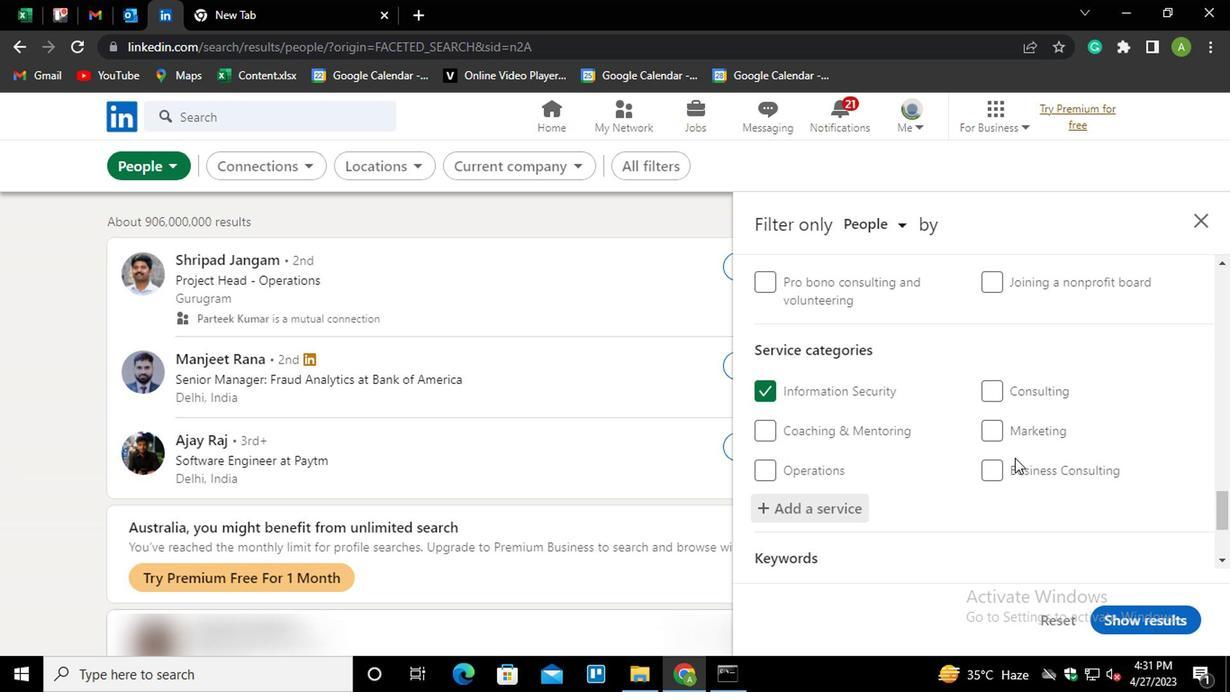 
Action: Mouse scrolled (1011, 452) with delta (0, -1)
Screenshot: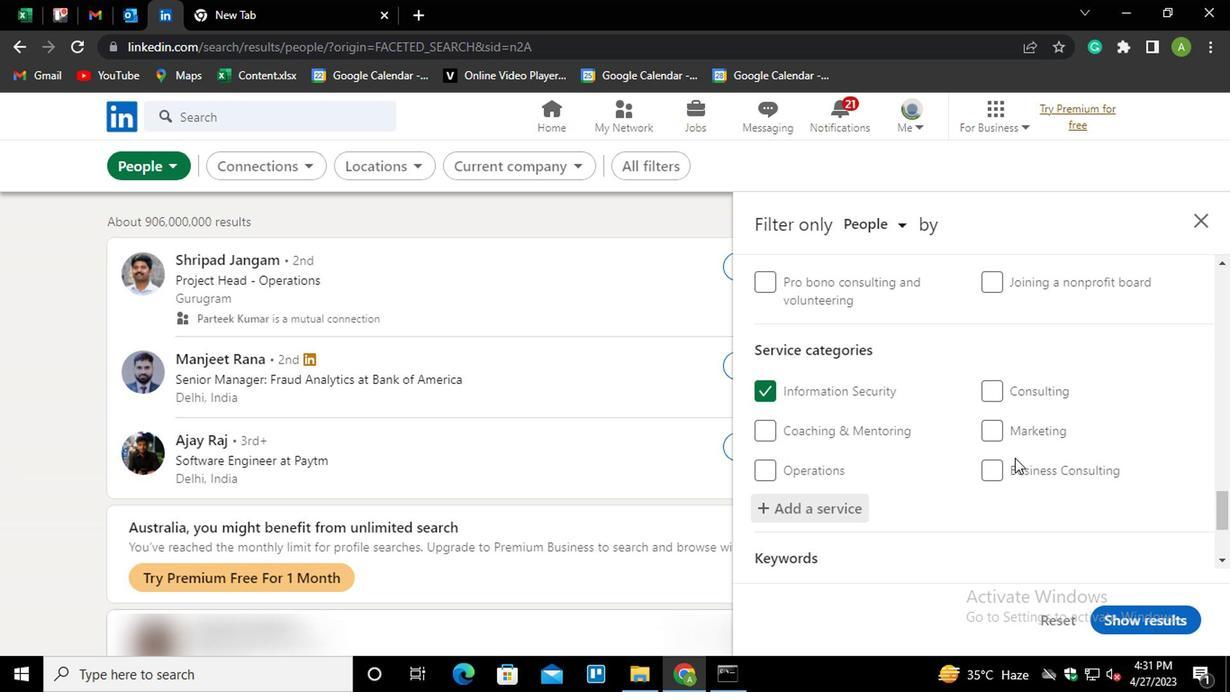 
Action: Mouse scrolled (1011, 452) with delta (0, -1)
Screenshot: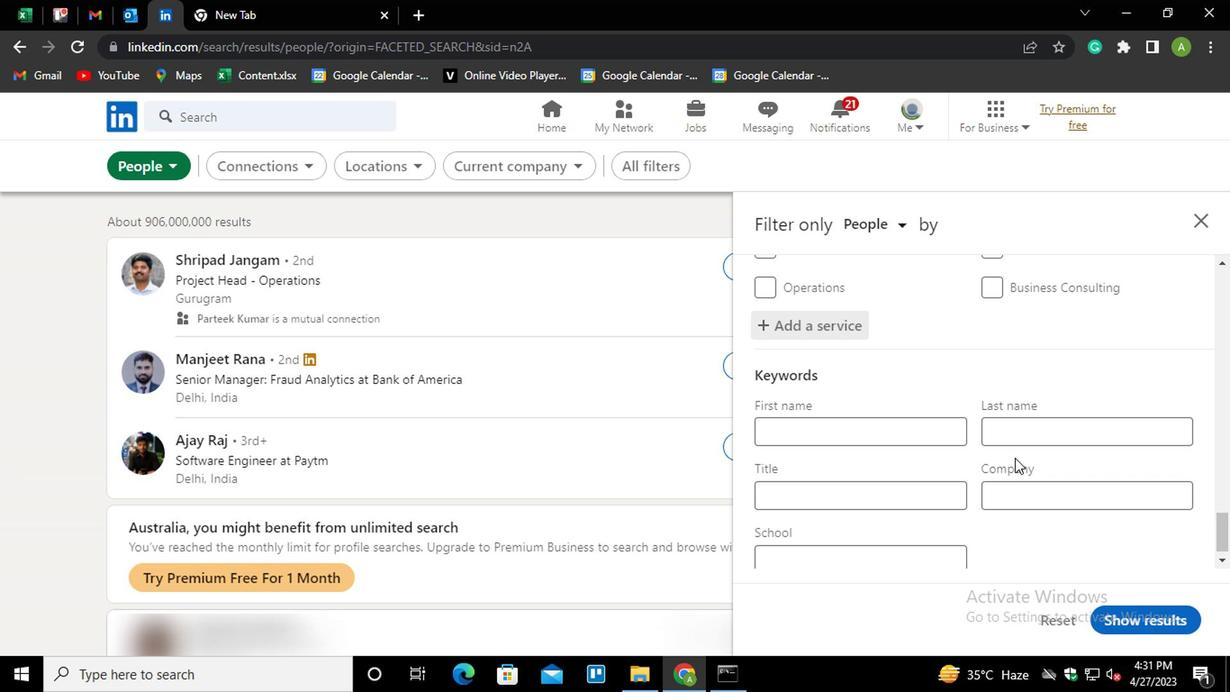 
Action: Mouse scrolled (1011, 452) with delta (0, -1)
Screenshot: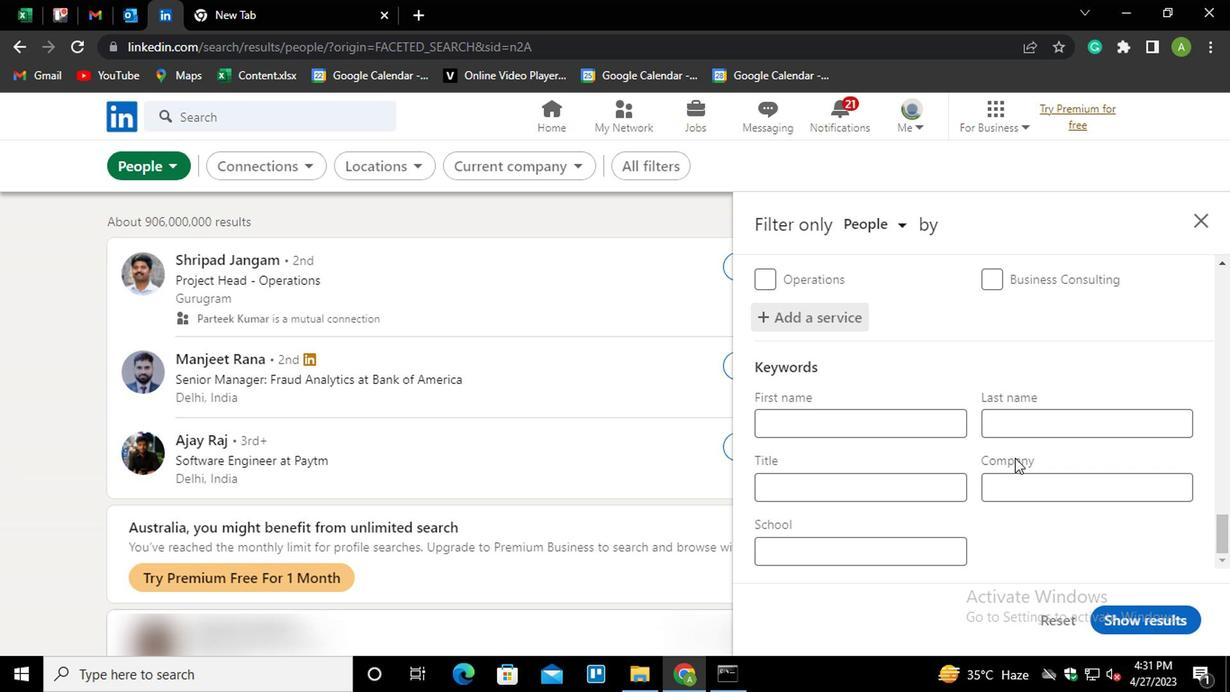 
Action: Mouse scrolled (1011, 452) with delta (0, -1)
Screenshot: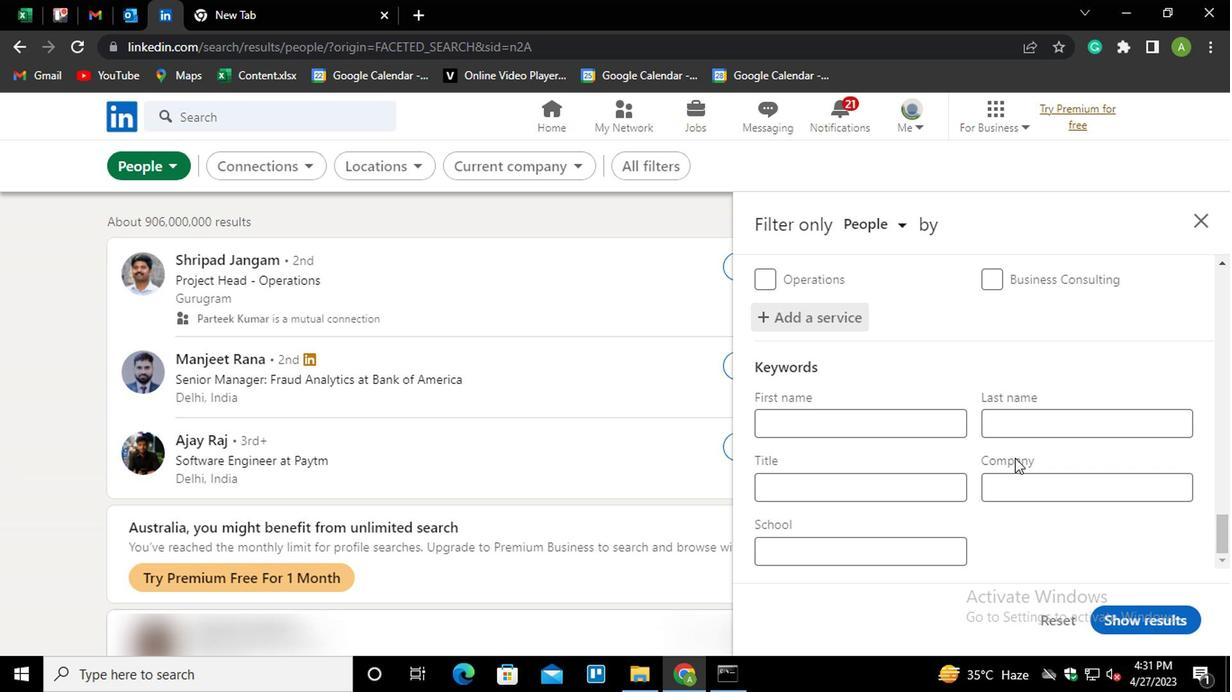 
Action: Mouse moved to (859, 476)
Screenshot: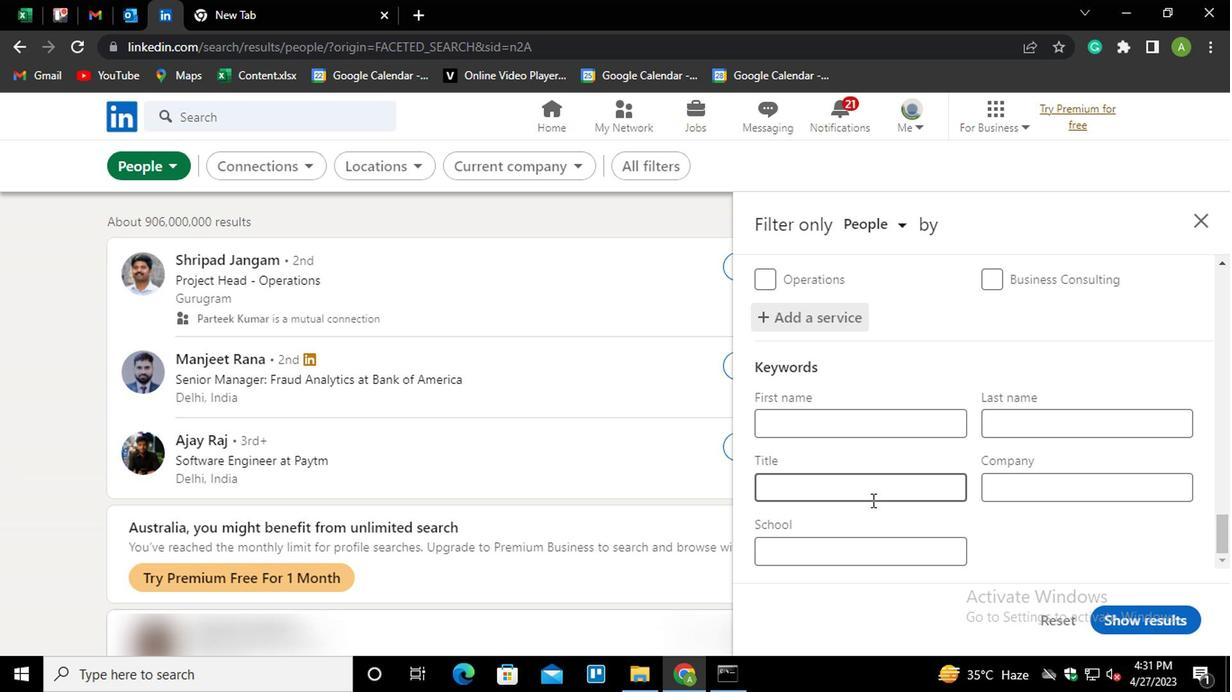 
Action: Mouse pressed left at (859, 476)
Screenshot: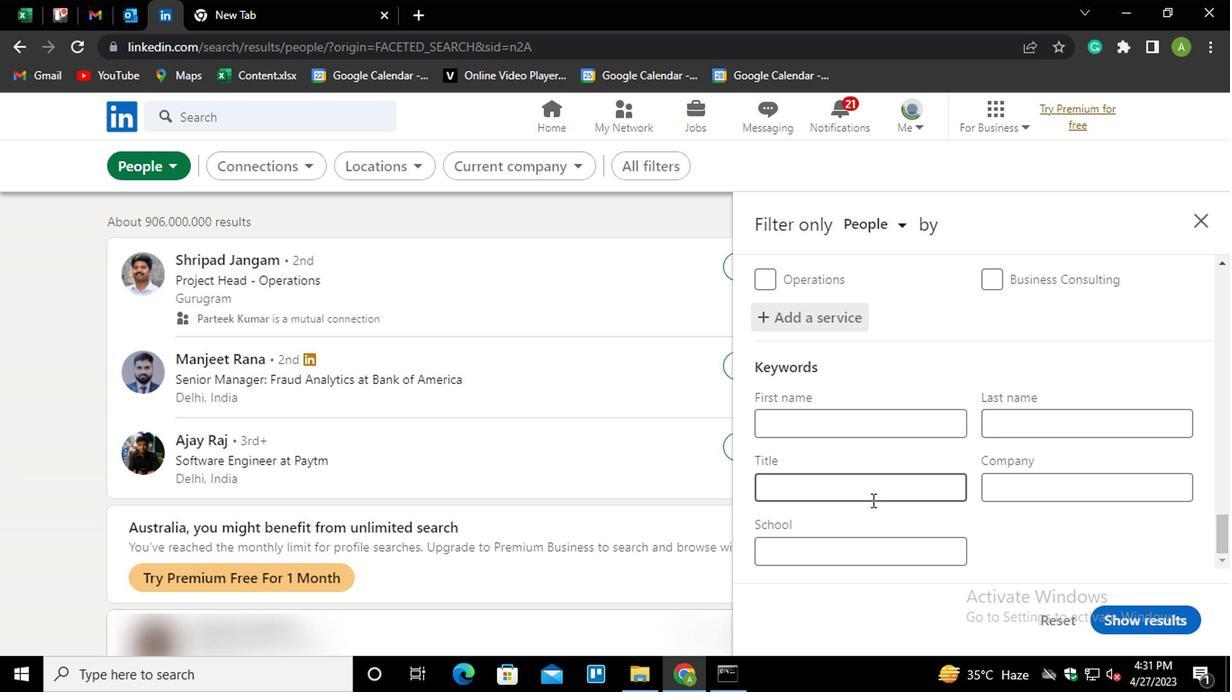 
Action: Mouse moved to (856, 477)
Screenshot: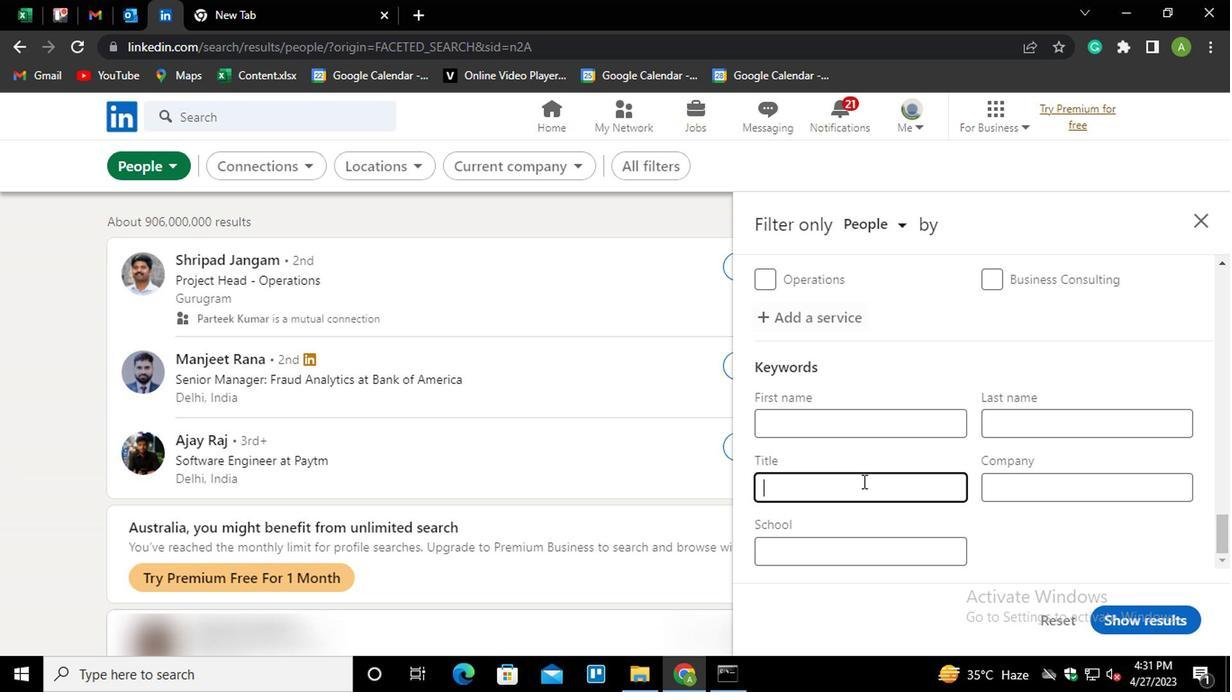 
Action: Key pressed <Key.shift>COPY<Key.space><Key.shift>WRITER
Screenshot: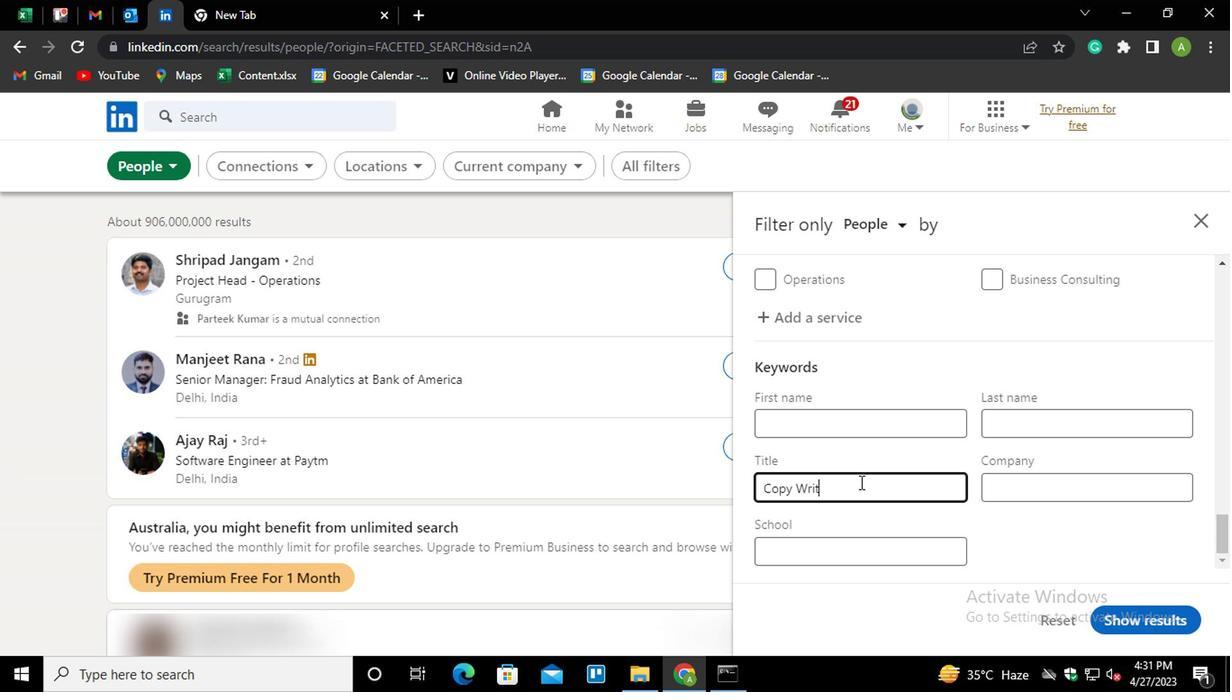 
Action: Mouse moved to (1021, 520)
Screenshot: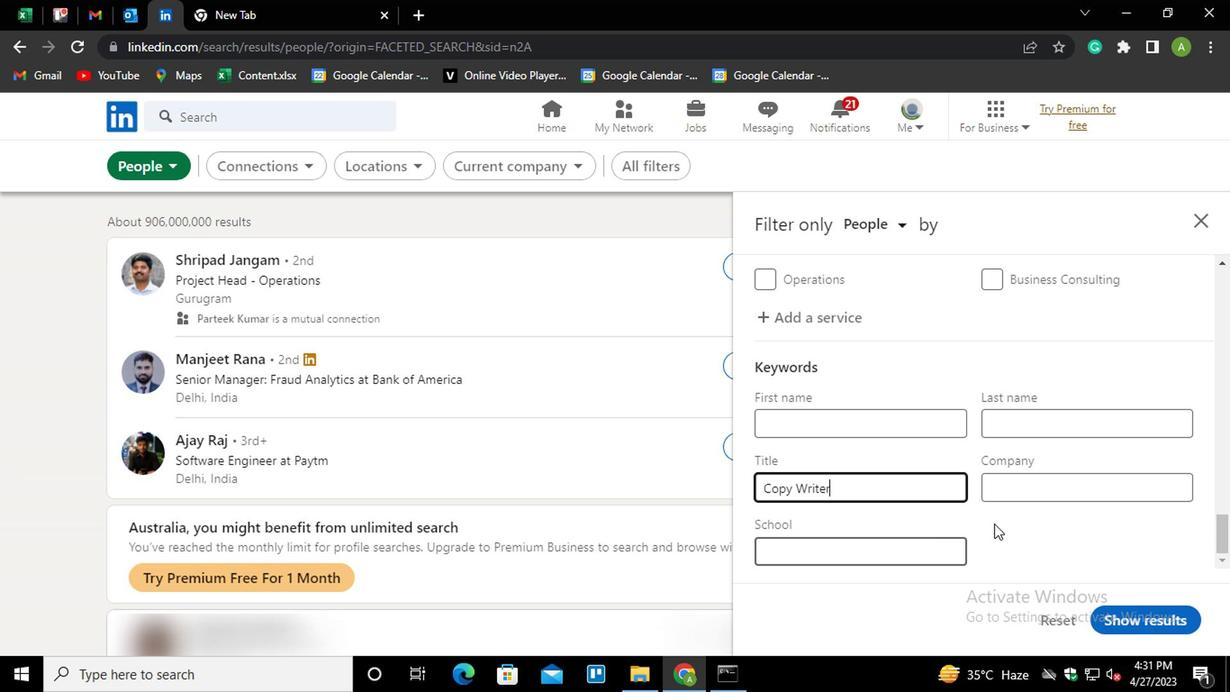 
Action: Mouse pressed left at (1021, 520)
Screenshot: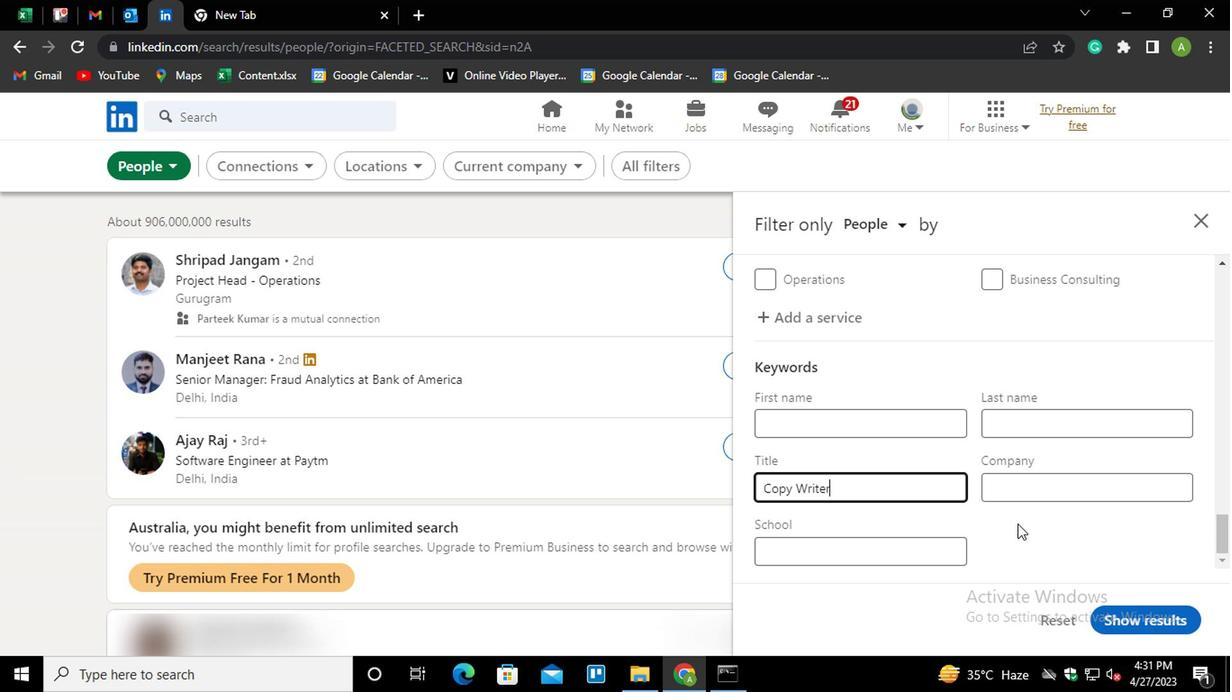 
Action: Mouse moved to (1118, 615)
Screenshot: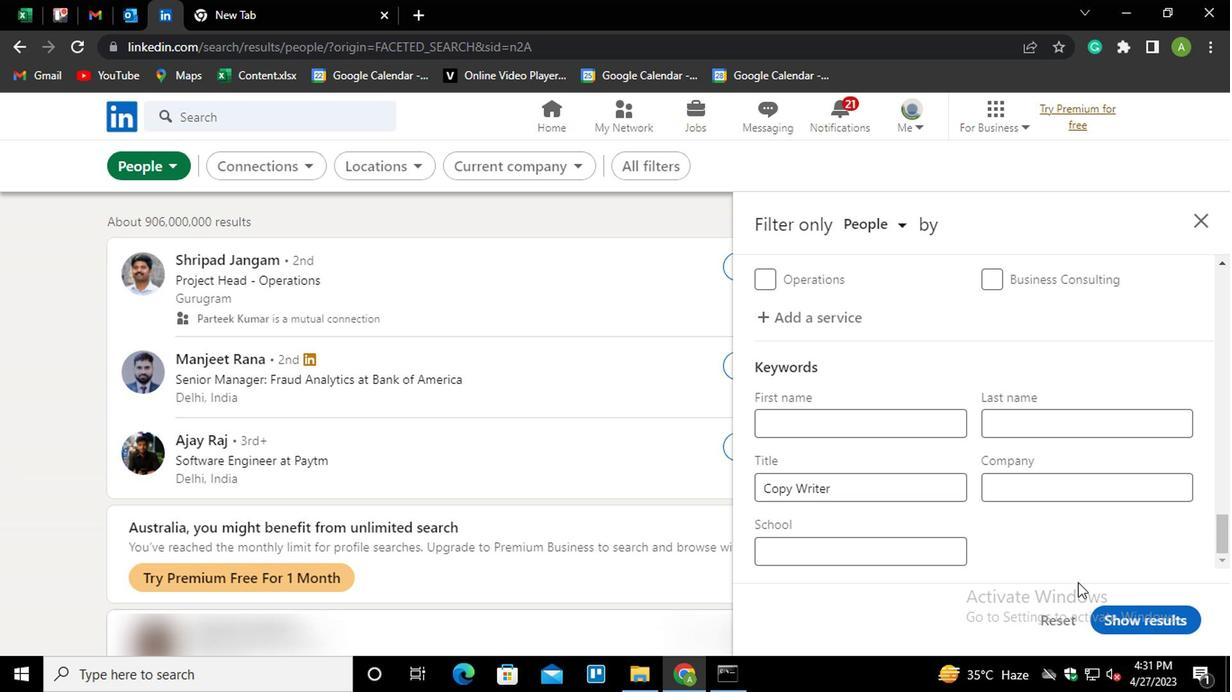 
Action: Mouse pressed left at (1118, 615)
Screenshot: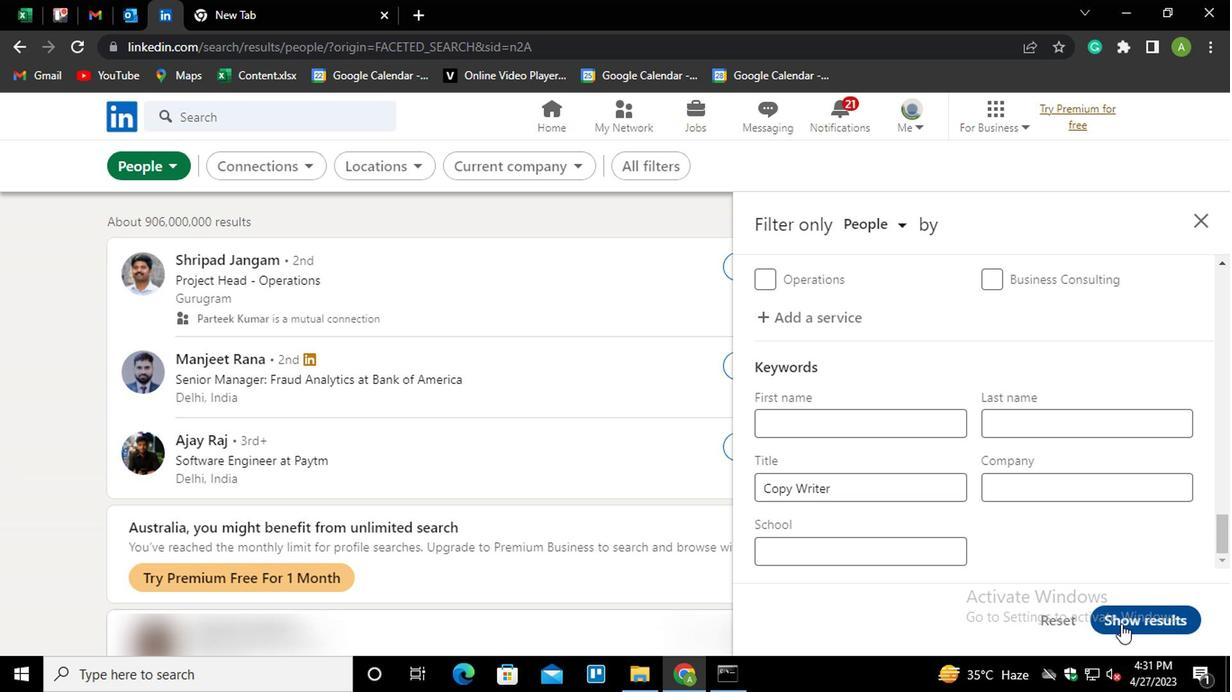 
